 Task: Create a slide presentation on finance. 
Action: Mouse moved to (258, 130)
Screenshot: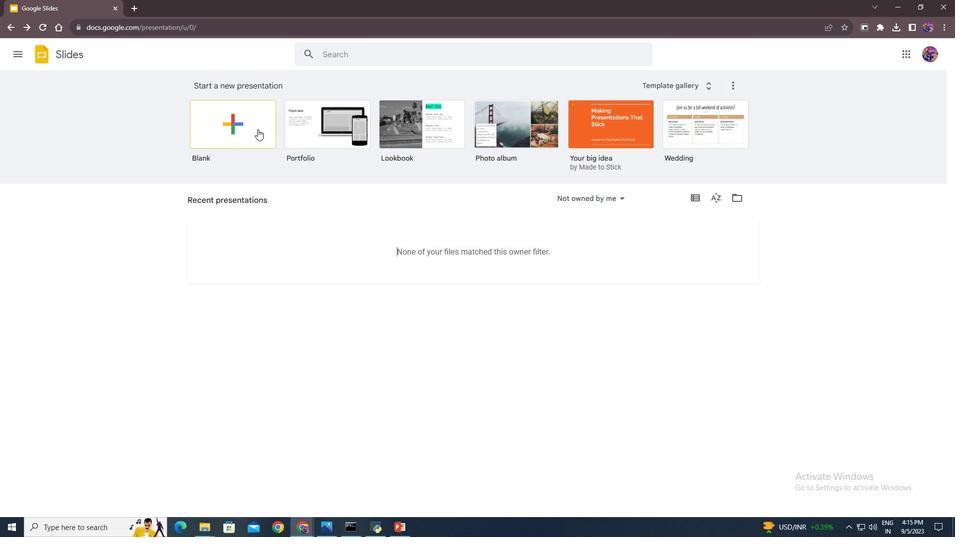 
Action: Mouse pressed left at (258, 130)
Screenshot: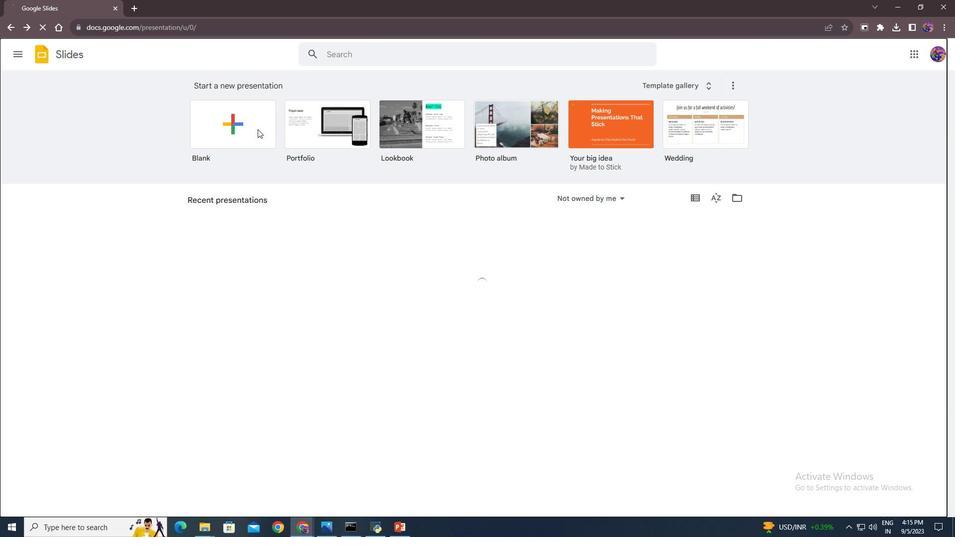 
Action: Mouse moved to (333, 219)
Screenshot: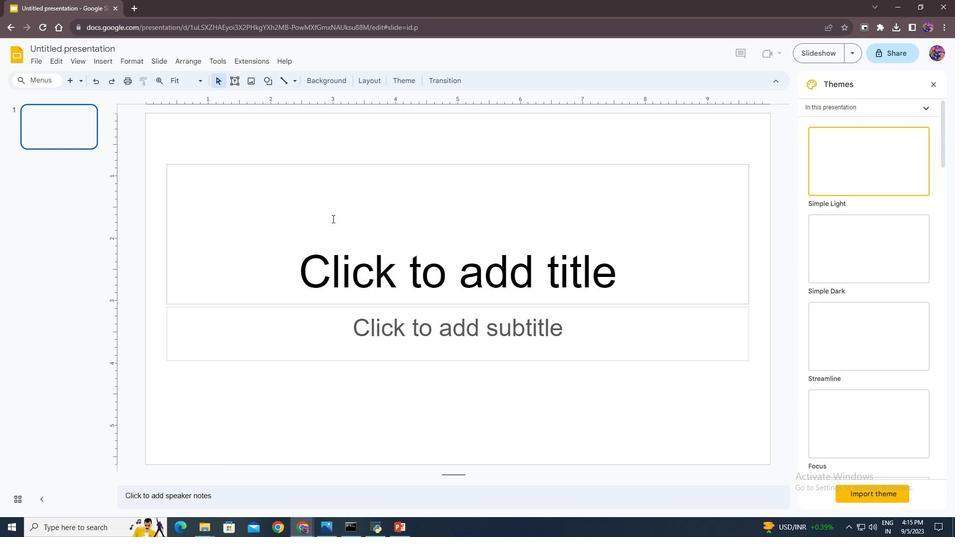 
Action: Mouse pressed left at (333, 219)
Screenshot: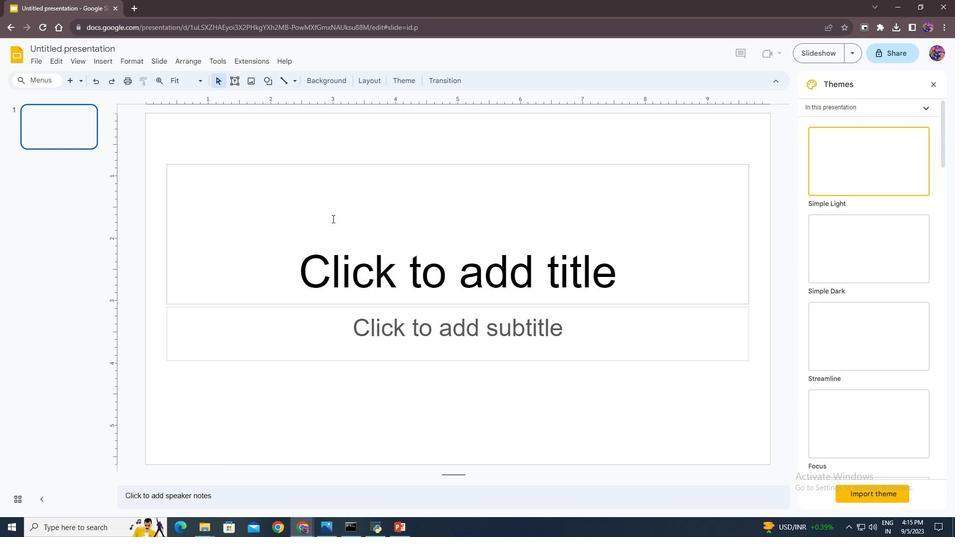 
Action: Key pressed <Key.shift><Key.shift><Key.shift><Key.shift><Key.shift><Key.shift><Key.shift>Business<Key.space><Key.shift>Puzzle<Key.space><Key.shift>List<Key.space><Key.shift>Diagramctrl+A
Screenshot: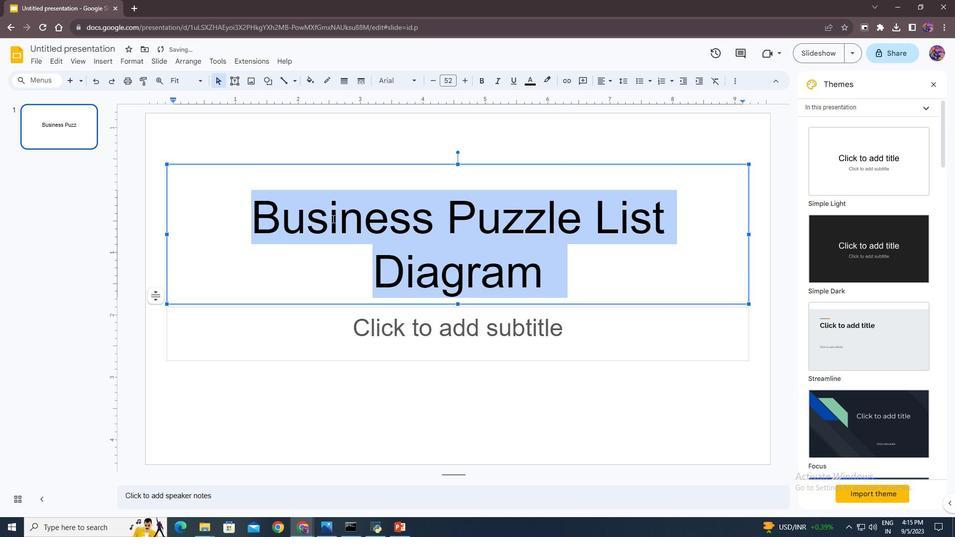 
Action: Mouse moved to (433, 82)
Screenshot: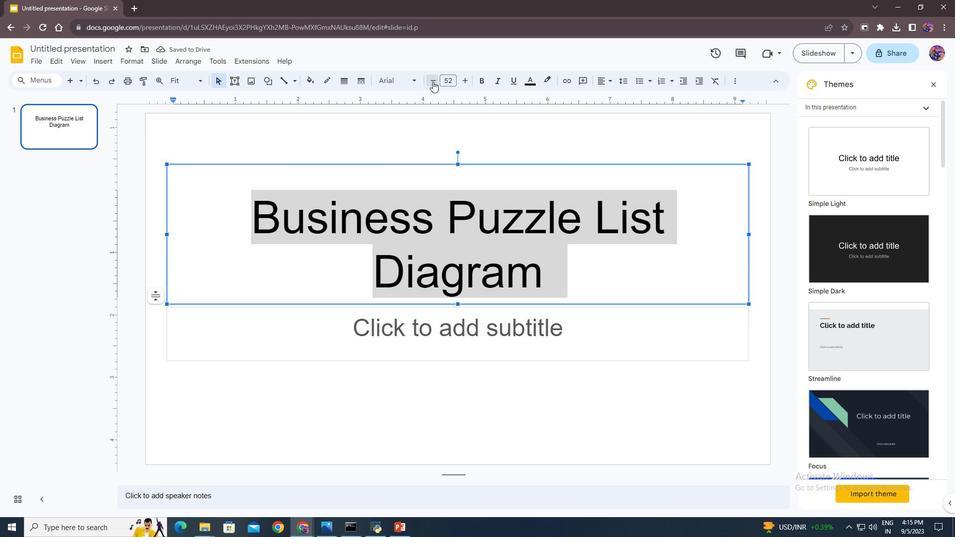 
Action: Mouse pressed left at (433, 82)
Screenshot: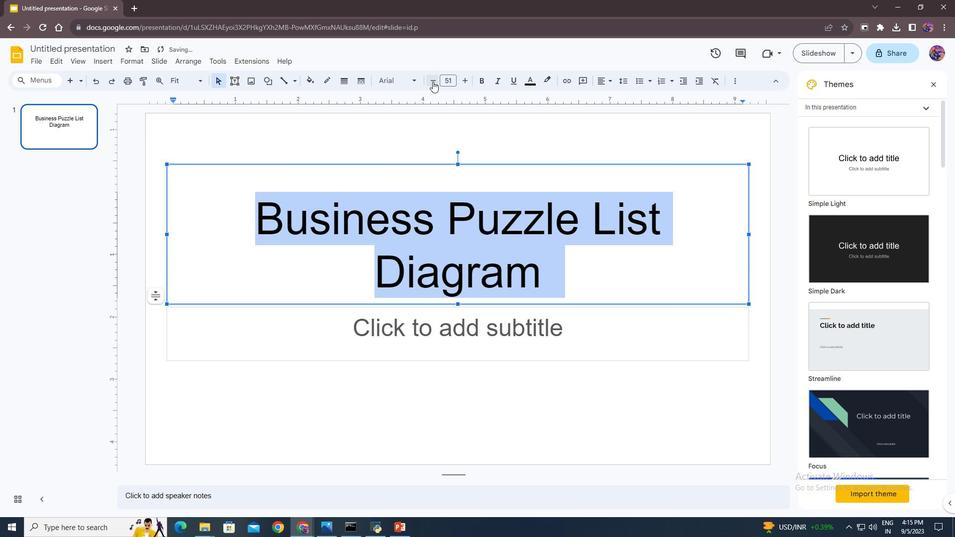 
Action: Mouse pressed left at (433, 82)
Screenshot: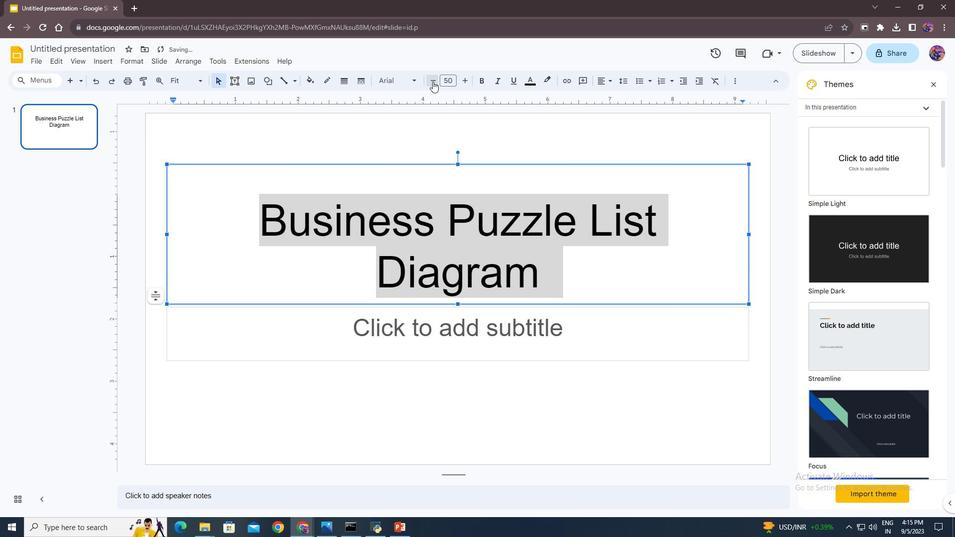 
Action: Mouse pressed left at (433, 82)
Screenshot: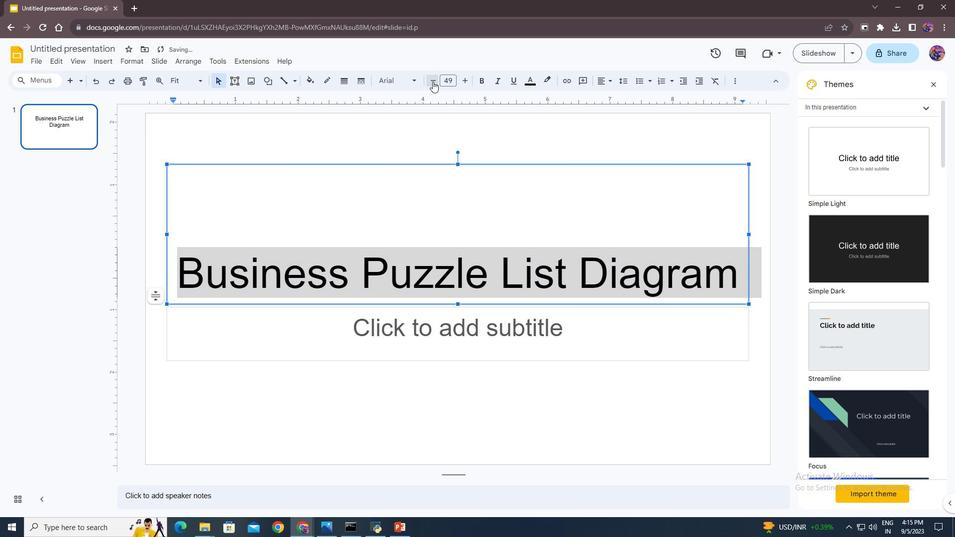 
Action: Mouse pressed left at (433, 82)
Screenshot: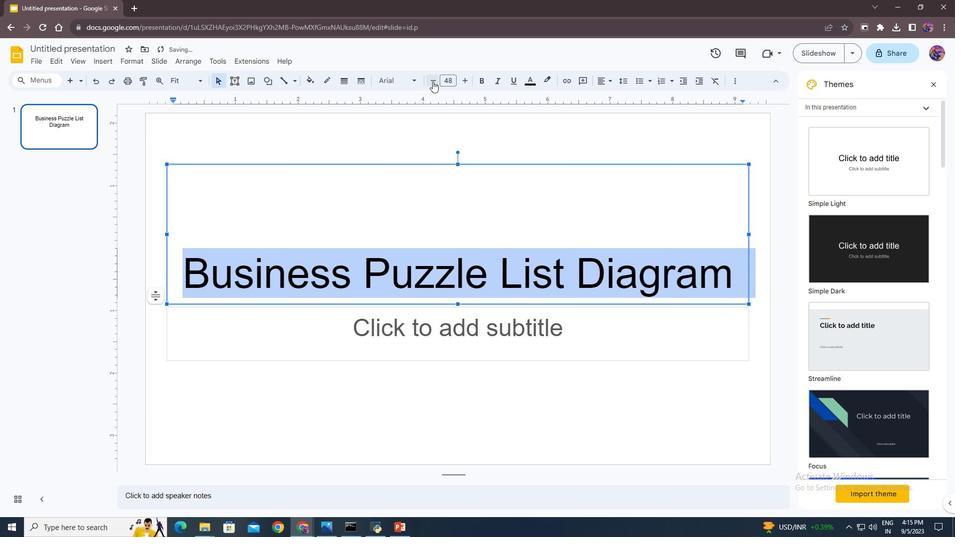 
Action: Mouse pressed left at (433, 82)
Screenshot: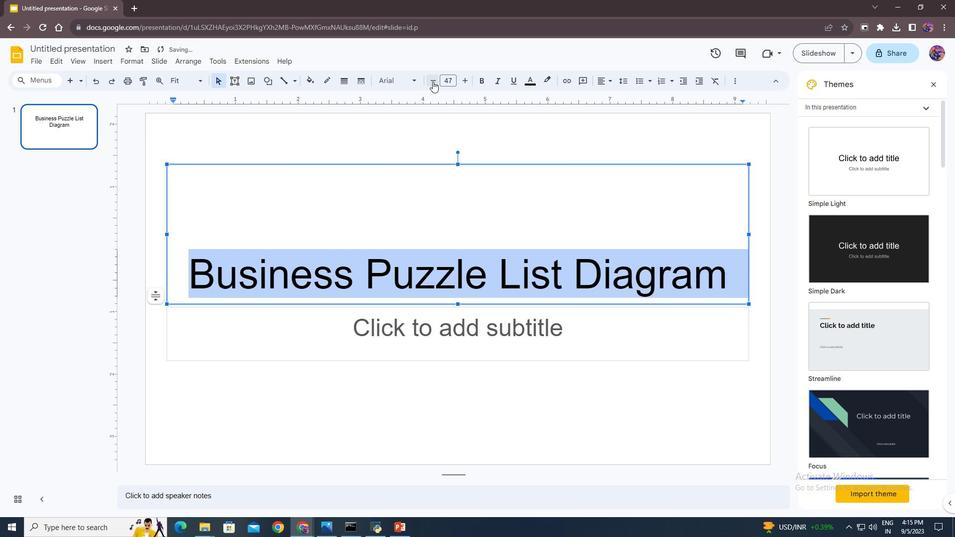 
Action: Mouse pressed left at (433, 82)
Screenshot: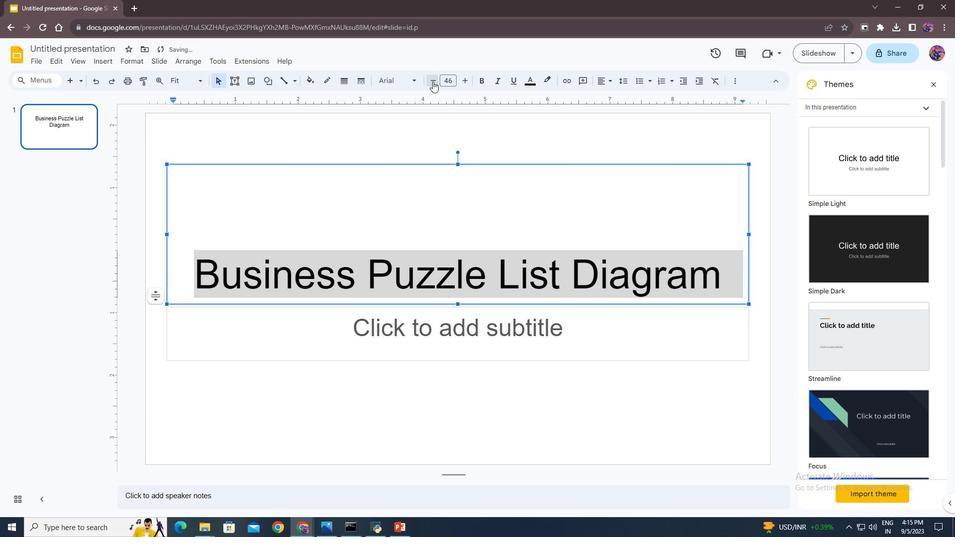 
Action: Mouse pressed left at (433, 82)
Screenshot: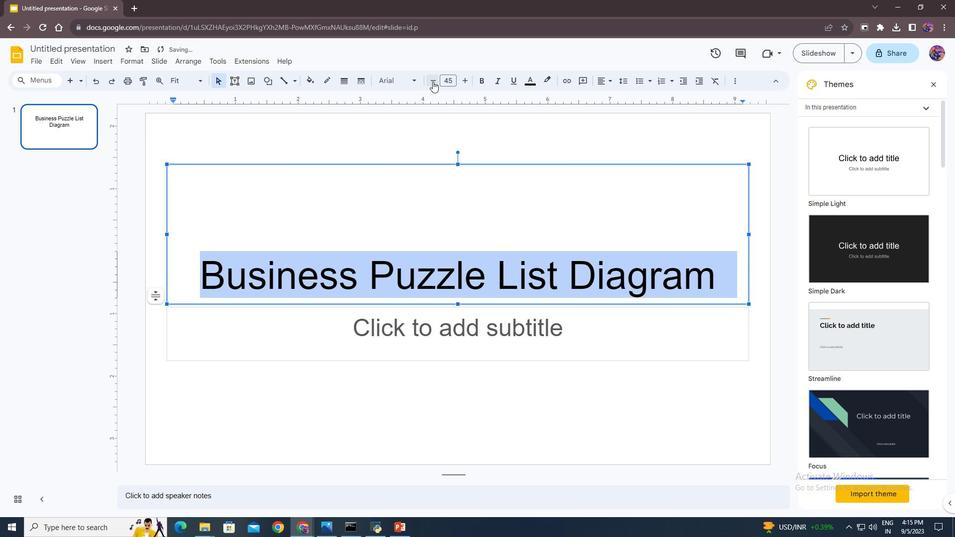 
Action: Mouse pressed left at (433, 82)
Screenshot: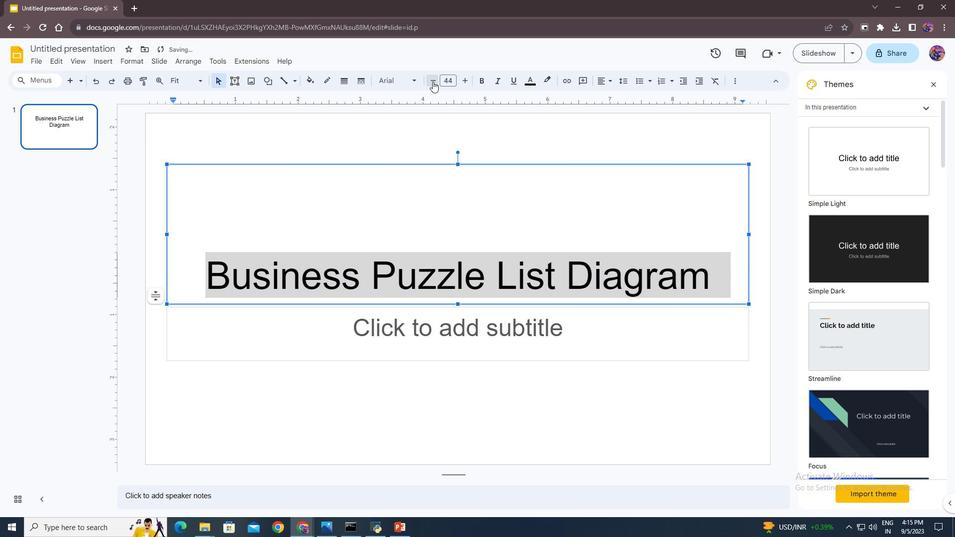 
Action: Mouse pressed left at (433, 82)
Screenshot: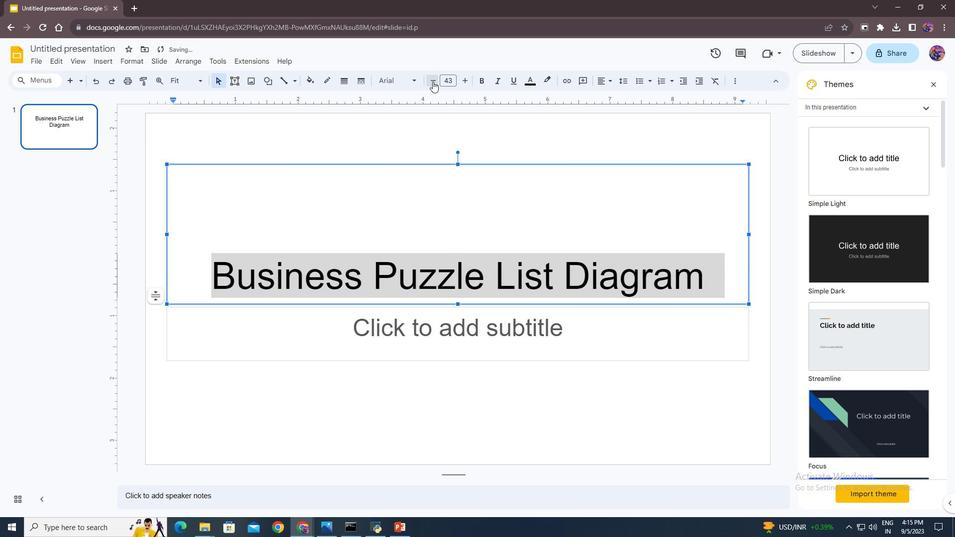 
Action: Mouse pressed left at (433, 82)
Screenshot: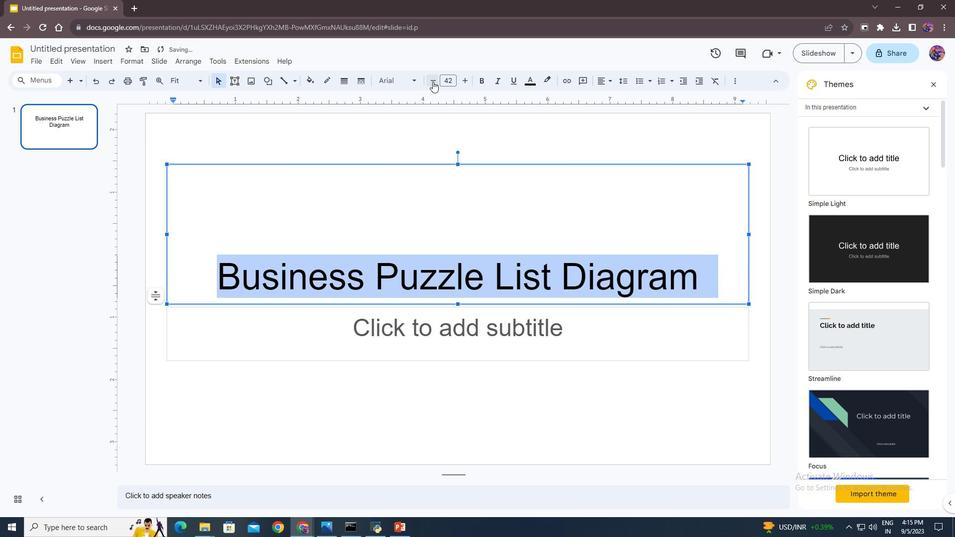 
Action: Mouse pressed left at (433, 82)
Screenshot: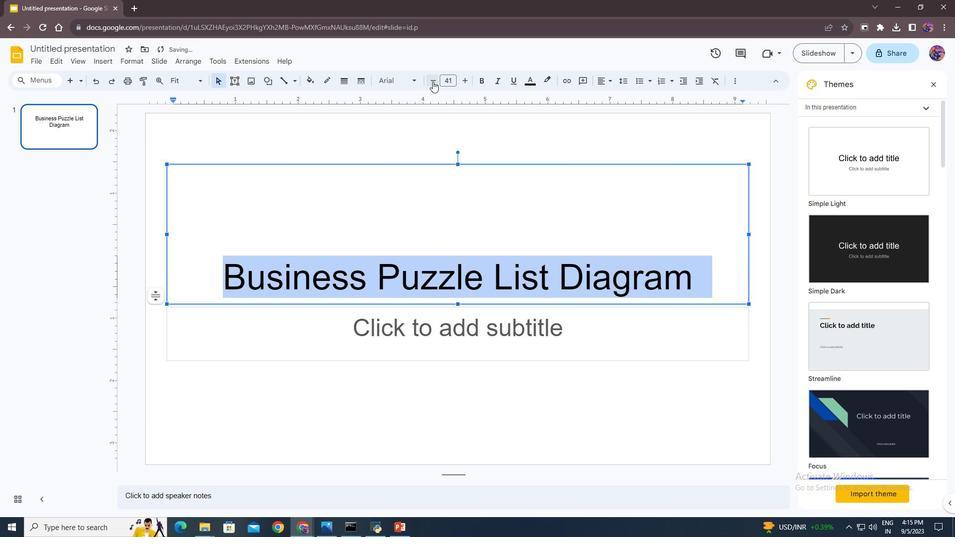 
Action: Mouse pressed left at (433, 82)
Screenshot: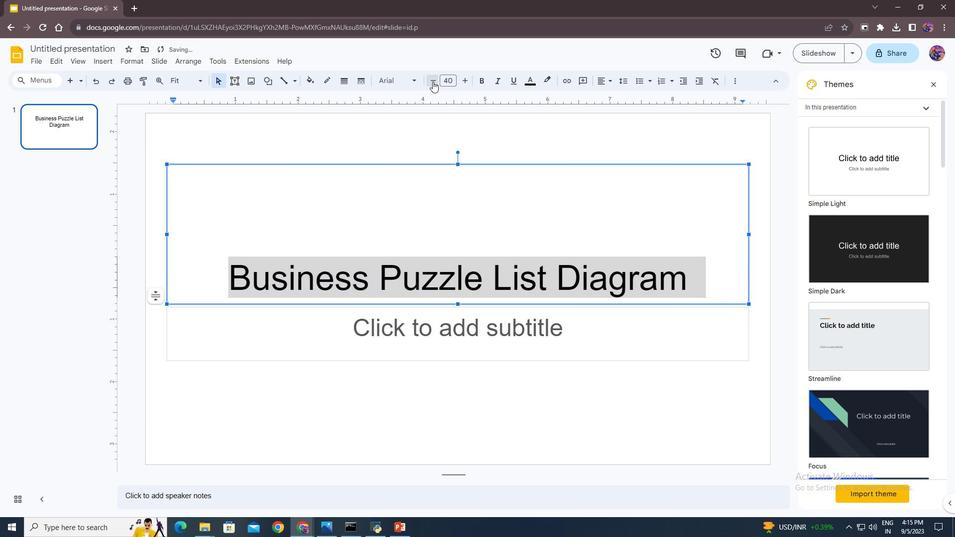 
Action: Mouse pressed left at (433, 82)
Screenshot: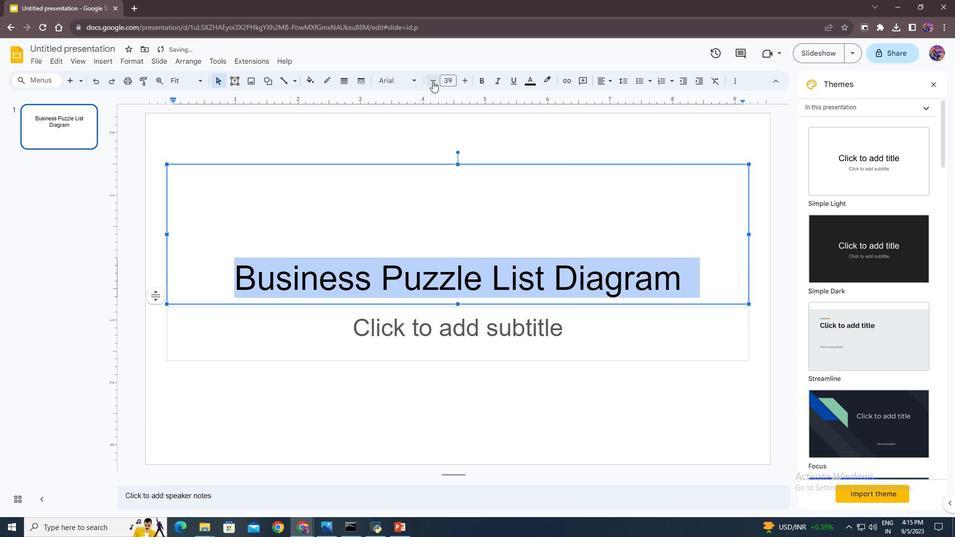 
Action: Mouse pressed left at (433, 82)
Screenshot: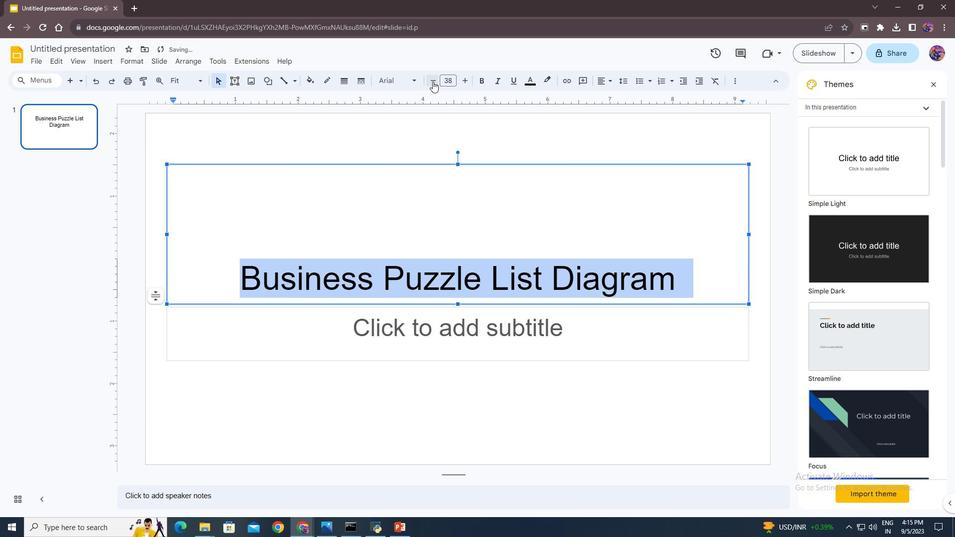 
Action: Mouse pressed left at (433, 82)
Screenshot: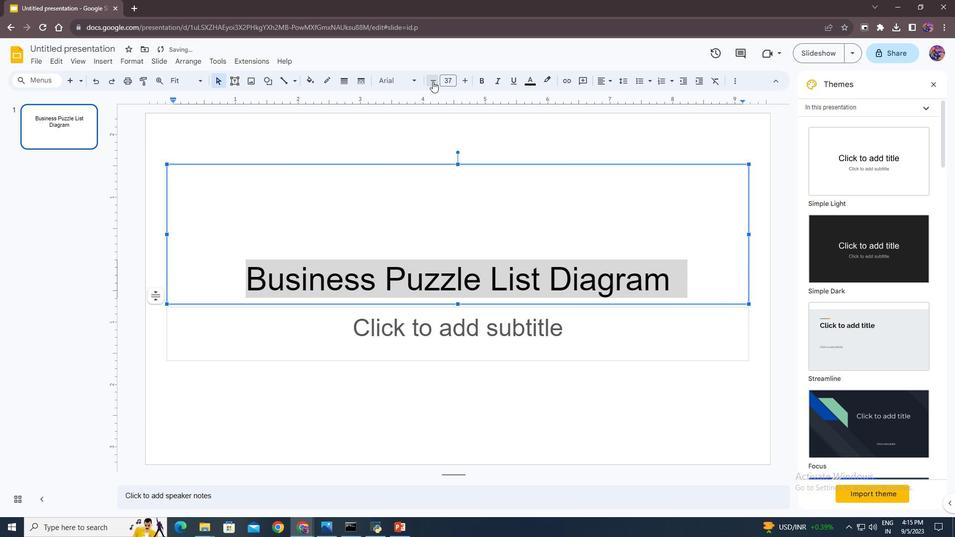 
Action: Mouse pressed left at (433, 82)
Screenshot: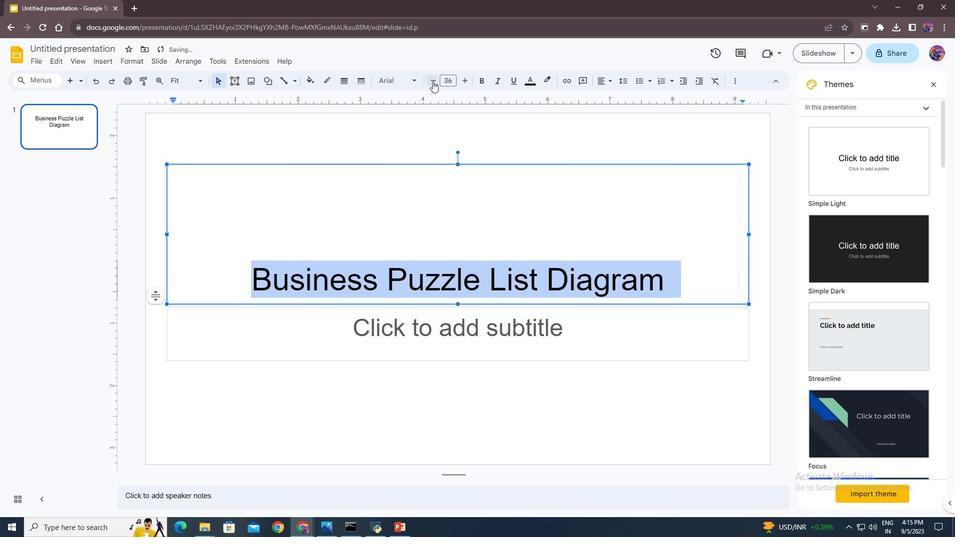 
Action: Mouse pressed left at (433, 82)
Screenshot: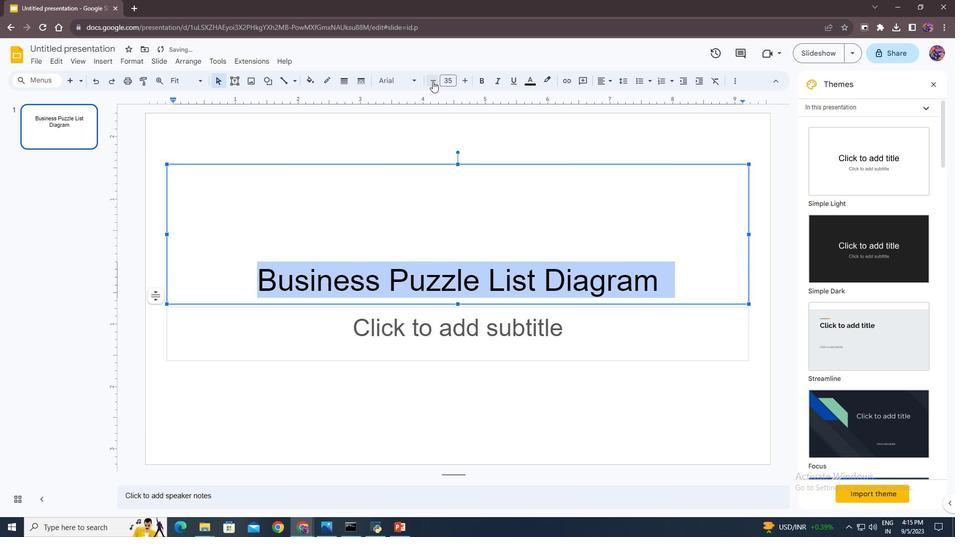 
Action: Mouse pressed left at (433, 82)
Screenshot: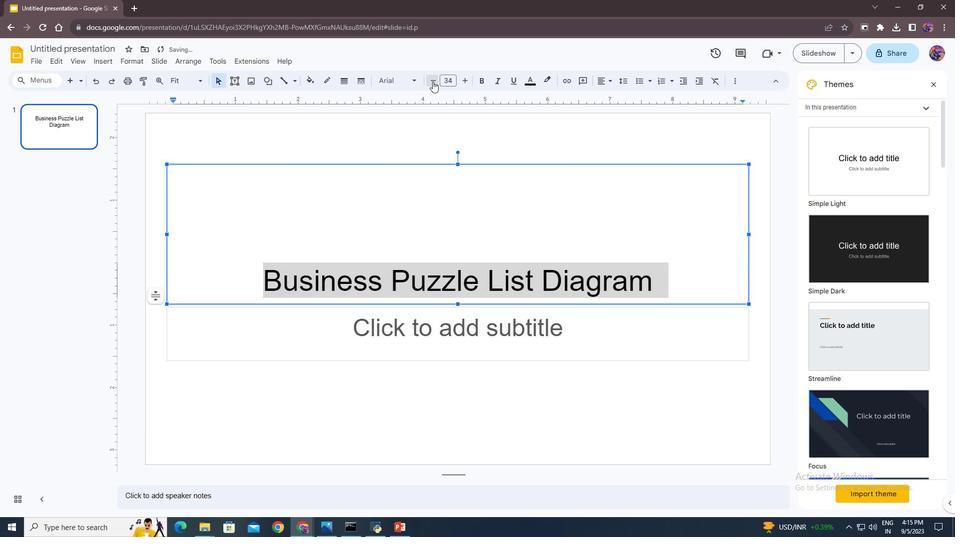 
Action: Mouse pressed left at (433, 82)
Screenshot: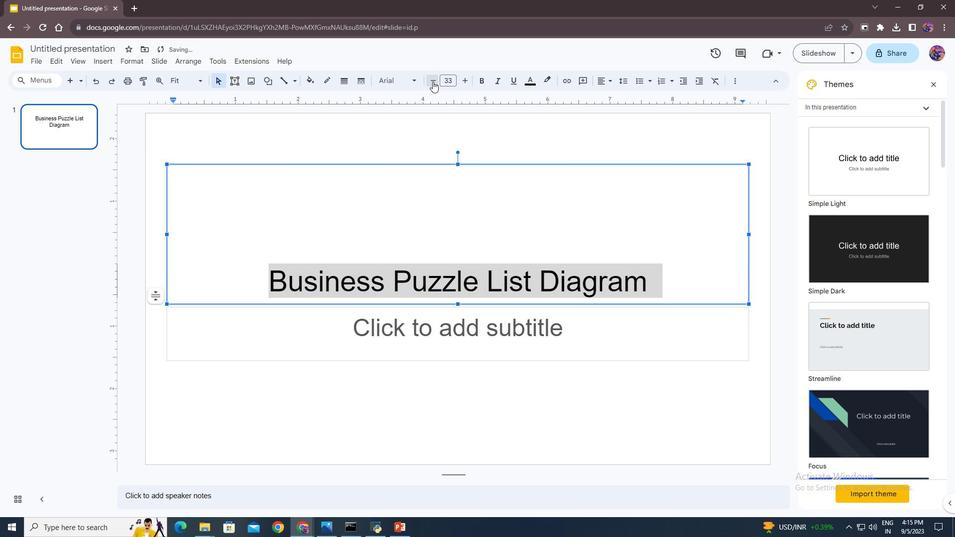 
Action: Mouse pressed left at (433, 82)
Screenshot: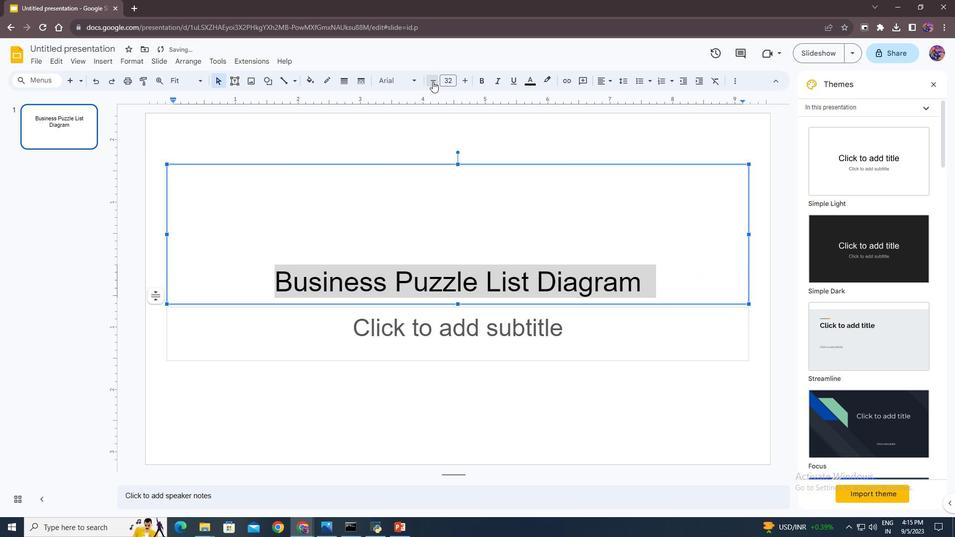 
Action: Mouse pressed left at (433, 82)
Screenshot: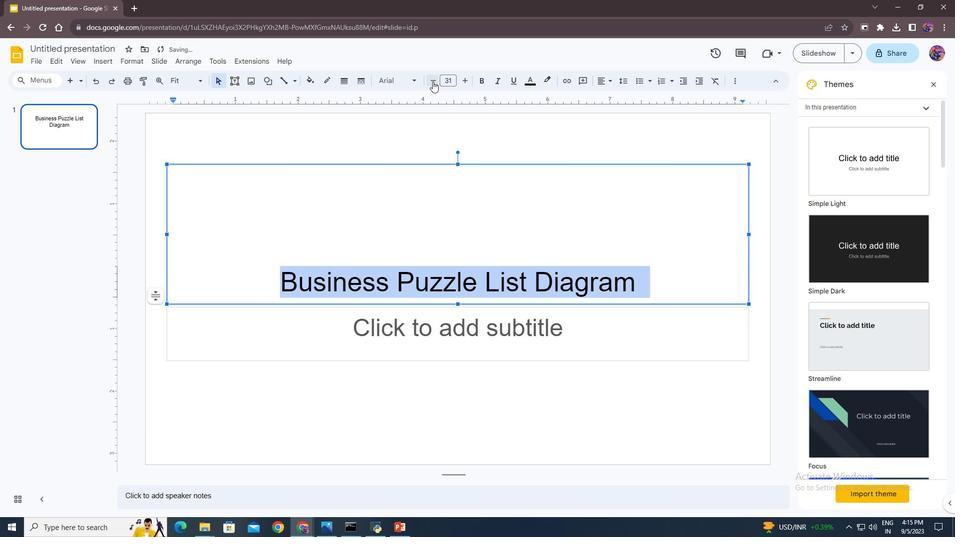 
Action: Mouse moved to (748, 235)
Screenshot: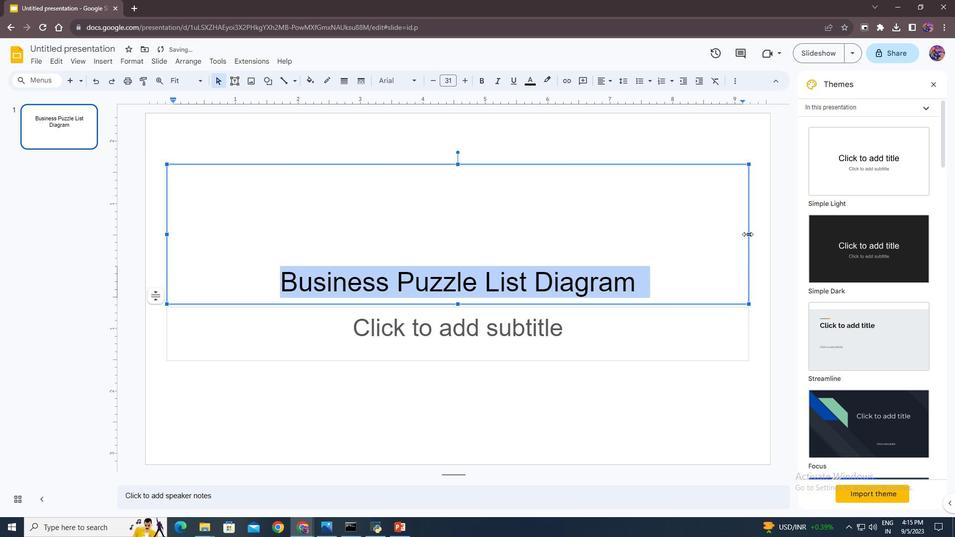 
Action: Mouse pressed left at (748, 235)
Screenshot: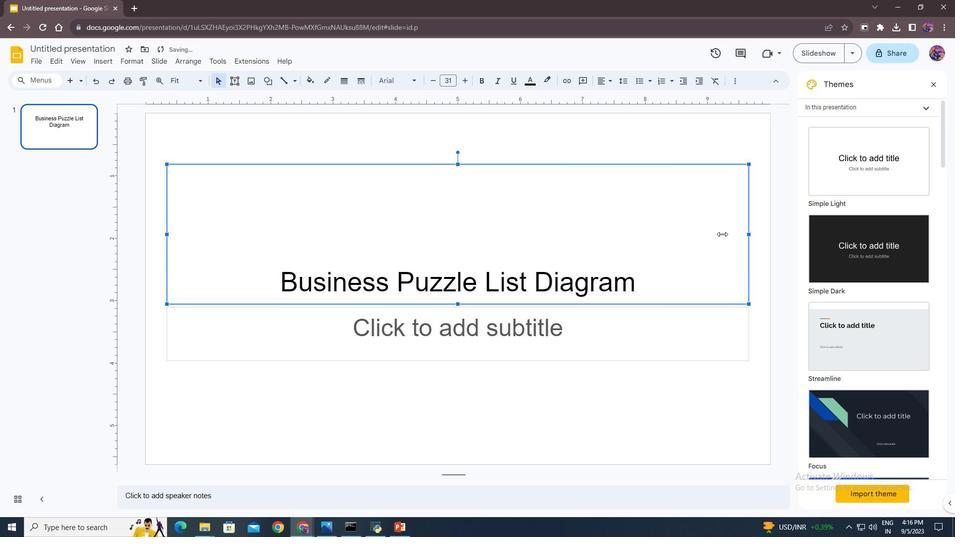 
Action: Mouse moved to (404, 305)
Screenshot: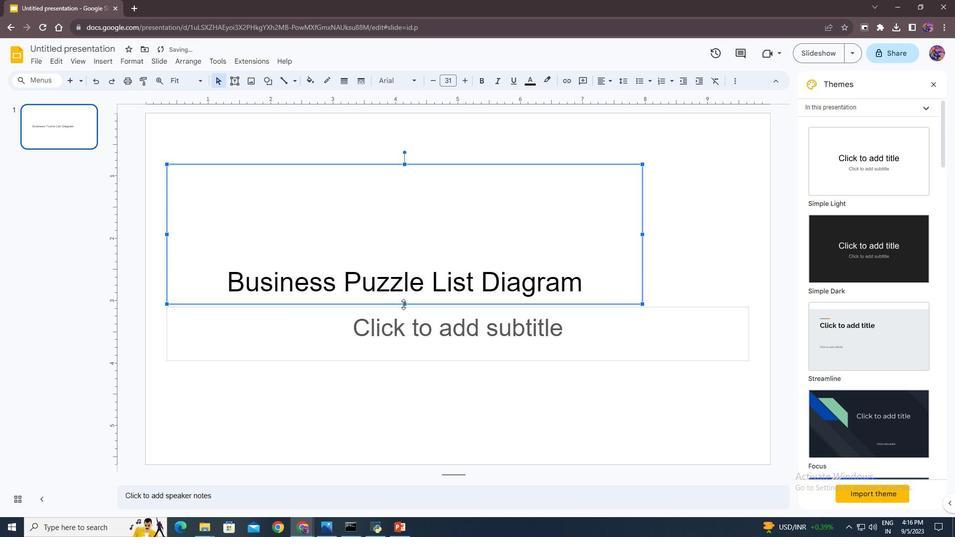 
Action: Mouse pressed left at (404, 305)
Screenshot: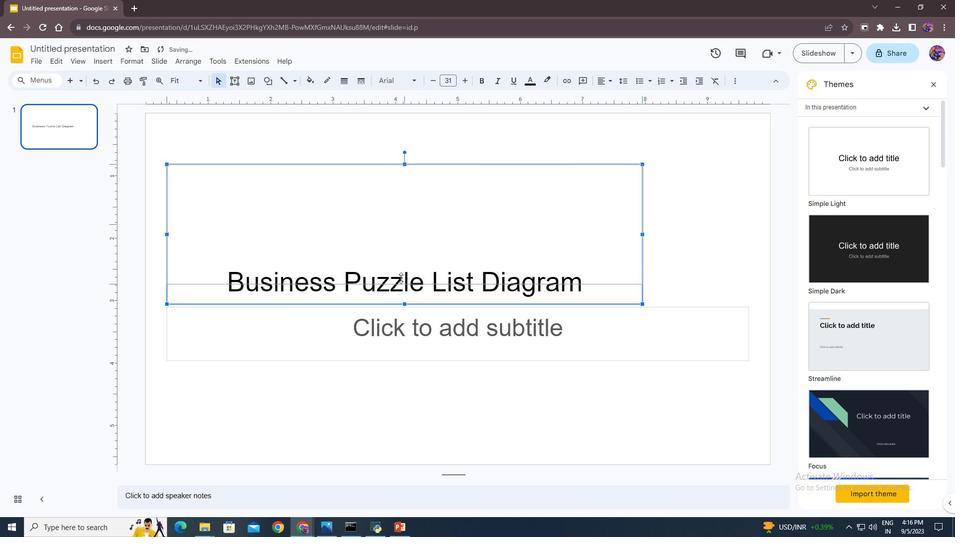 
Action: Mouse moved to (407, 229)
Screenshot: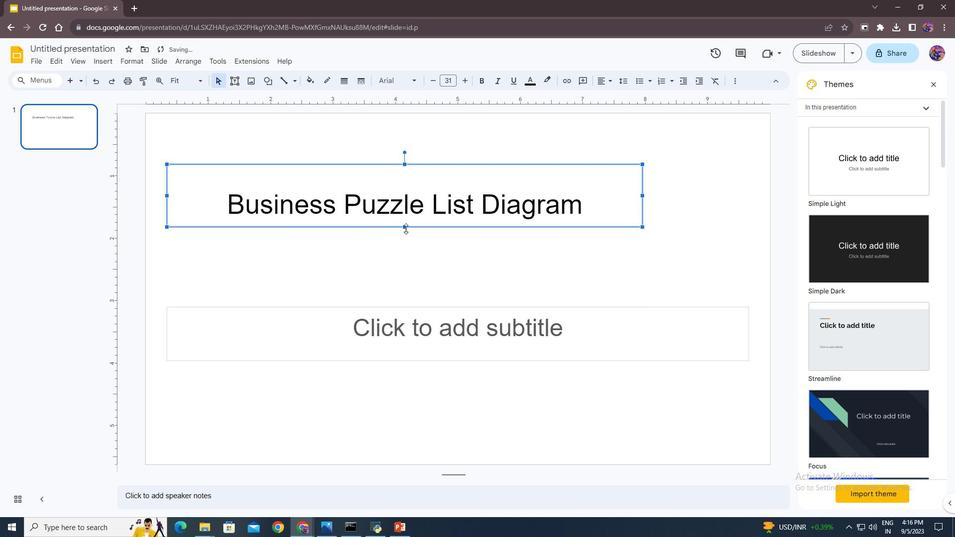 
Action: Mouse pressed left at (407, 229)
Screenshot: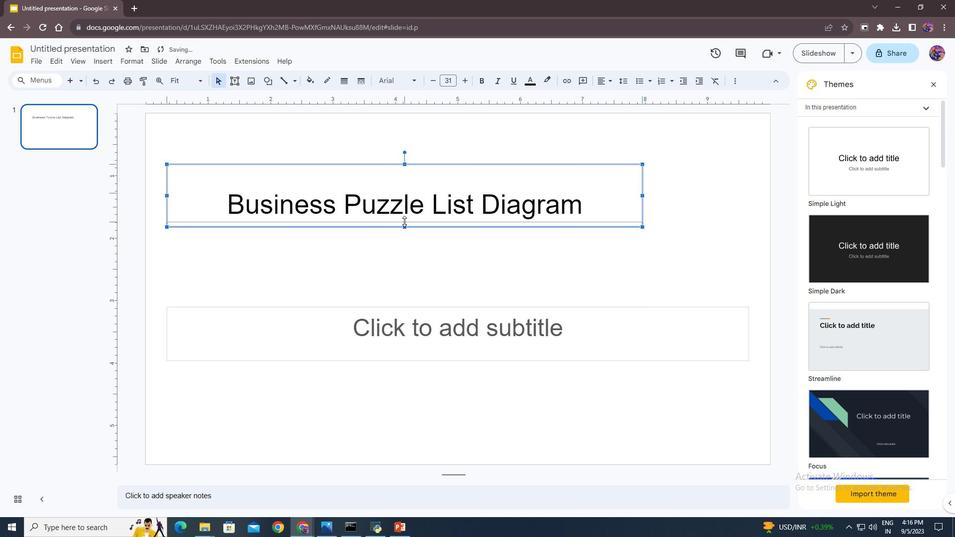 
Action: Mouse moved to (399, 170)
Screenshot: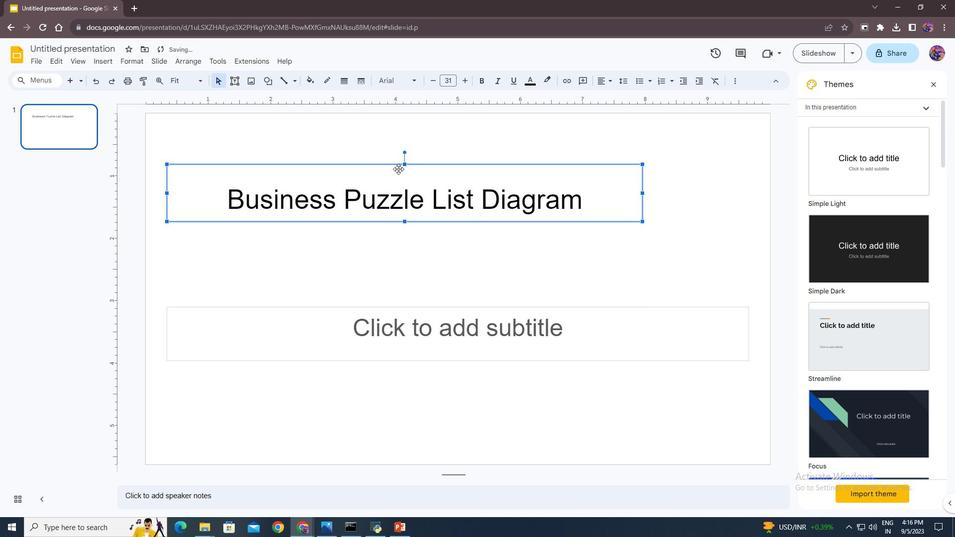 
Action: Mouse pressed left at (399, 170)
Screenshot: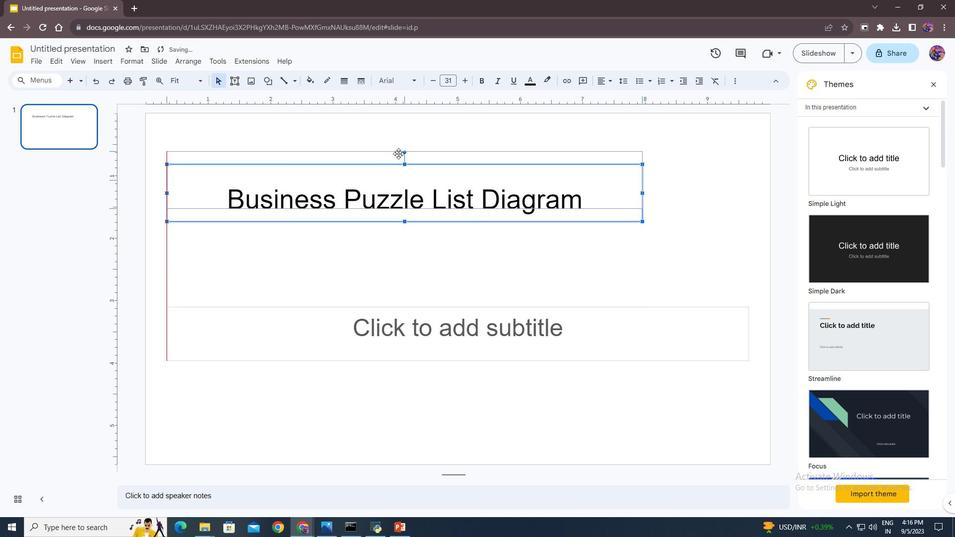 
Action: Mouse moved to (392, 221)
Screenshot: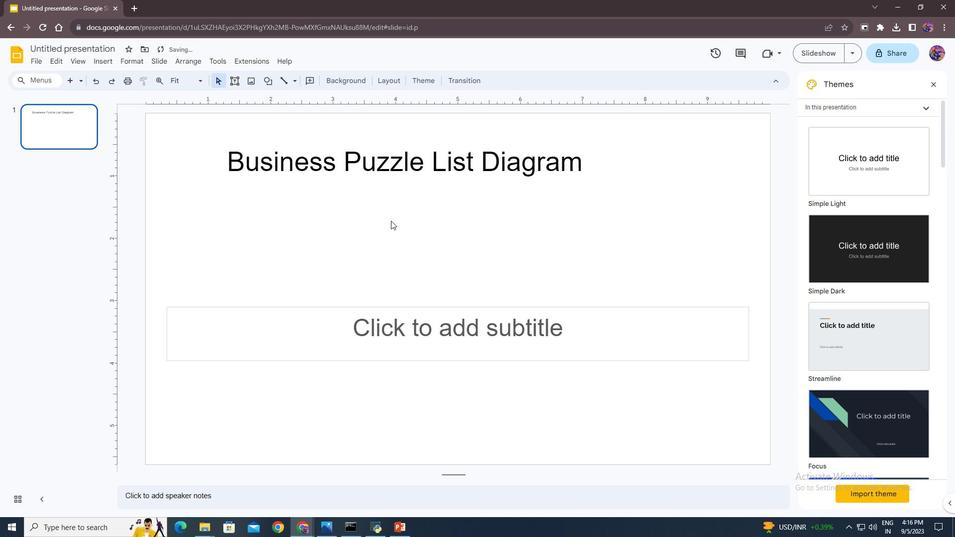 
Action: Mouse pressed left at (392, 221)
Screenshot: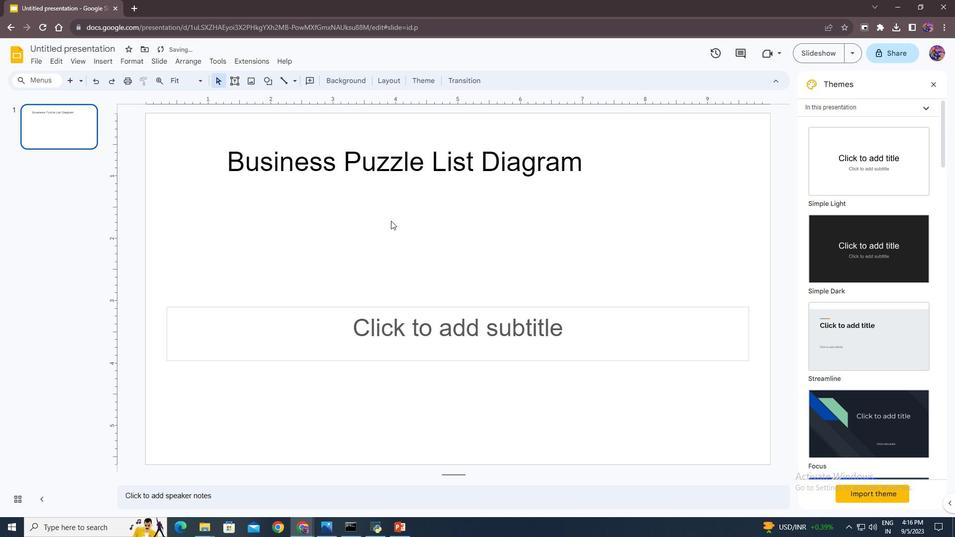 
Action: Mouse moved to (399, 339)
Screenshot: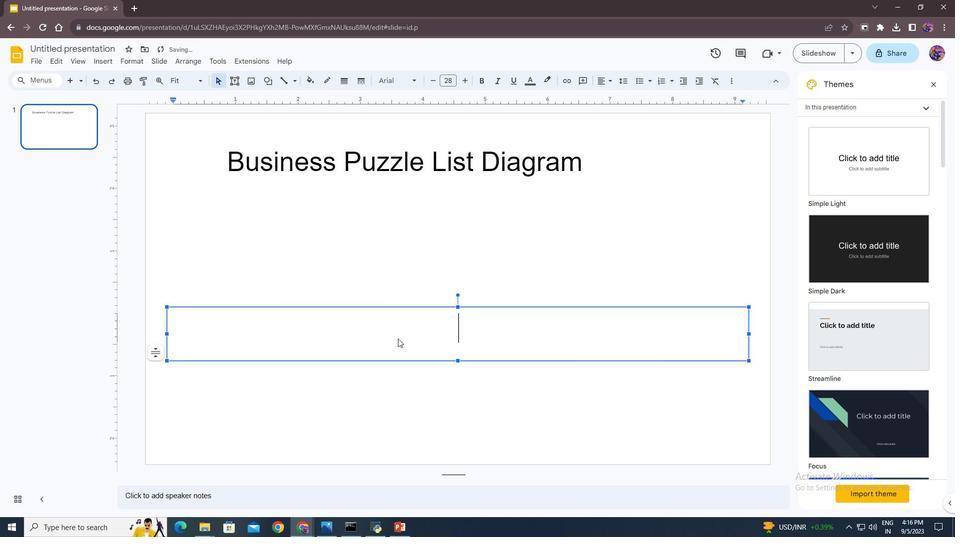 
Action: Mouse pressed left at (399, 339)
Screenshot: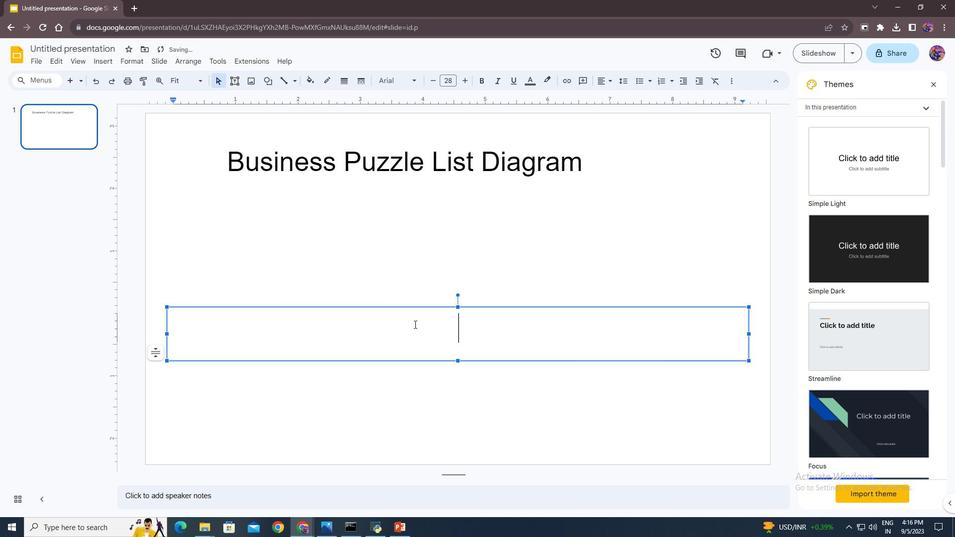 
Action: Mouse moved to (458, 310)
Screenshot: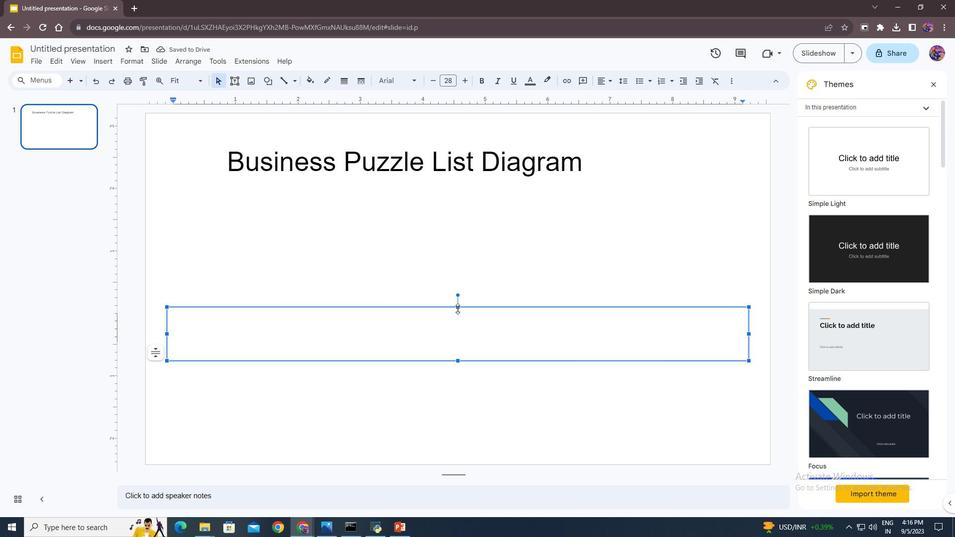 
Action: Mouse pressed left at (458, 310)
Screenshot: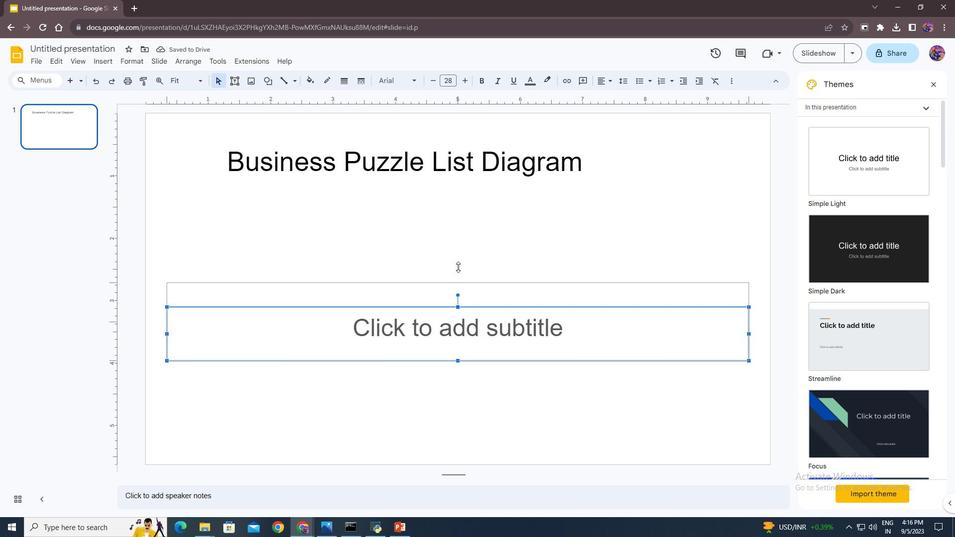 
Action: Mouse moved to (751, 281)
Screenshot: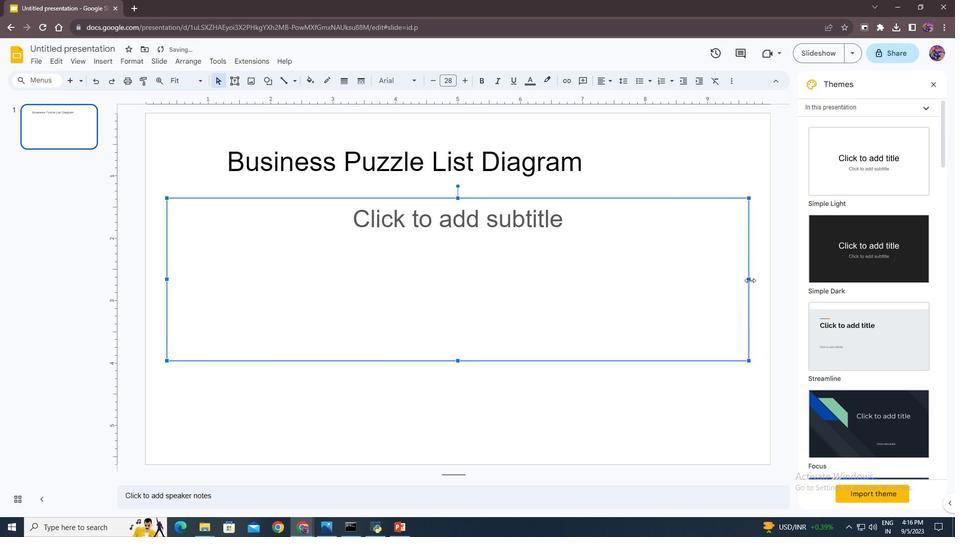
Action: Mouse pressed left at (751, 281)
Screenshot: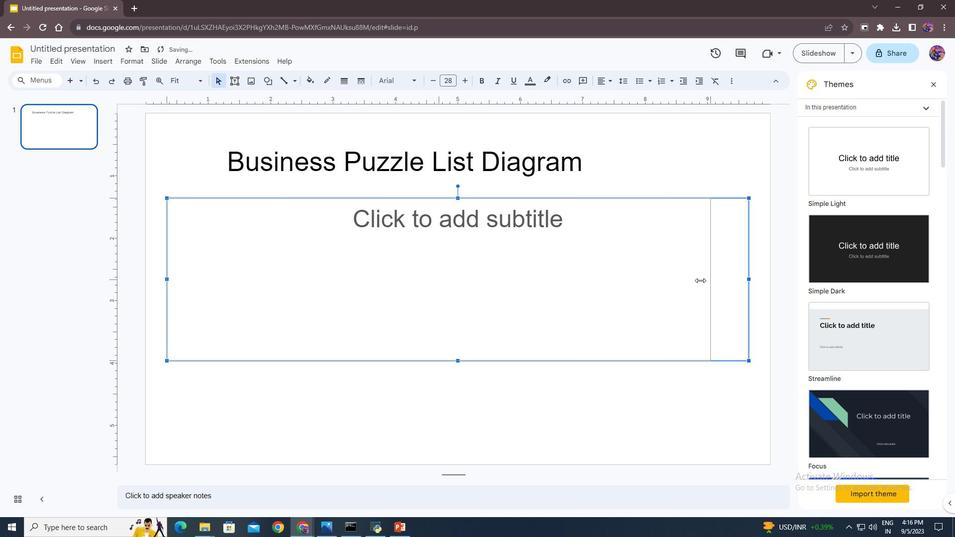 
Action: Mouse moved to (655, 297)
Screenshot: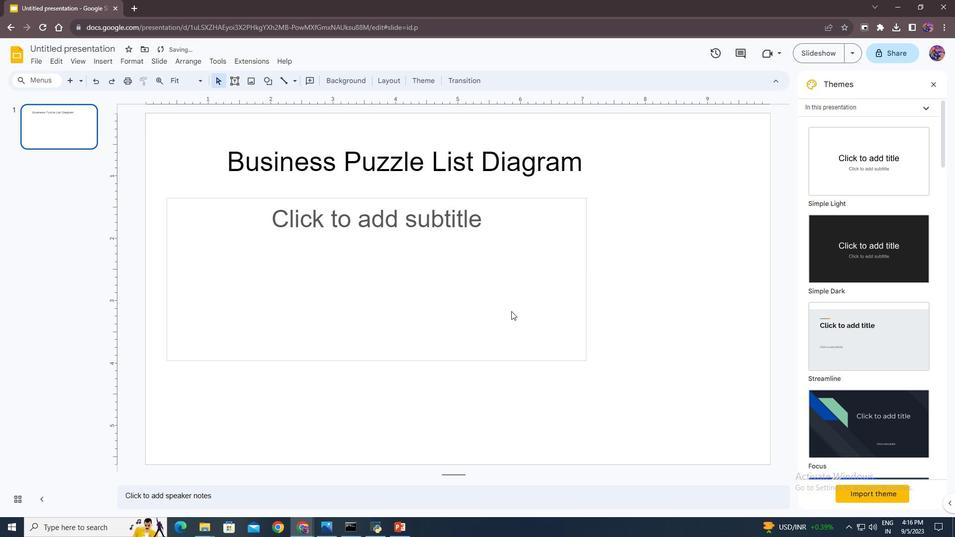 
Action: Mouse pressed left at (655, 297)
Screenshot: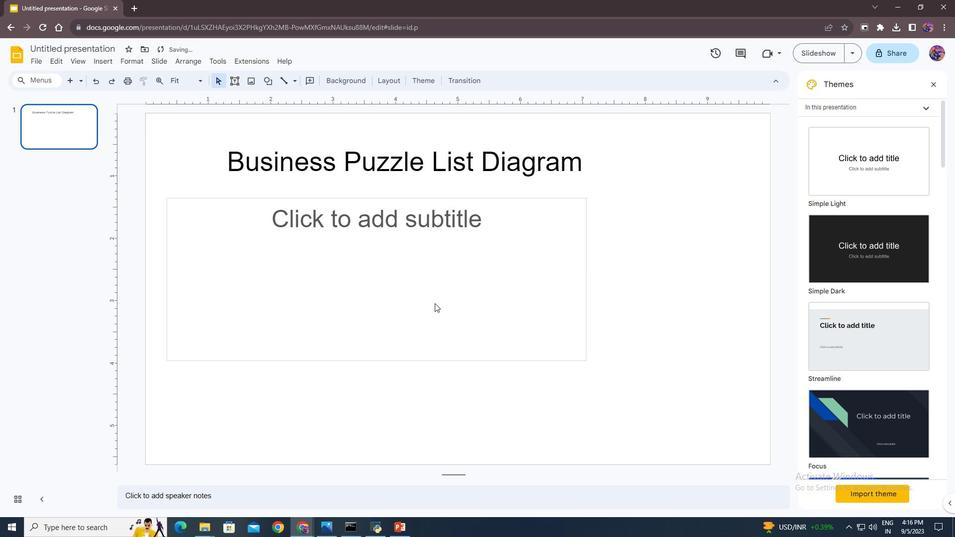 
Action: Mouse moved to (309, 284)
Screenshot: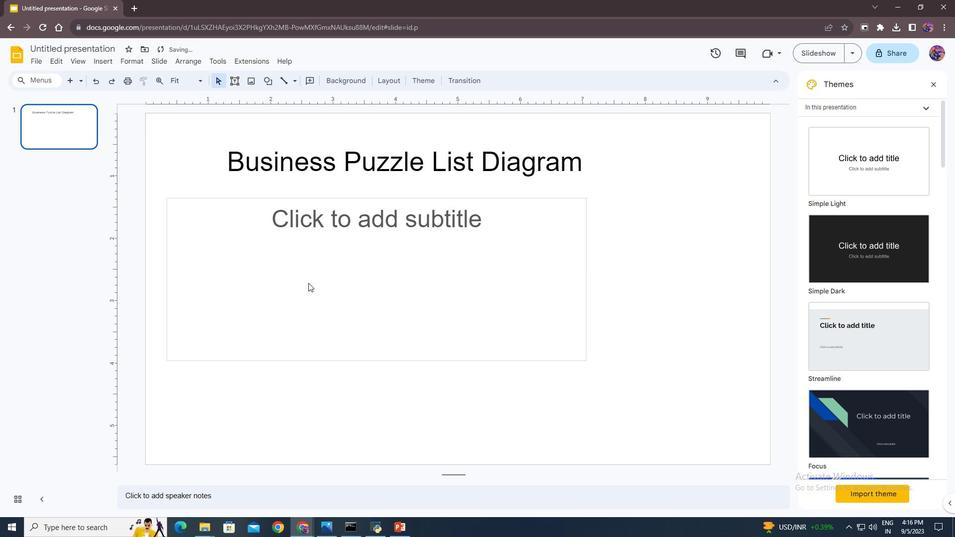 
Action: Mouse pressed left at (309, 284)
Screenshot: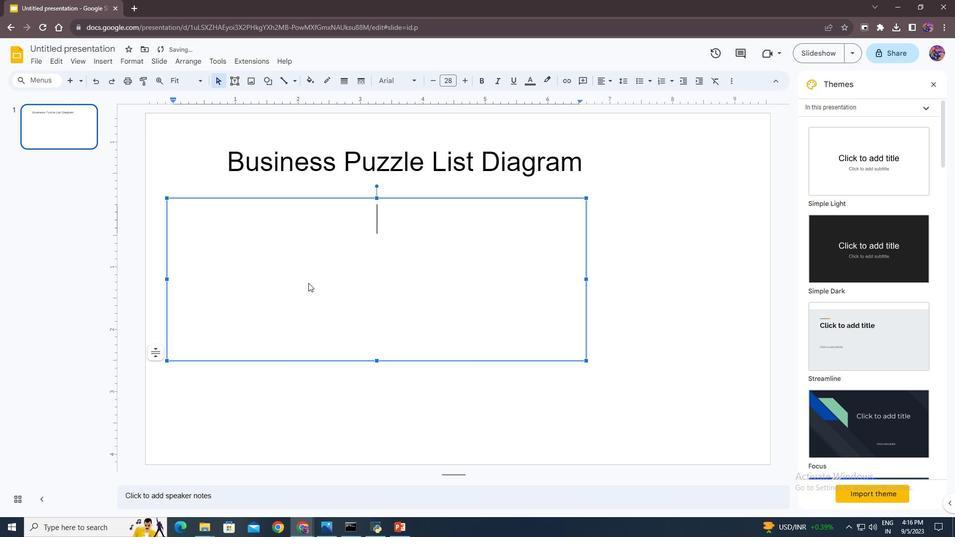 
Action: Mouse moved to (491, 198)
Screenshot: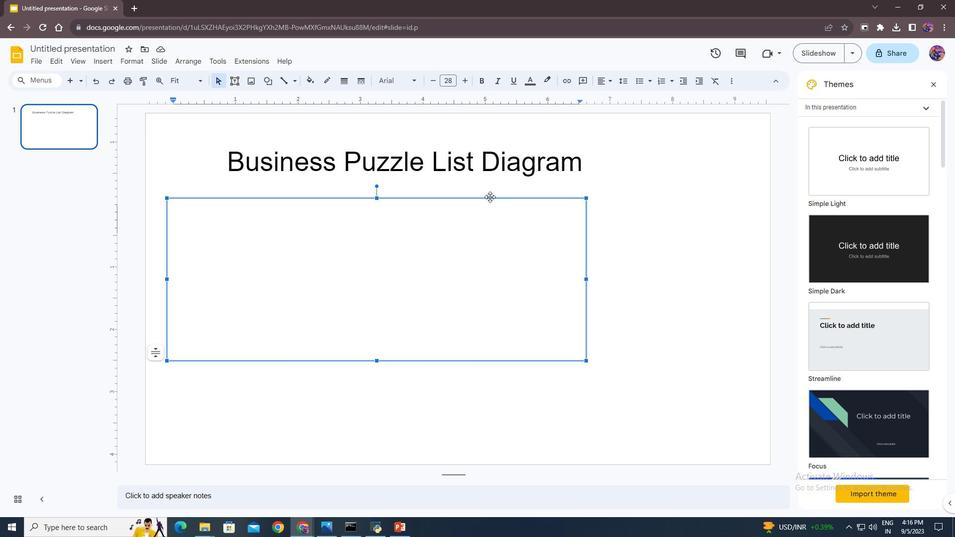 
Action: Mouse pressed left at (491, 198)
Screenshot: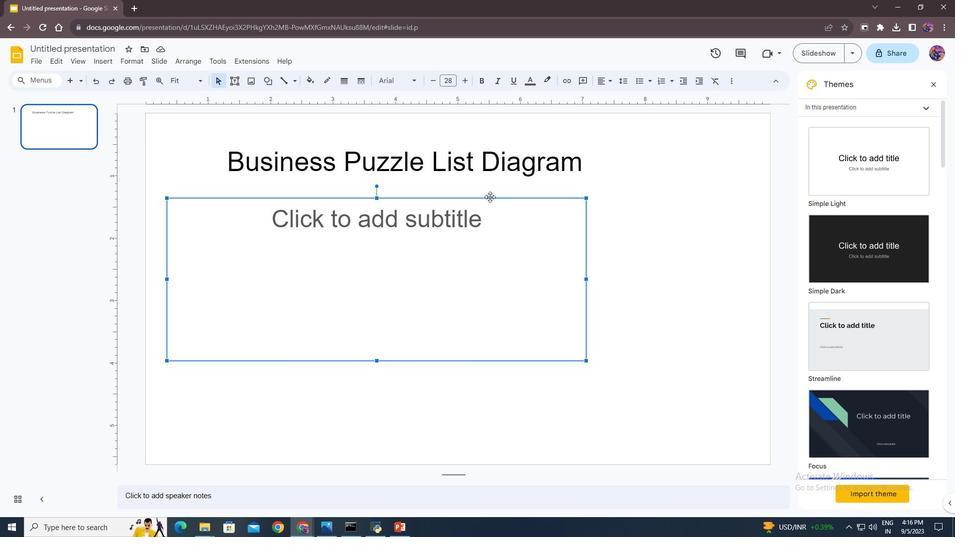 
Action: Key pressed <Key.delete>
Screenshot: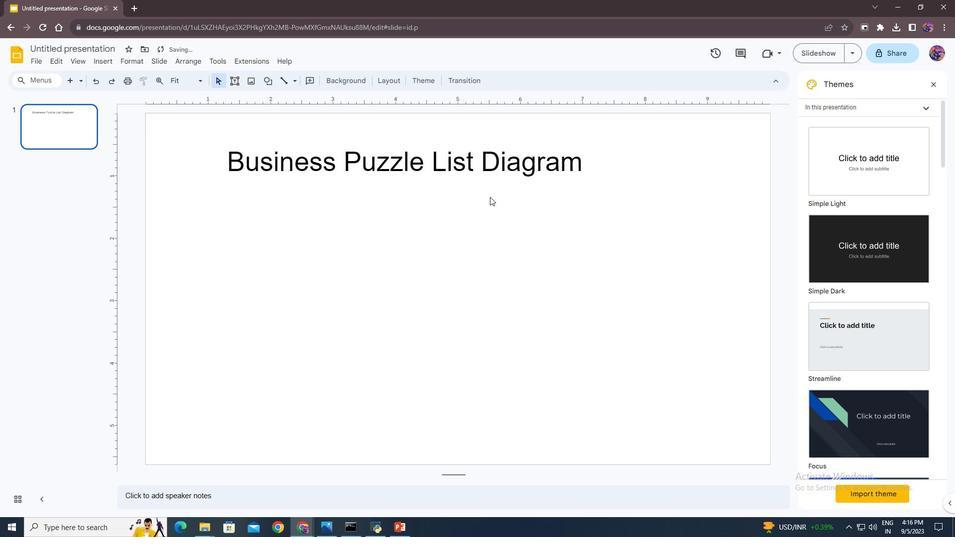 
Action: Mouse moved to (549, 271)
Screenshot: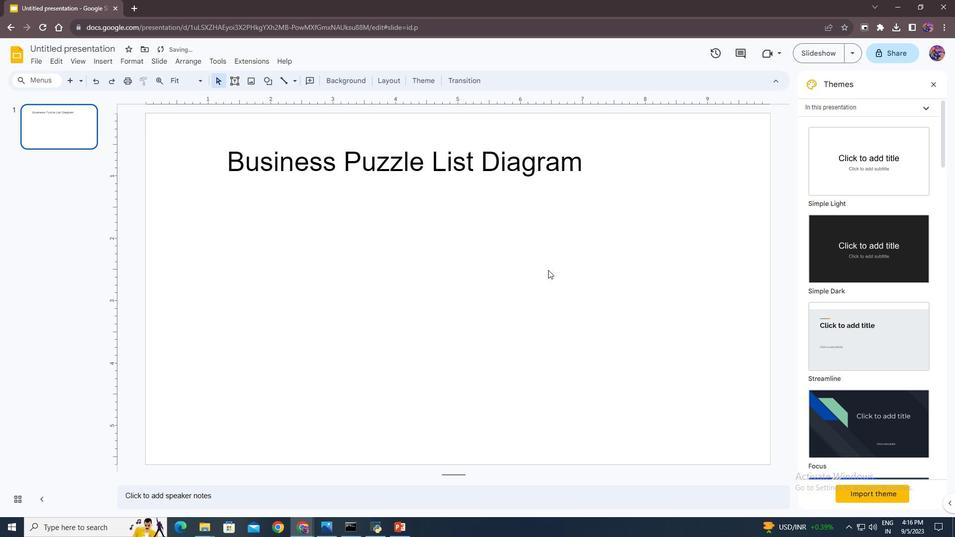 
Action: Mouse pressed left at (549, 271)
Screenshot: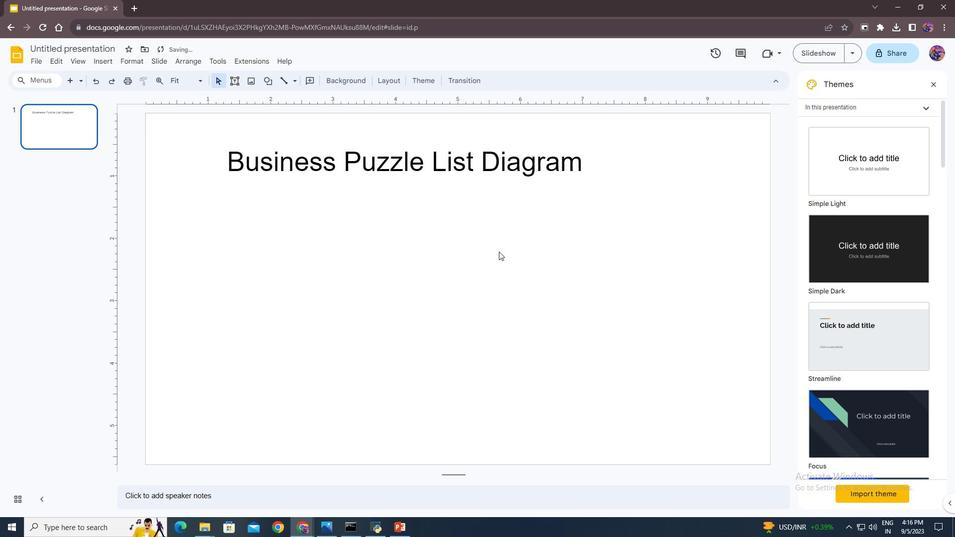 
Action: Mouse moved to (250, 83)
Screenshot: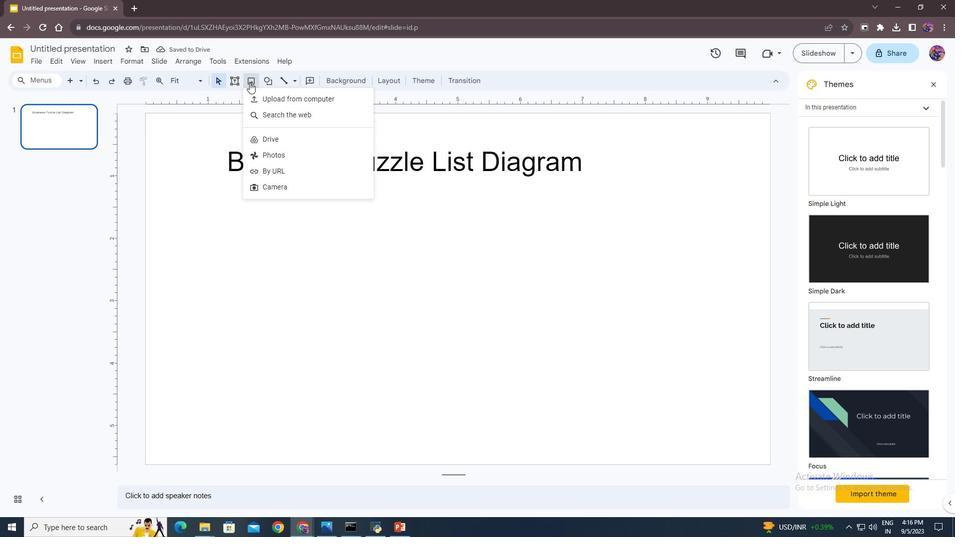 
Action: Mouse pressed left at (250, 83)
Screenshot: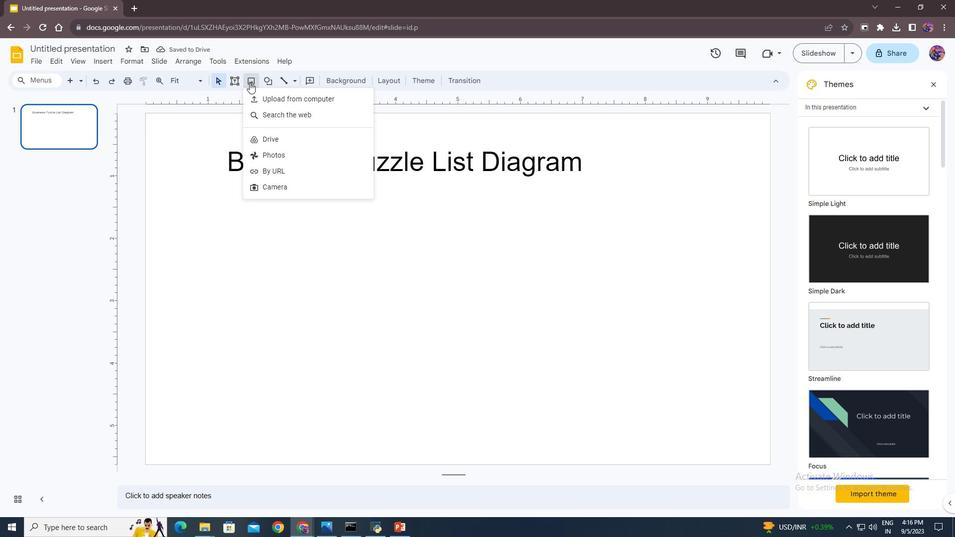 
Action: Mouse moved to (294, 98)
Screenshot: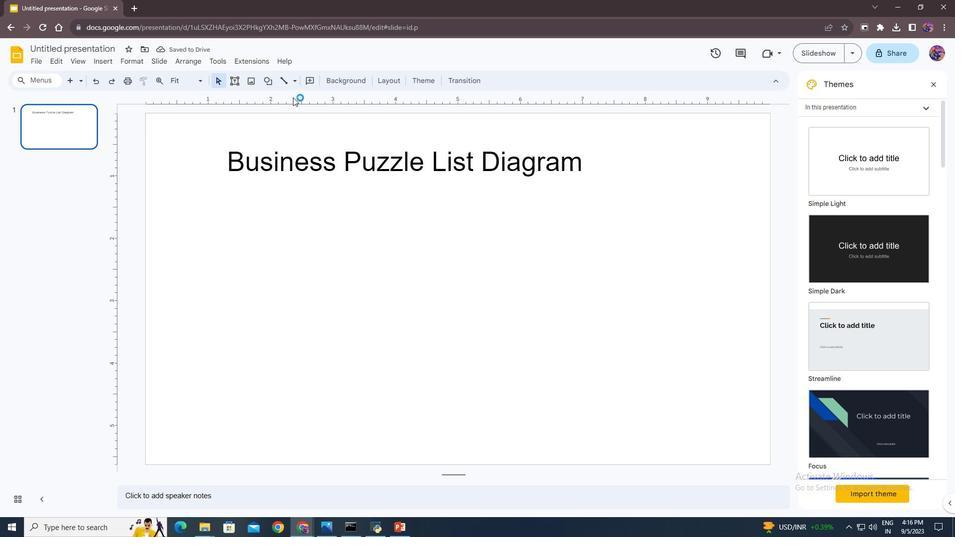 
Action: Mouse pressed left at (294, 98)
Screenshot: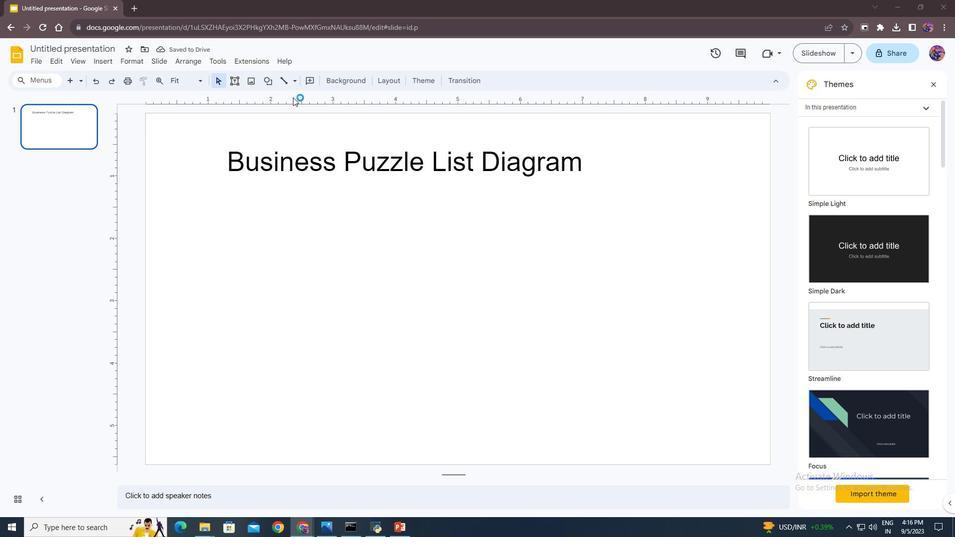 
Action: Mouse moved to (468, 69)
Screenshot: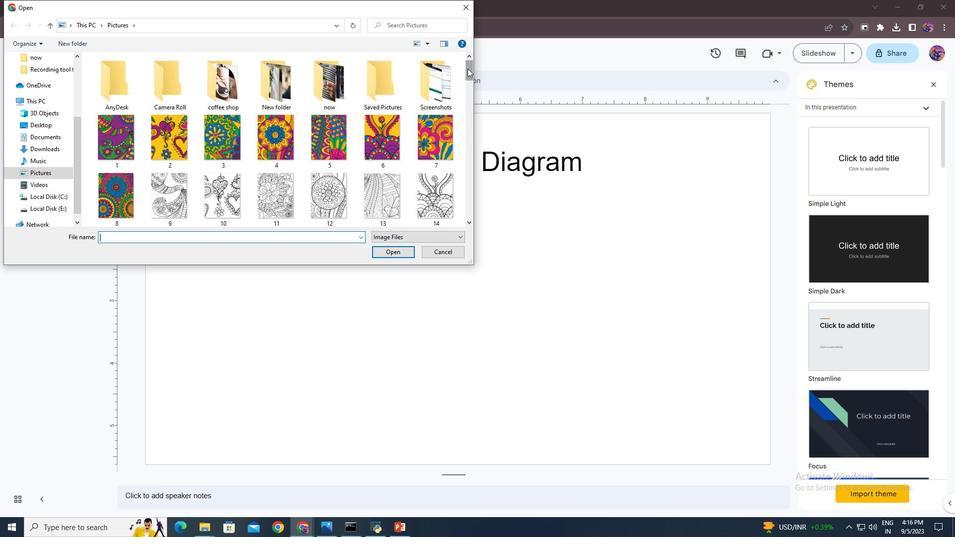 
Action: Mouse pressed left at (468, 69)
Screenshot: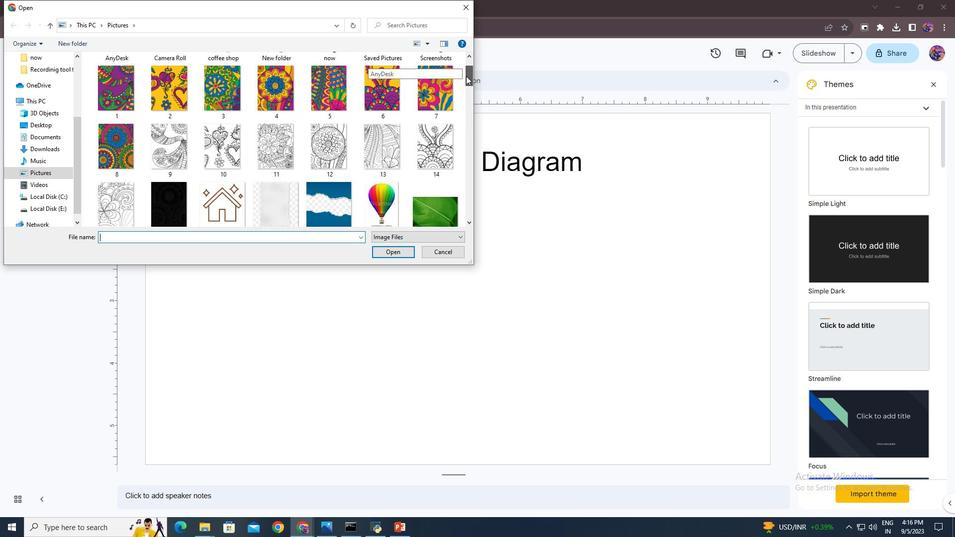
Action: Mouse moved to (331, 120)
Screenshot: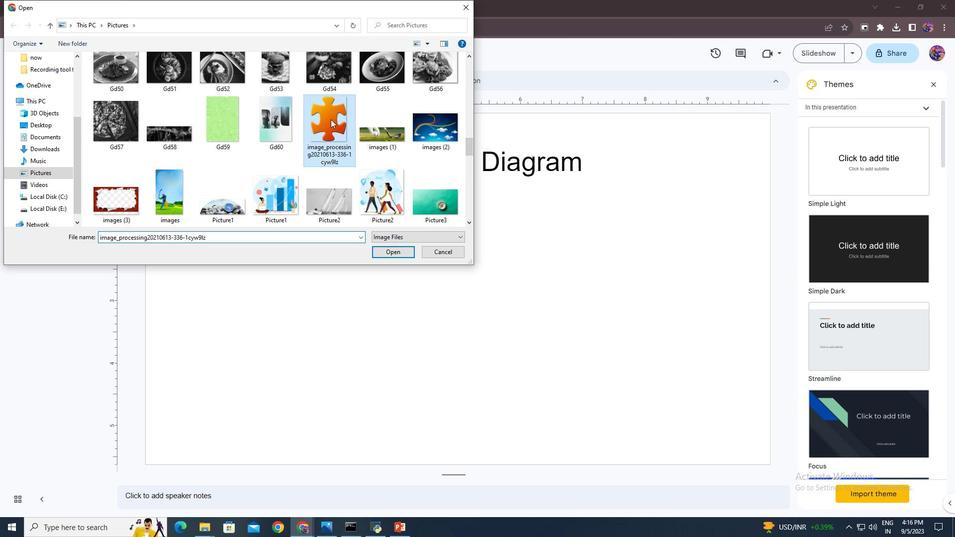 
Action: Mouse pressed left at (331, 120)
Screenshot: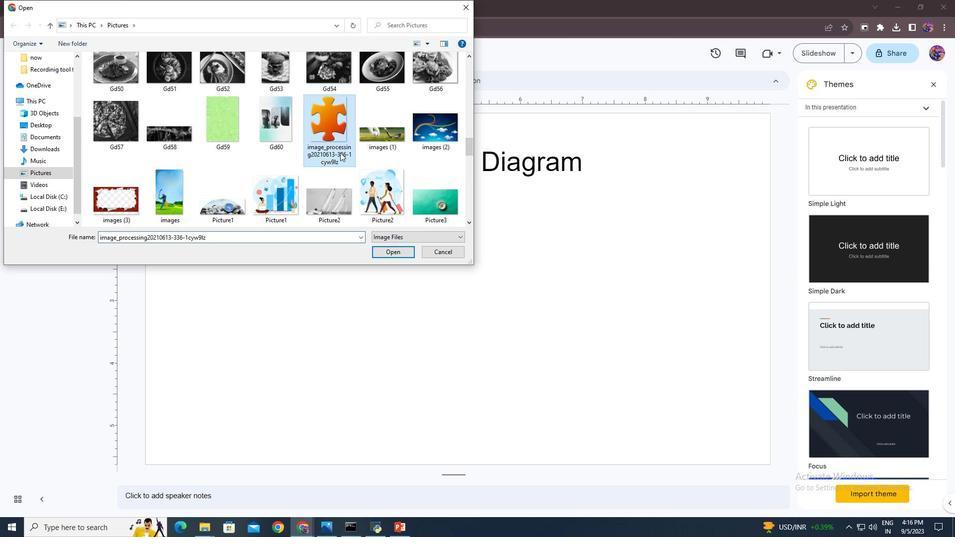 
Action: Mouse moved to (394, 256)
Screenshot: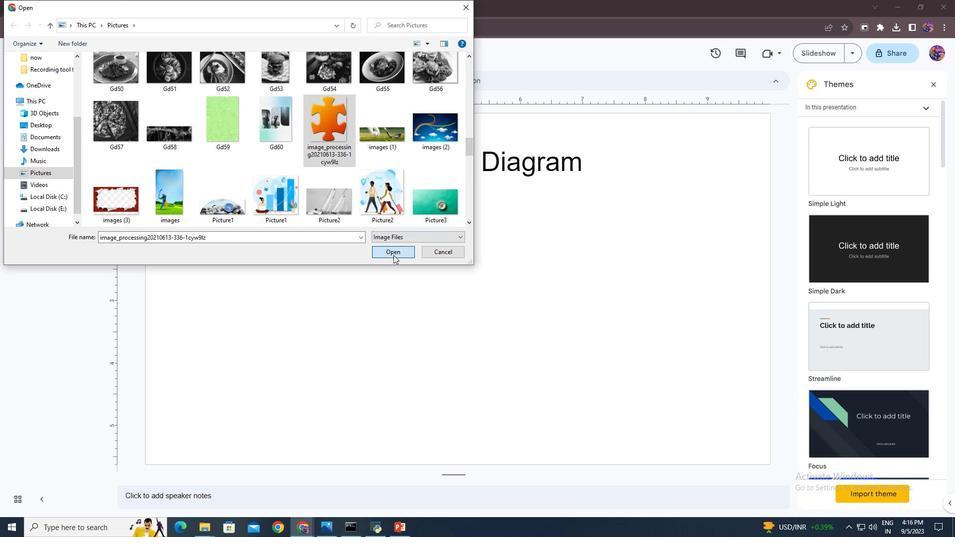 
Action: Mouse pressed left at (394, 256)
Screenshot: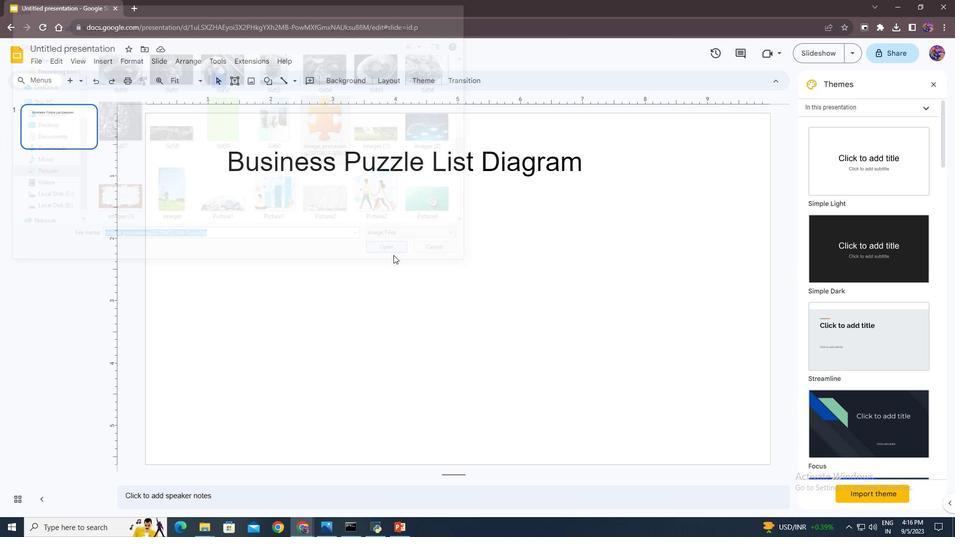 
Action: Mouse moved to (362, 455)
Screenshot: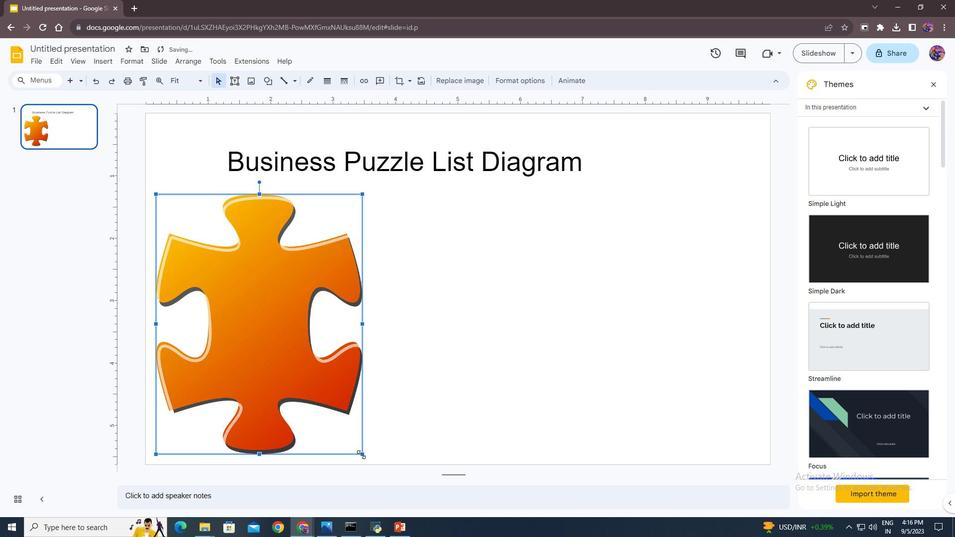 
Action: Mouse pressed left at (362, 455)
Screenshot: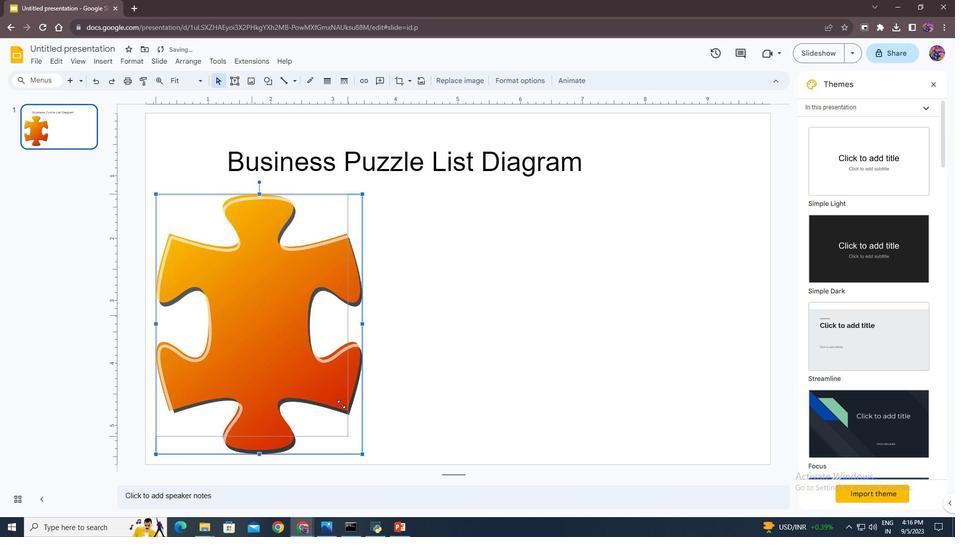 
Action: Mouse moved to (190, 236)
Screenshot: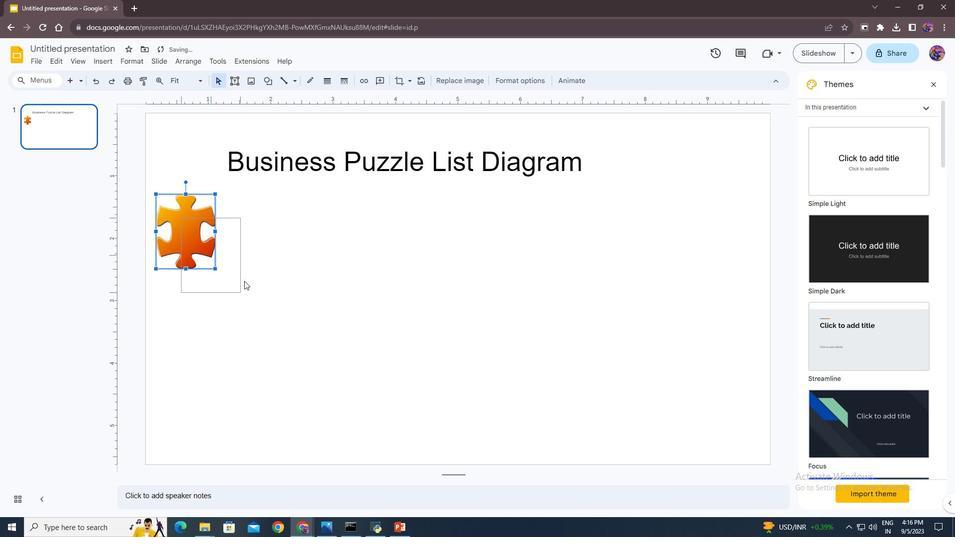 
Action: Mouse pressed left at (190, 236)
Screenshot: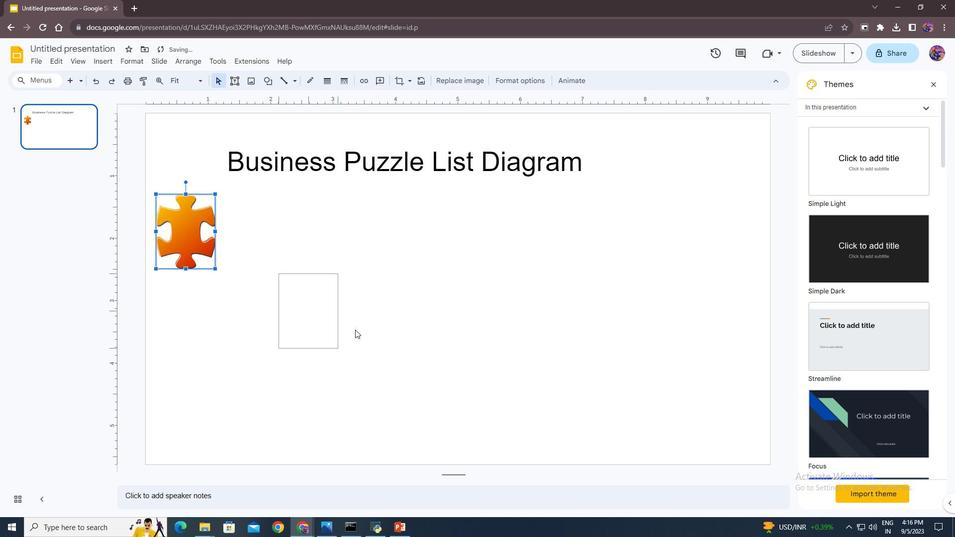 
Action: Mouse moved to (601, 406)
Screenshot: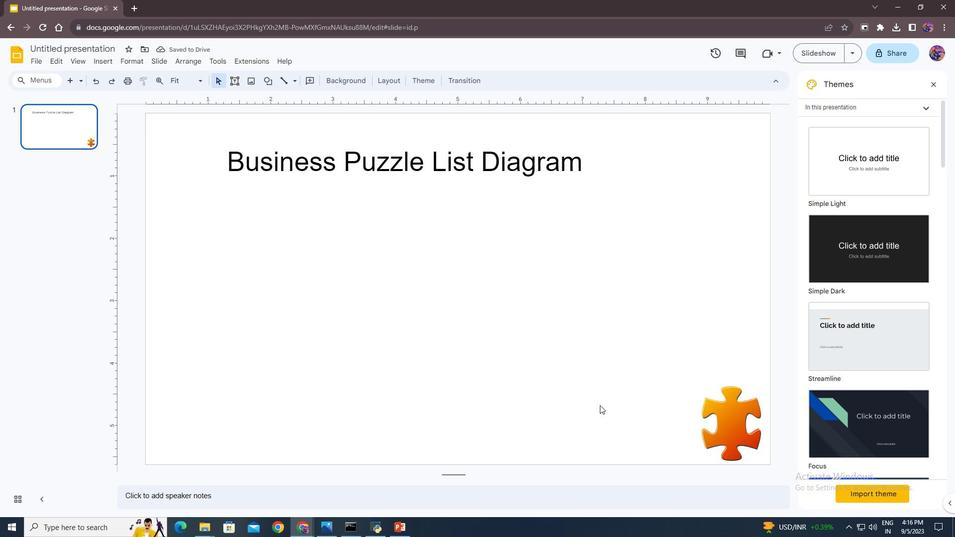 
Action: Mouse pressed left at (601, 406)
Screenshot: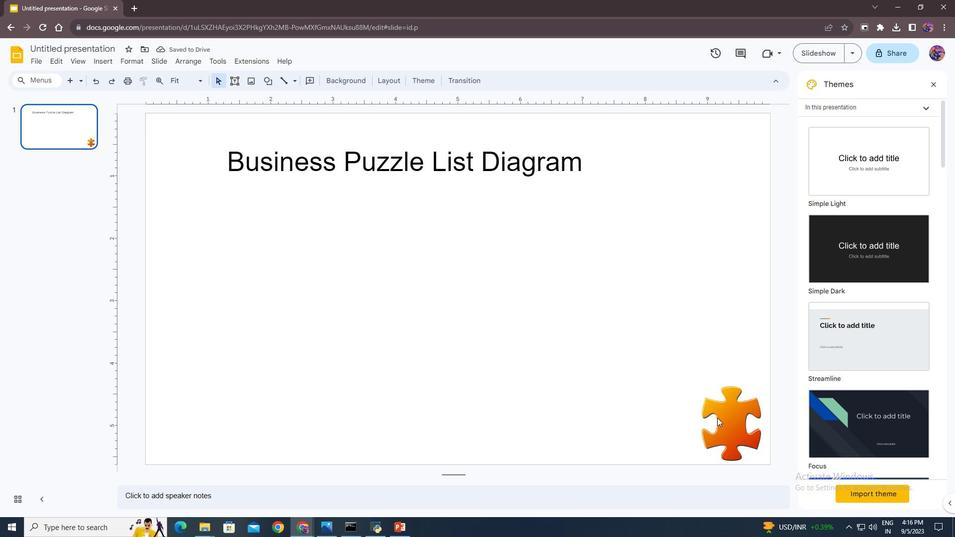 
Action: Mouse moved to (729, 415)
Screenshot: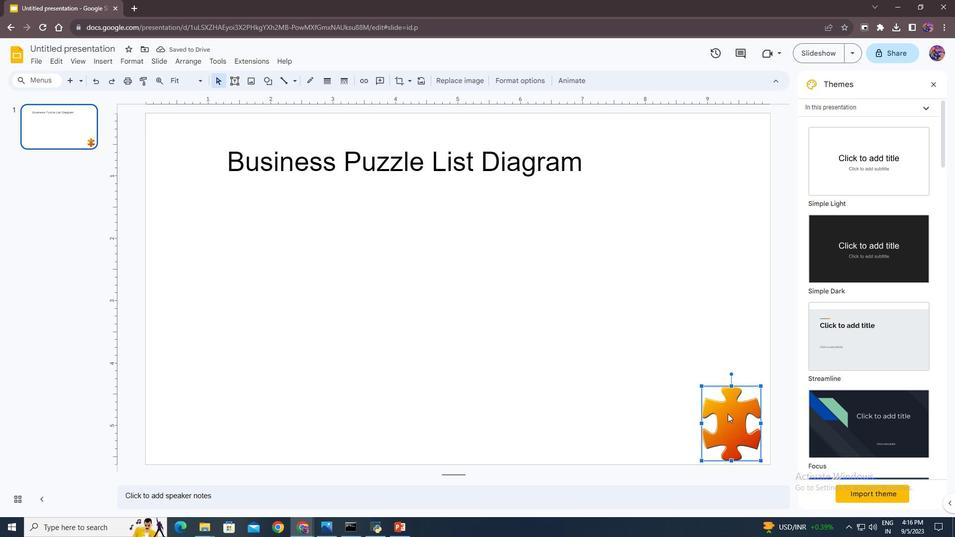 
Action: Mouse pressed left at (729, 415)
Screenshot: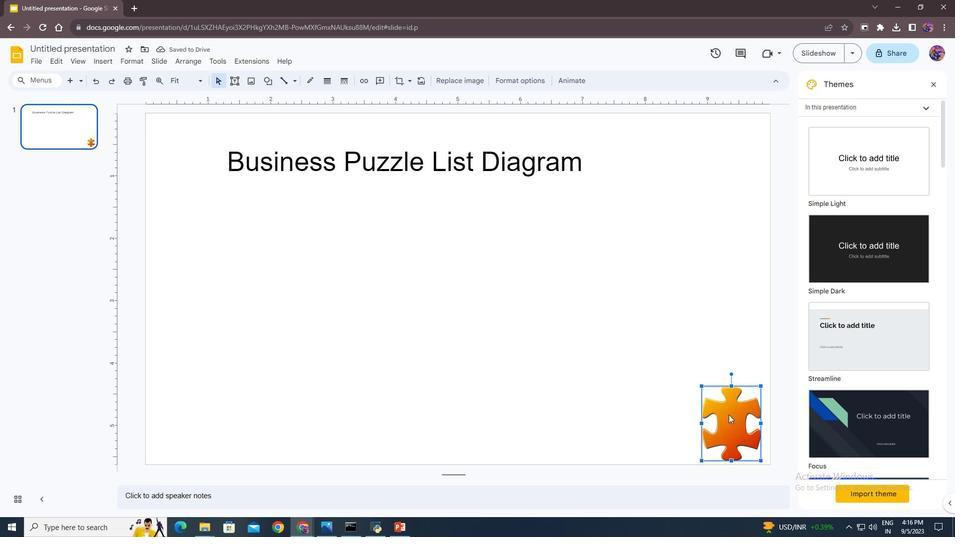 
Action: Mouse moved to (734, 416)
Screenshot: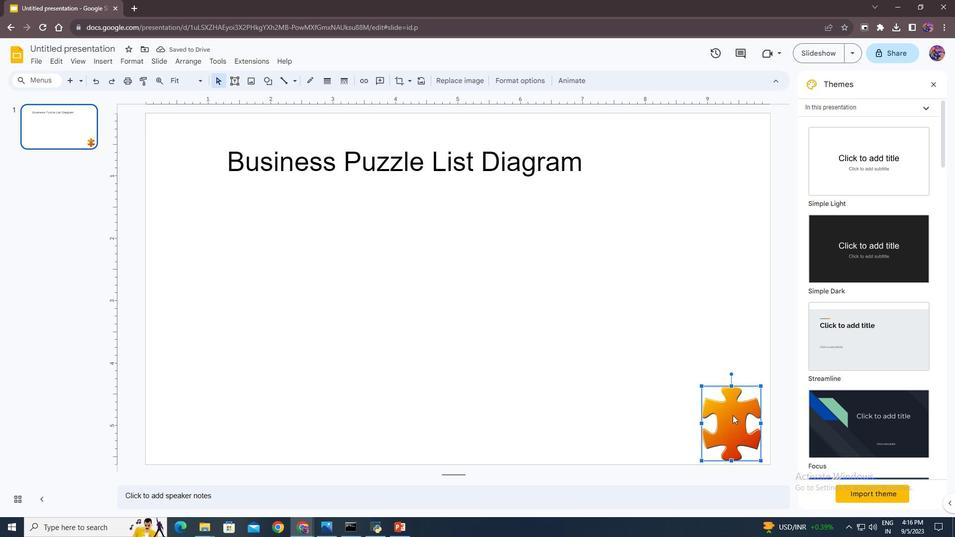 
Action: Mouse pressed left at (734, 416)
Screenshot: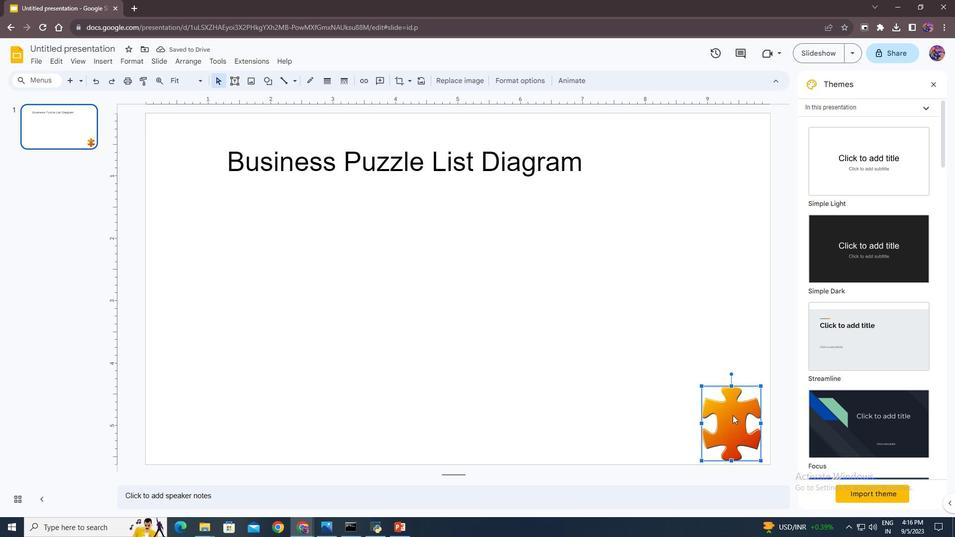
Action: Mouse moved to (675, 422)
Screenshot: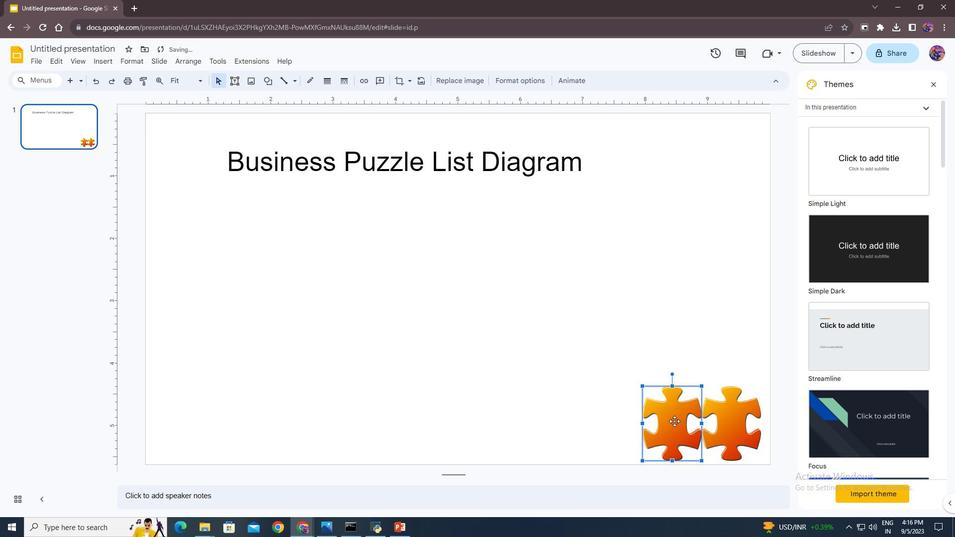 
Action: Mouse pressed left at (675, 422)
Screenshot: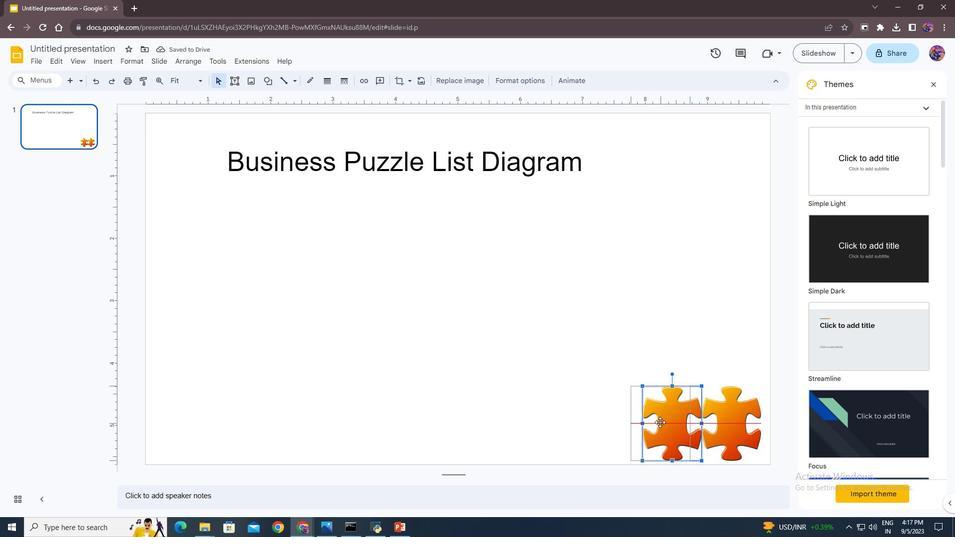 
Action: Mouse moved to (621, 426)
Screenshot: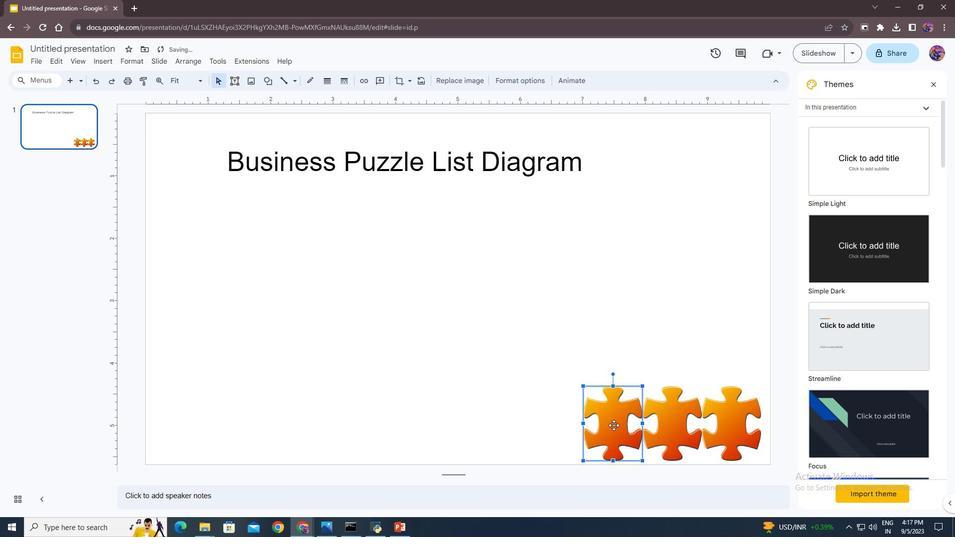
Action: Mouse pressed left at (621, 426)
Screenshot: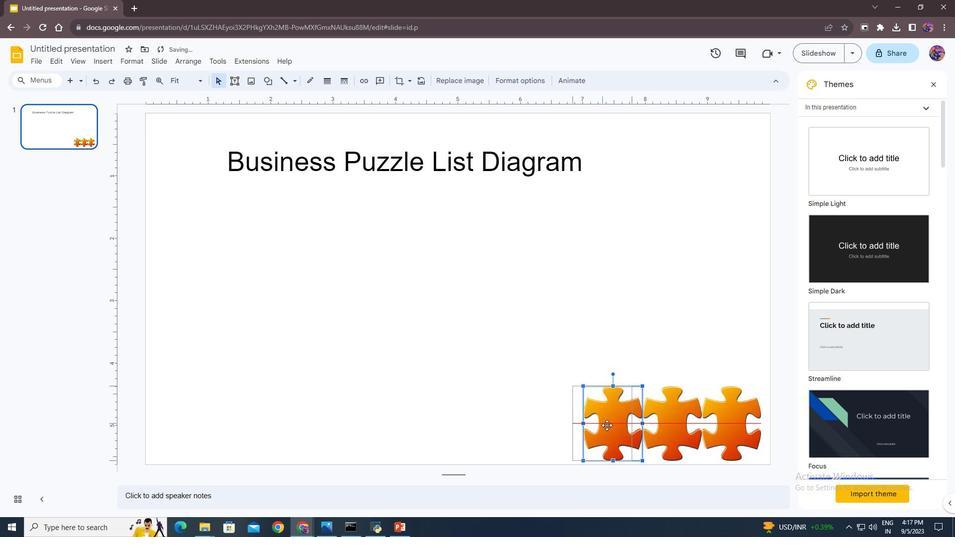 
Action: Mouse moved to (555, 418)
Screenshot: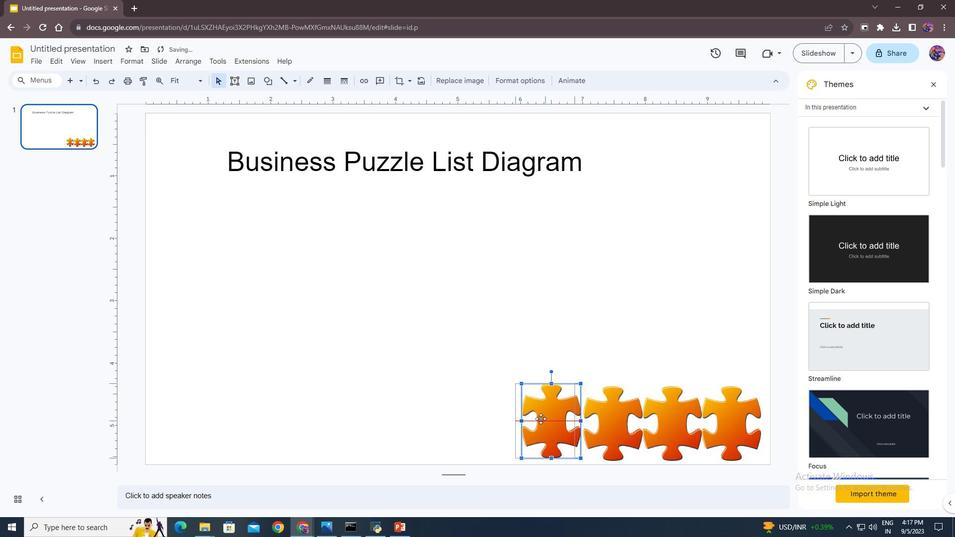 
Action: Mouse pressed left at (555, 418)
Screenshot: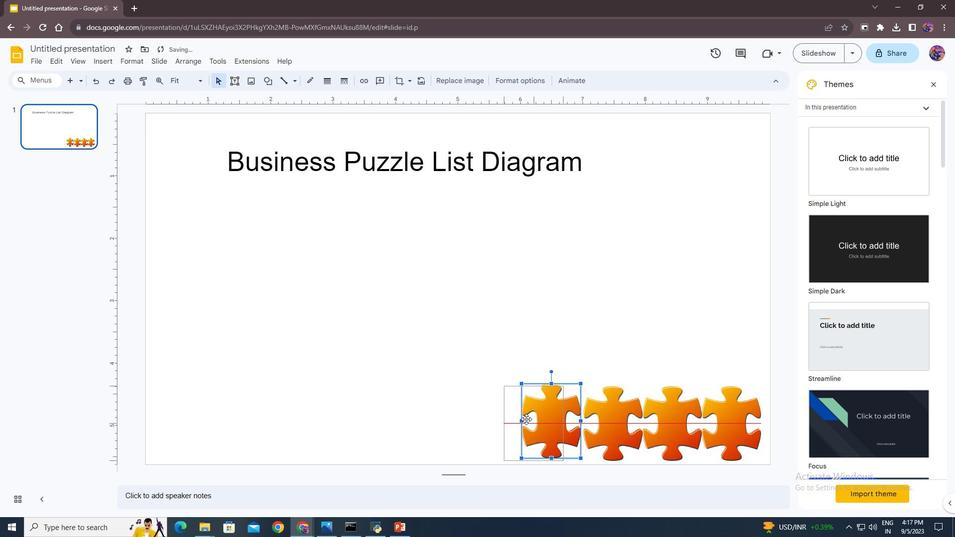 
Action: Mouse moved to (496, 424)
Screenshot: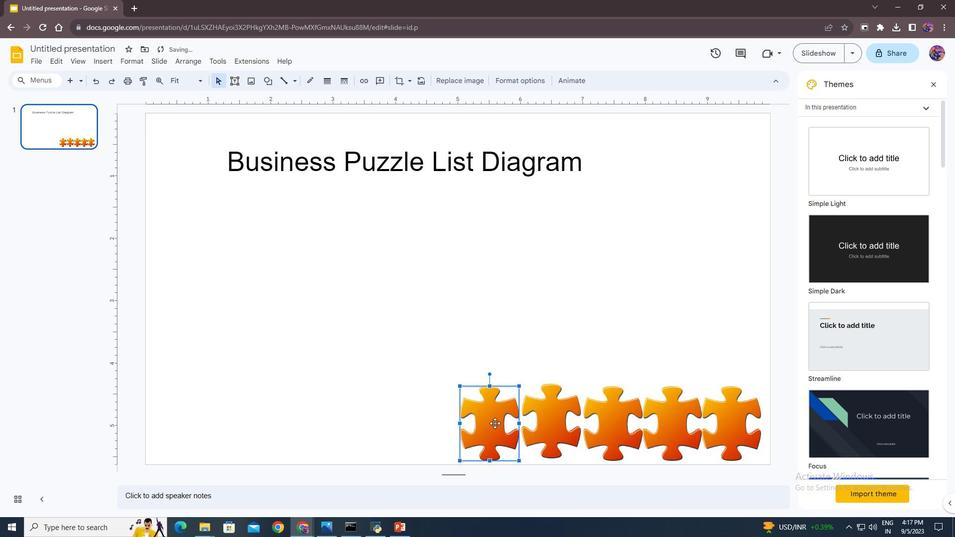 
Action: Mouse pressed left at (496, 424)
Screenshot: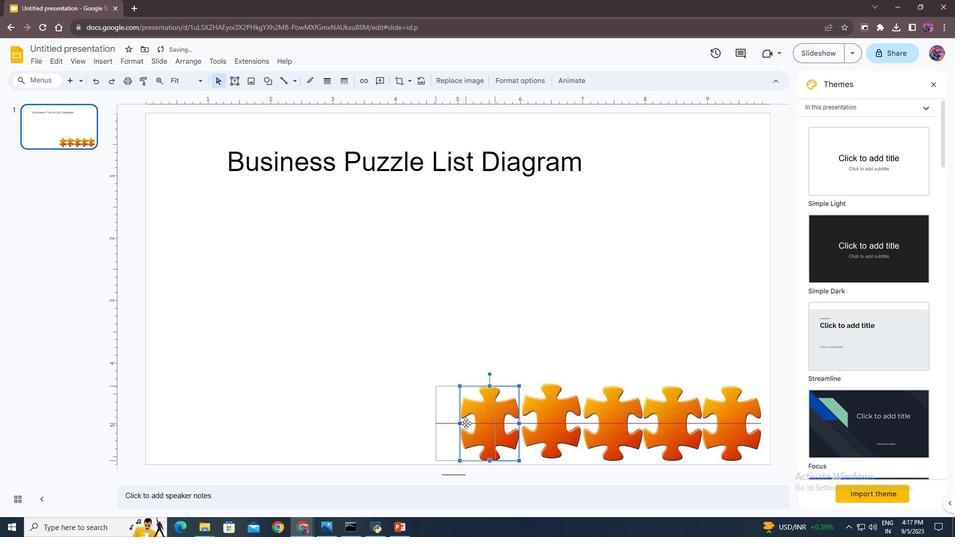 
Action: Mouse moved to (675, 429)
Screenshot: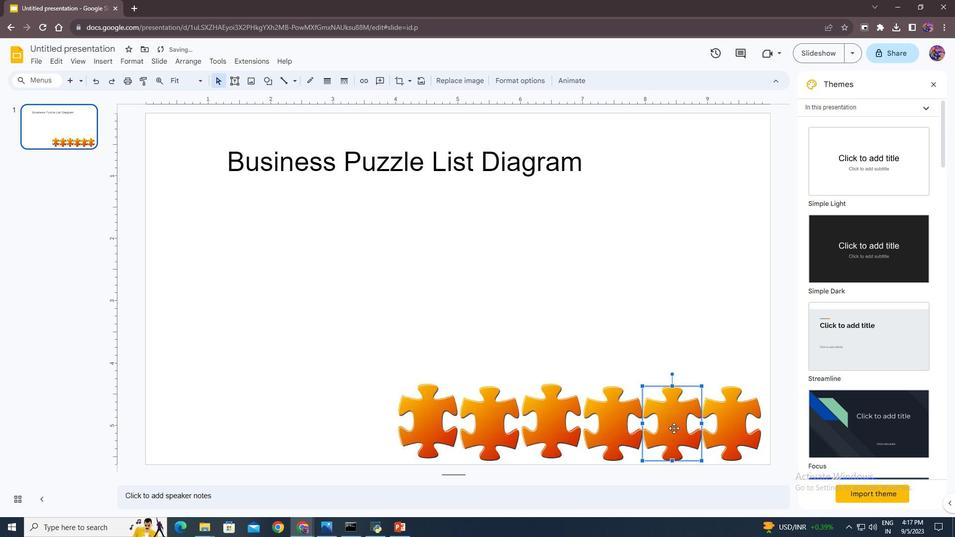 
Action: Mouse pressed left at (675, 429)
Screenshot: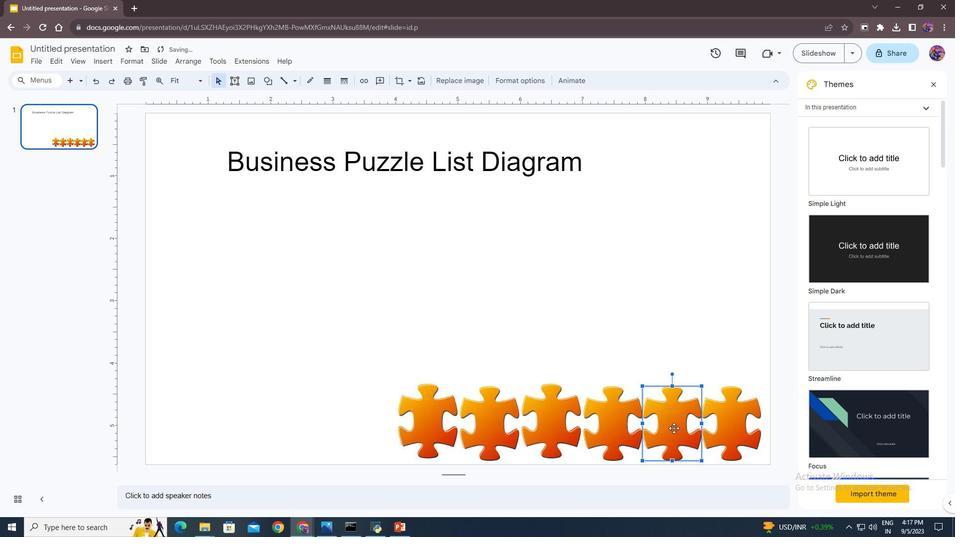 
Action: Mouse moved to (932, 85)
Screenshot: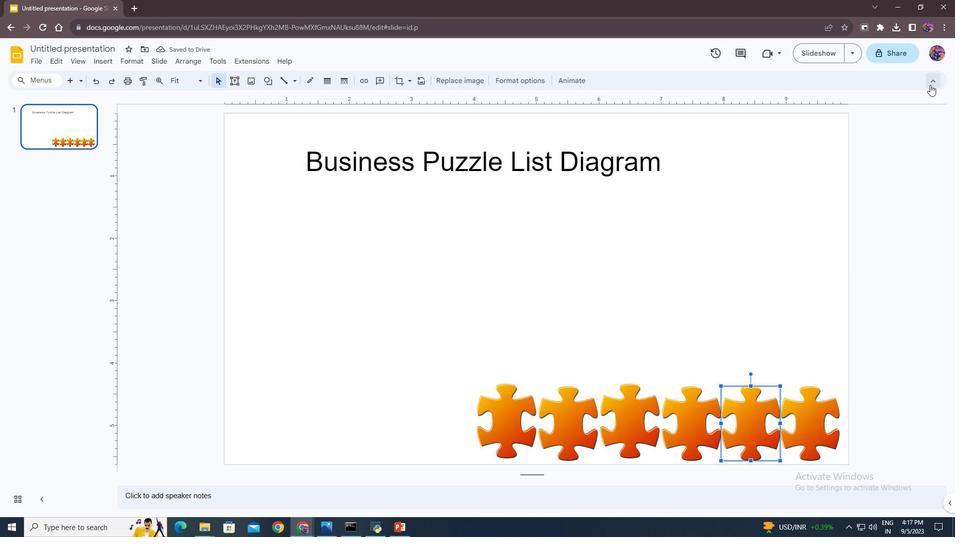 
Action: Mouse pressed left at (932, 85)
Screenshot: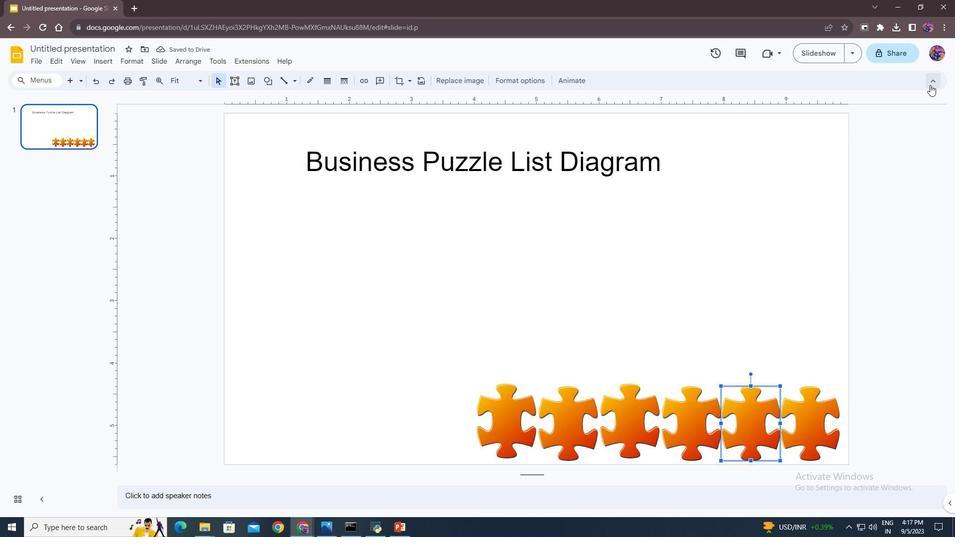 
Action: Mouse moved to (748, 415)
Screenshot: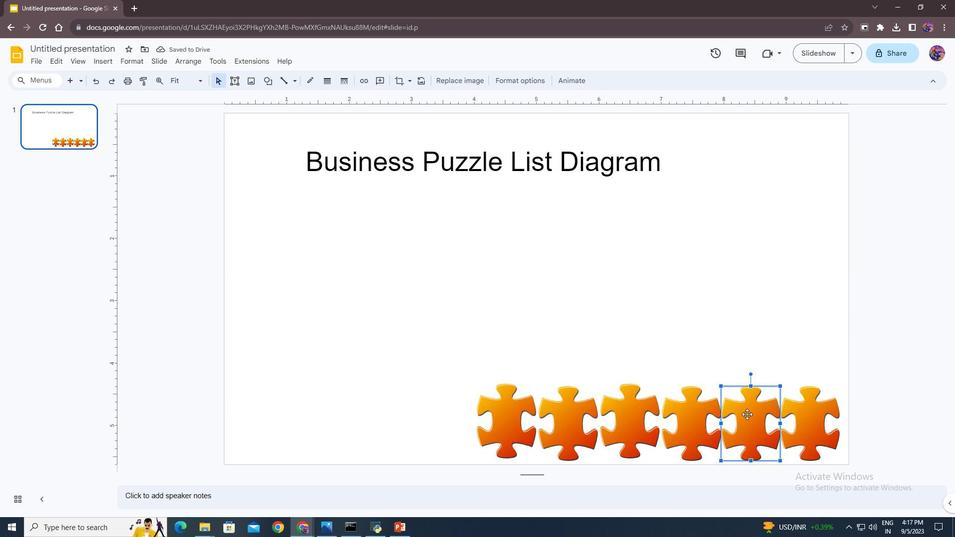 
Action: Mouse pressed left at (748, 415)
Screenshot: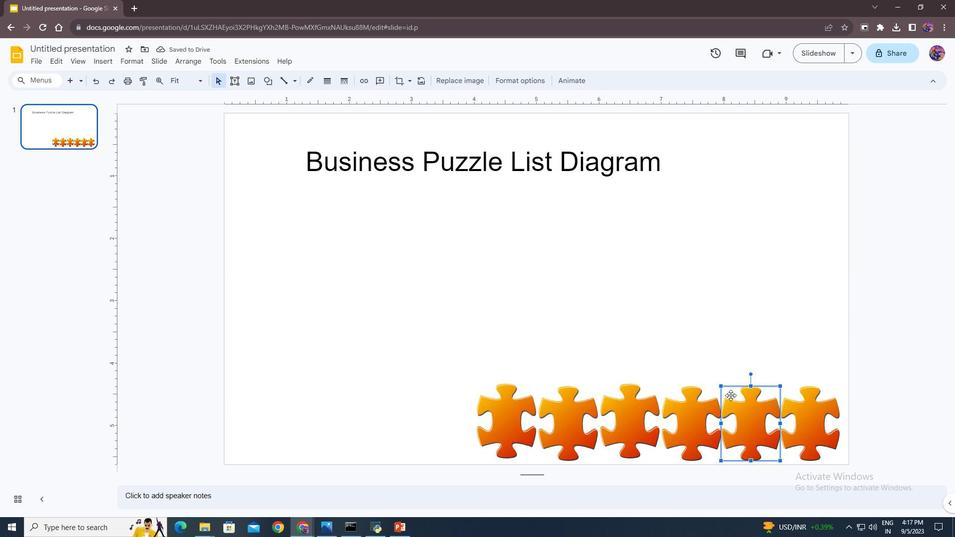 
Action: Mouse moved to (523, 81)
Screenshot: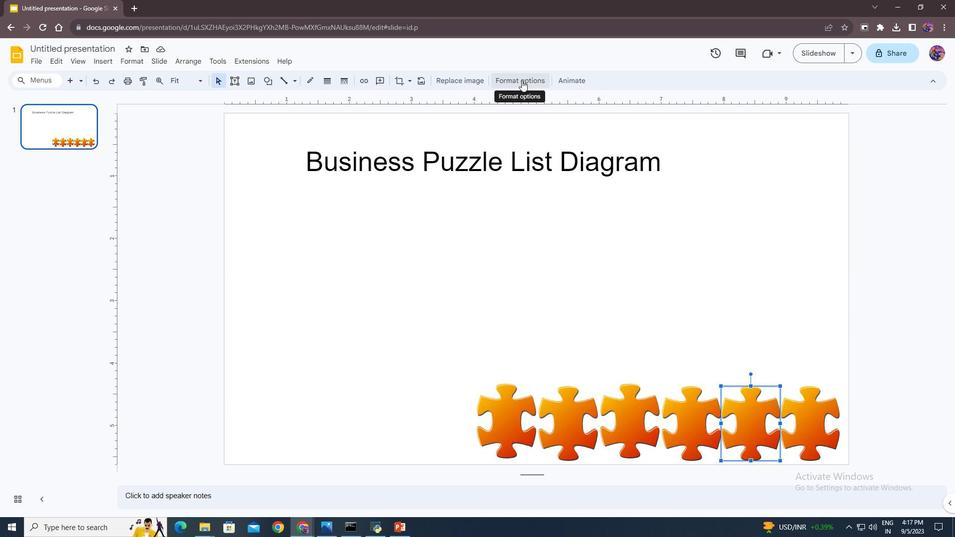 
Action: Mouse pressed left at (523, 81)
Screenshot: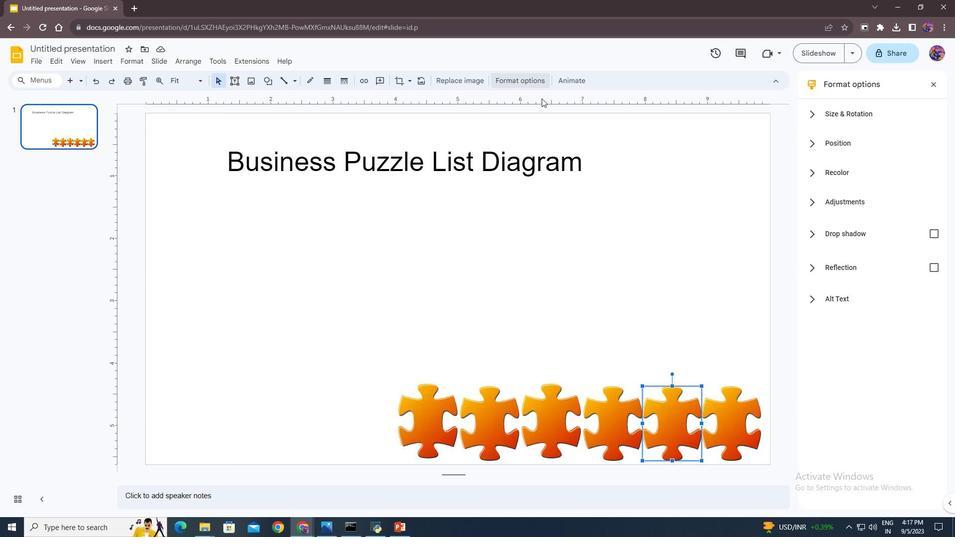 
Action: Mouse moved to (860, 172)
Screenshot: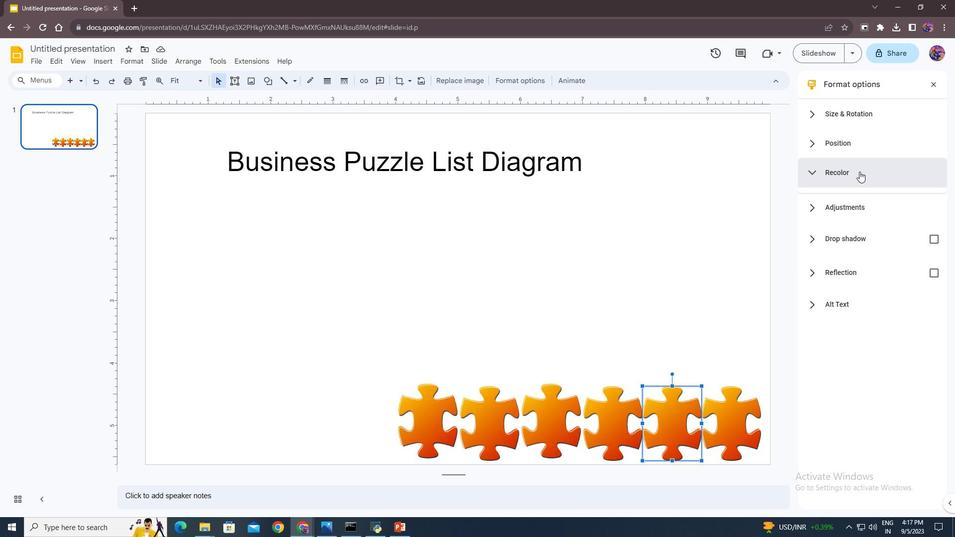 
Action: Mouse pressed left at (860, 172)
Screenshot: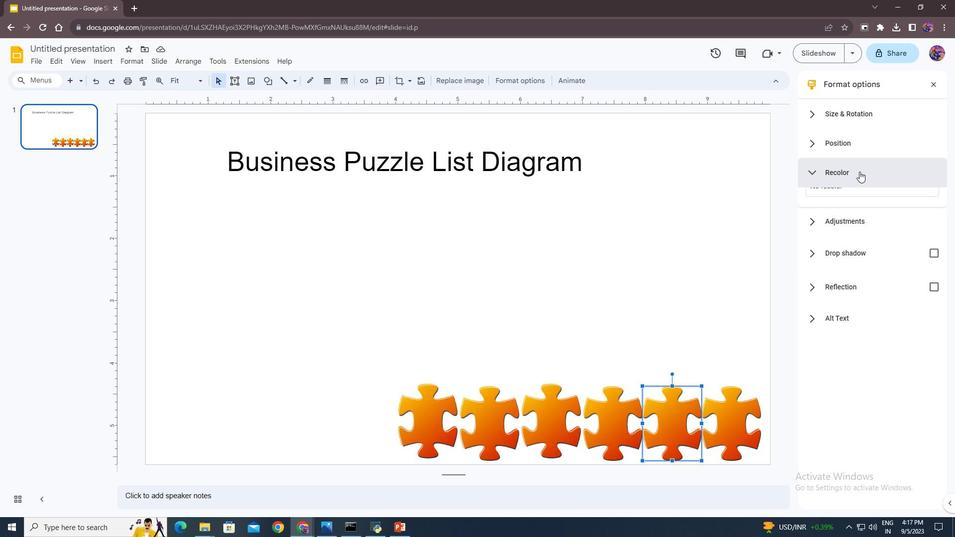 
Action: Mouse moved to (843, 194)
Screenshot: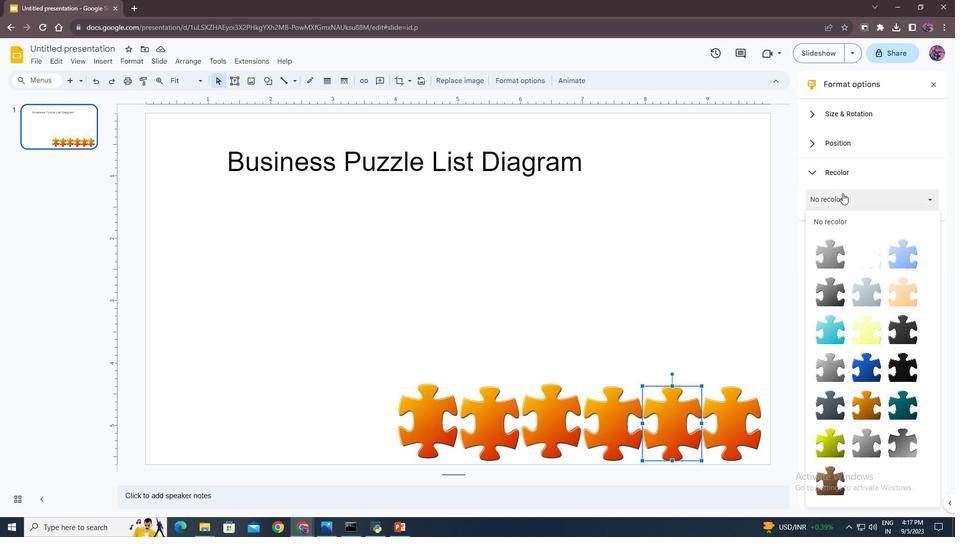 
Action: Mouse pressed left at (843, 194)
Screenshot: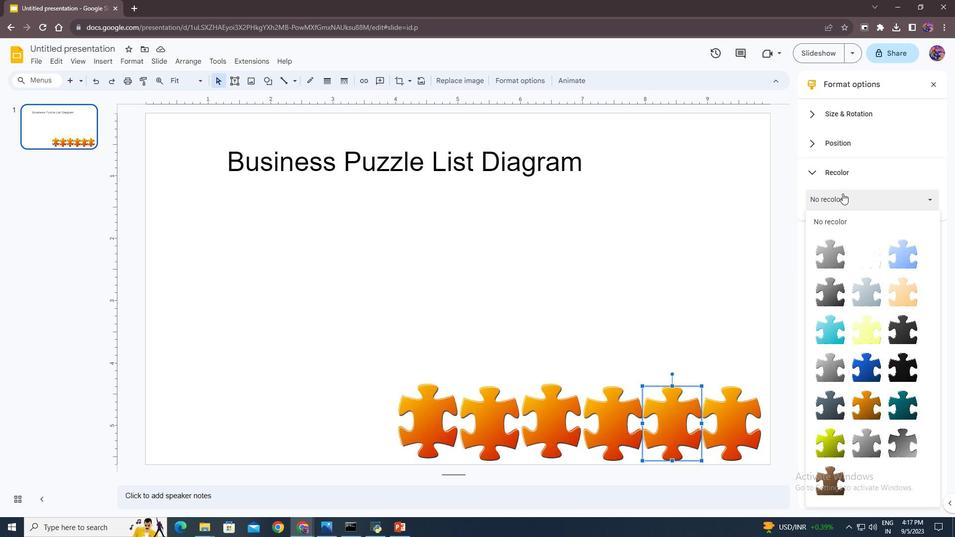 
Action: Mouse moved to (833, 440)
Screenshot: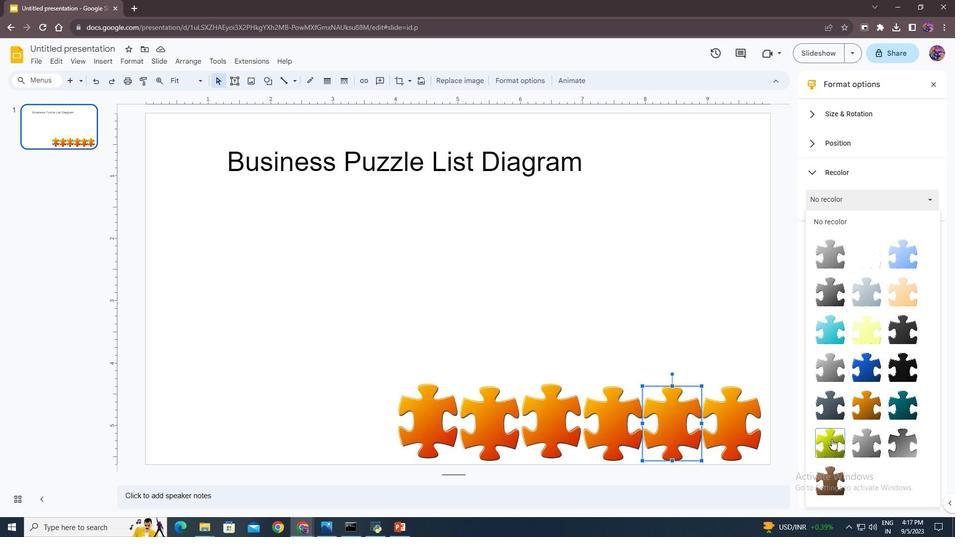 
Action: Mouse pressed left at (833, 440)
Screenshot: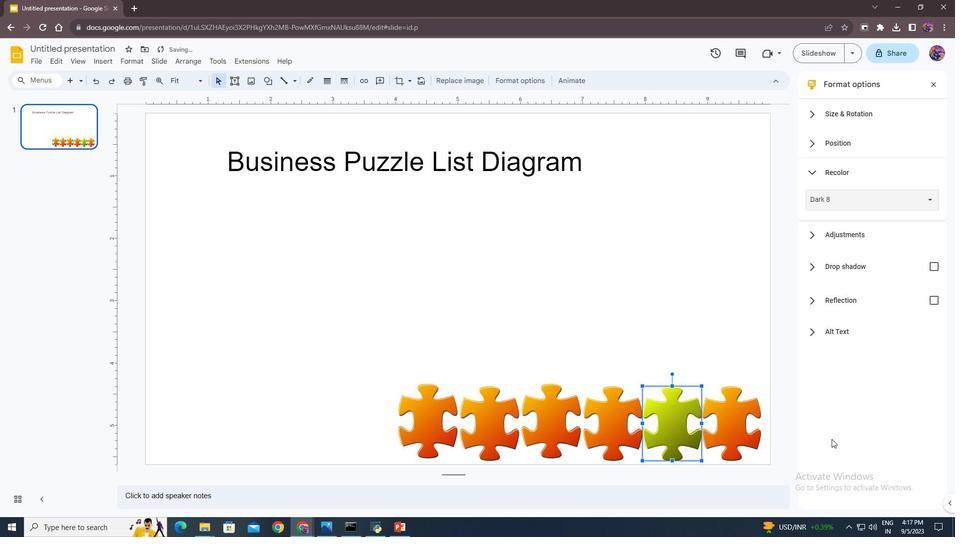 
Action: Mouse moved to (613, 408)
Screenshot: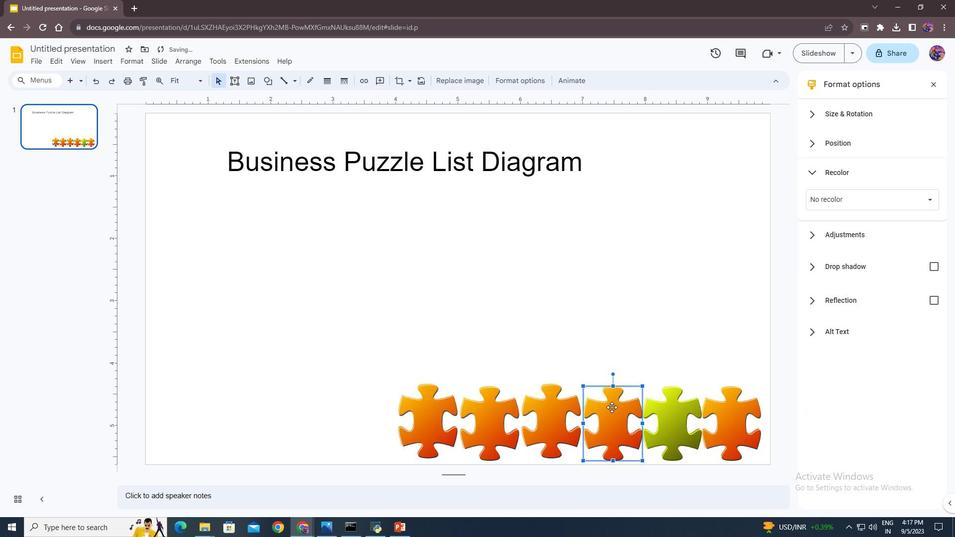 
Action: Mouse pressed left at (613, 408)
Screenshot: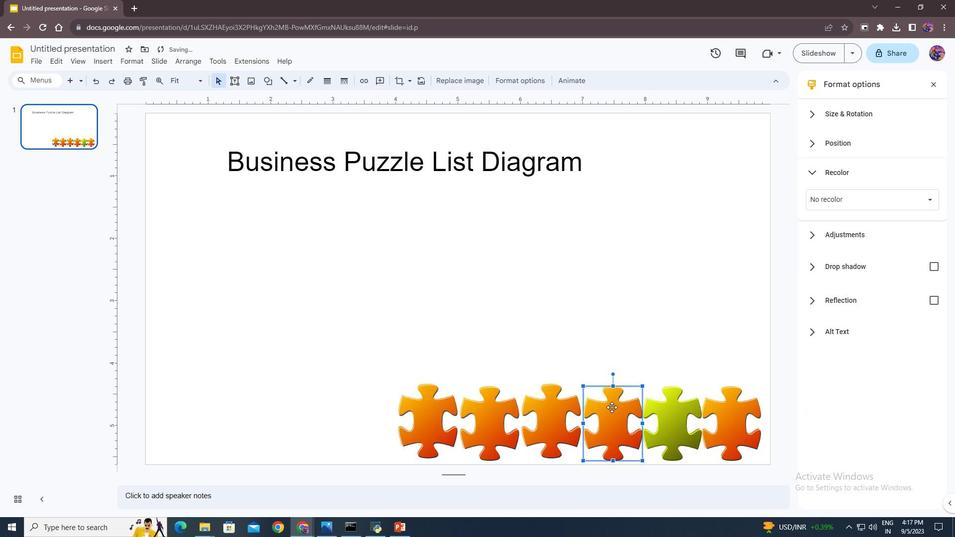 
Action: Mouse moved to (878, 197)
Screenshot: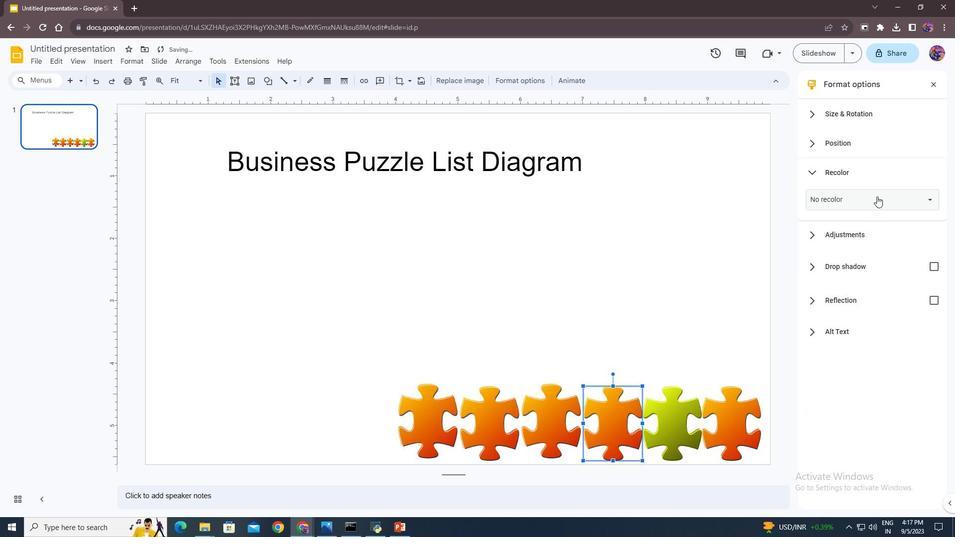 
Action: Mouse pressed left at (878, 197)
Screenshot: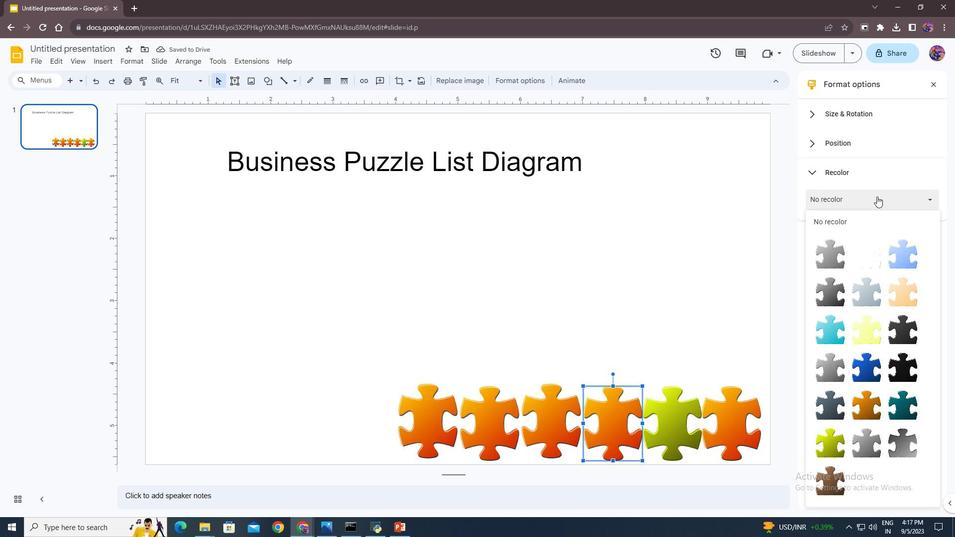 
Action: Mouse moved to (905, 409)
Screenshot: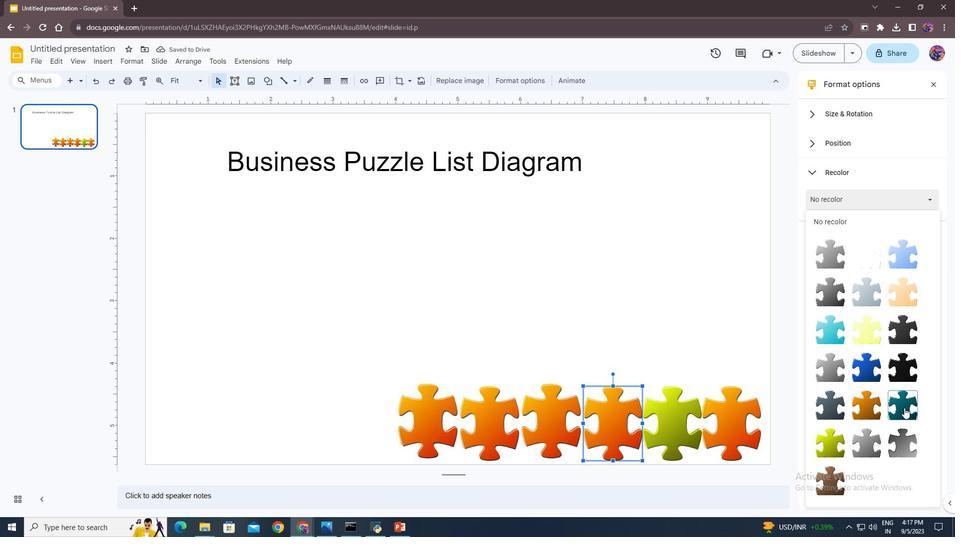 
Action: Mouse pressed left at (905, 409)
Screenshot: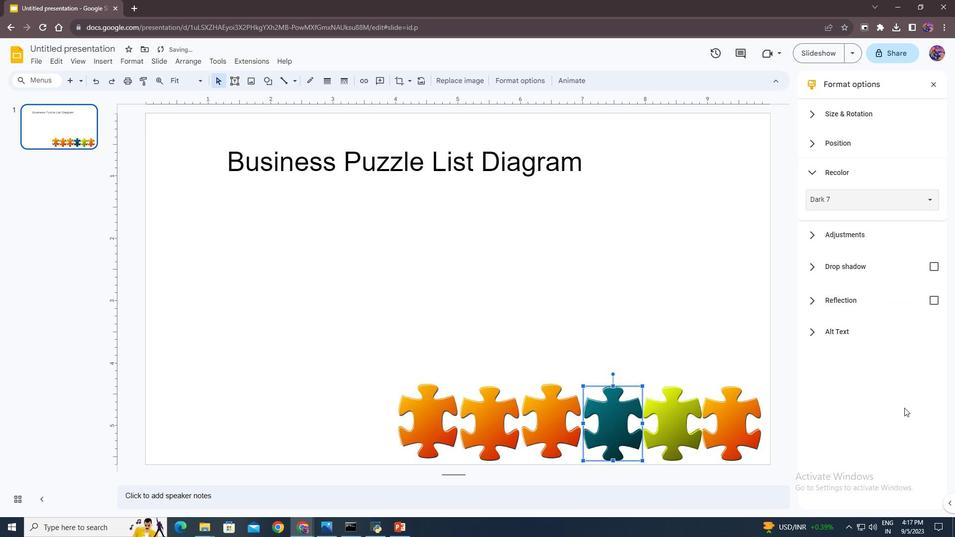 
Action: Mouse moved to (548, 416)
Screenshot: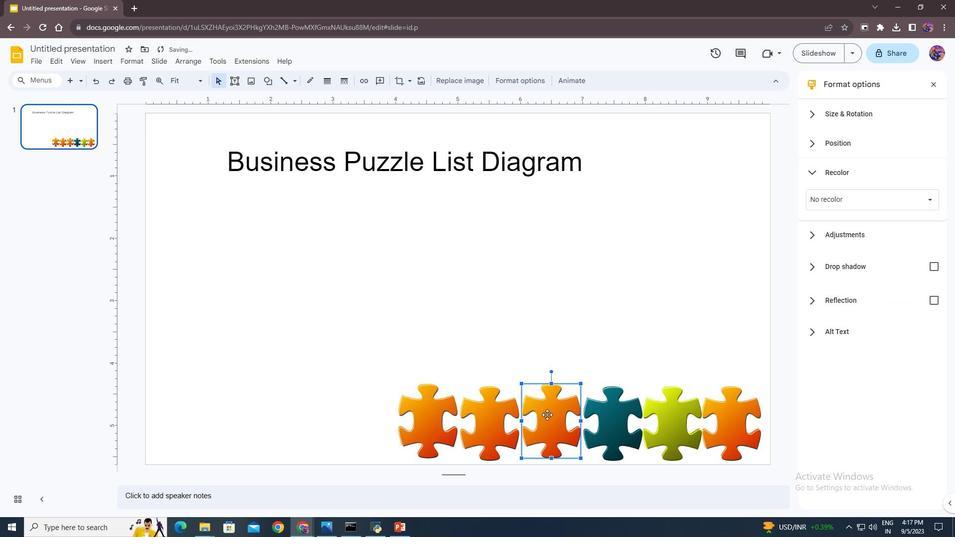 
Action: Mouse pressed left at (548, 416)
Screenshot: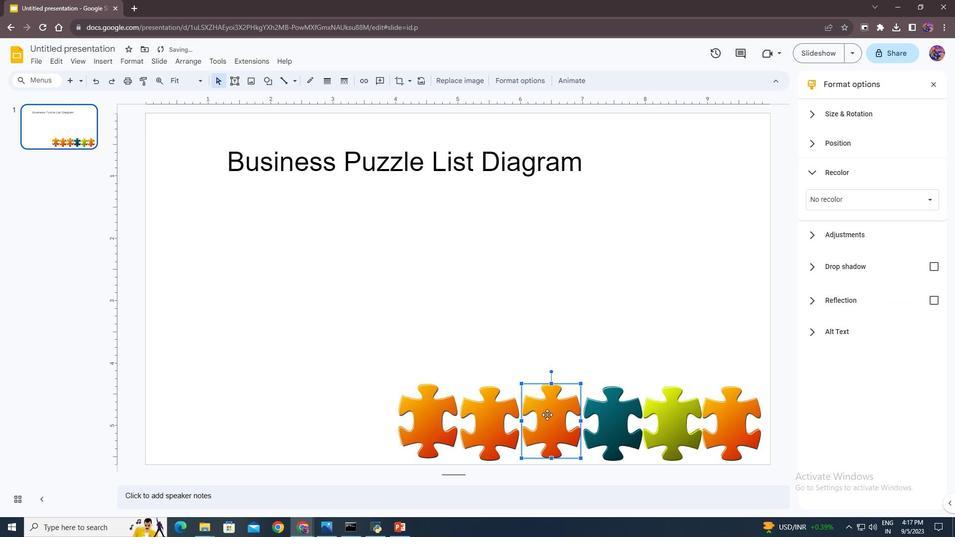 
Action: Mouse moved to (871, 199)
Screenshot: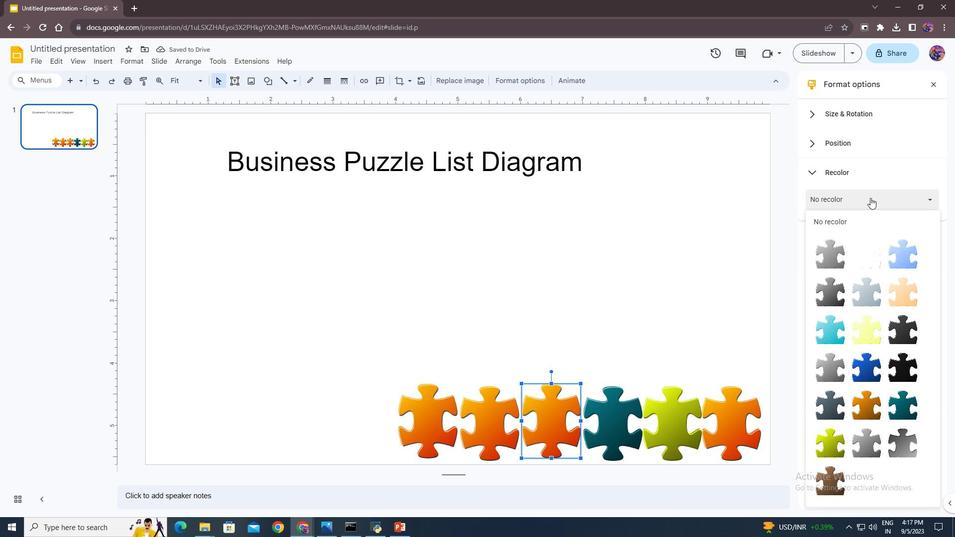 
Action: Mouse pressed left at (871, 199)
Screenshot: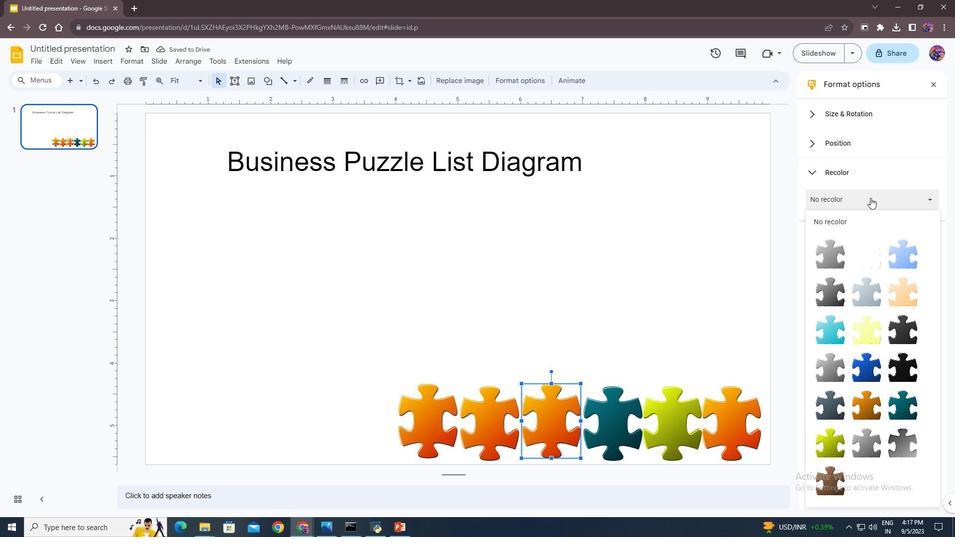 
Action: Mouse moved to (872, 335)
Screenshot: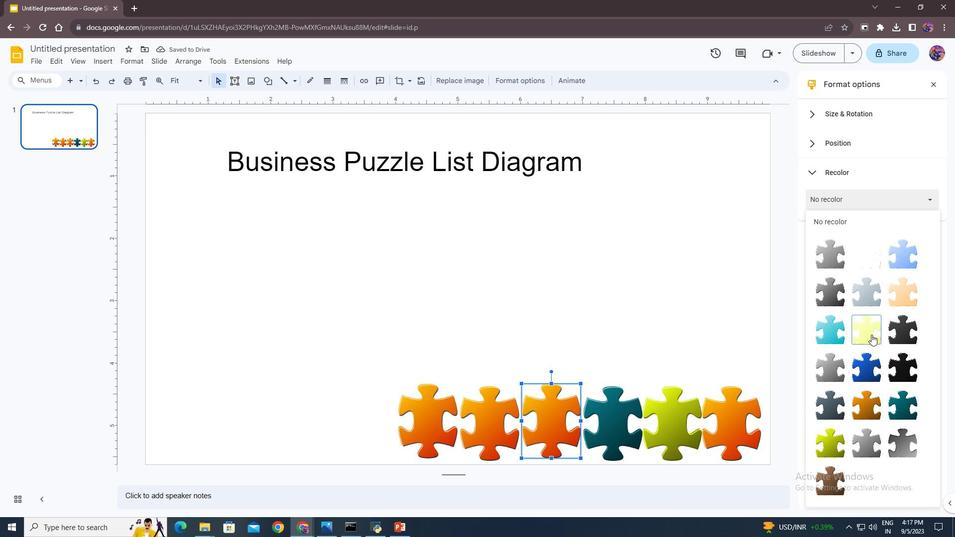 
Action: Mouse pressed left at (872, 335)
Screenshot: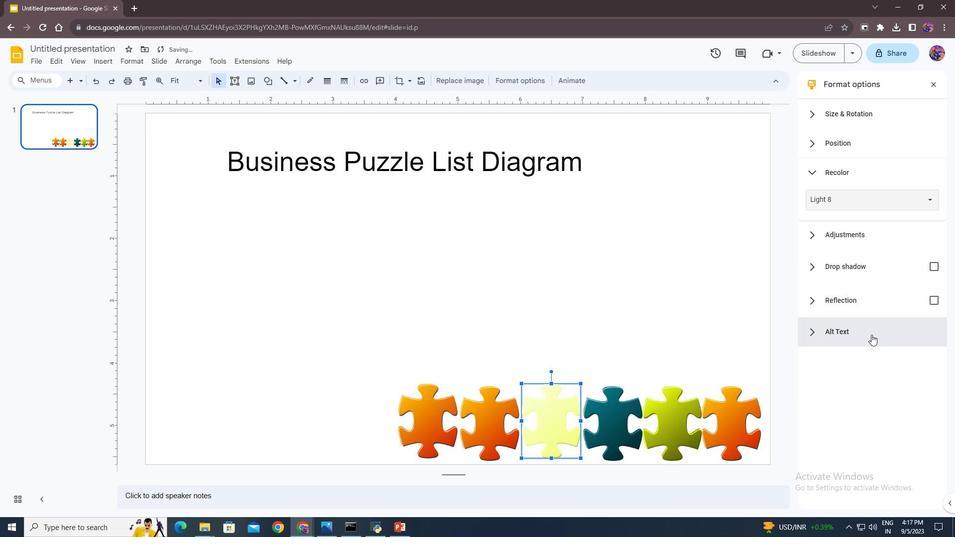 
Action: Mouse moved to (850, 193)
Screenshot: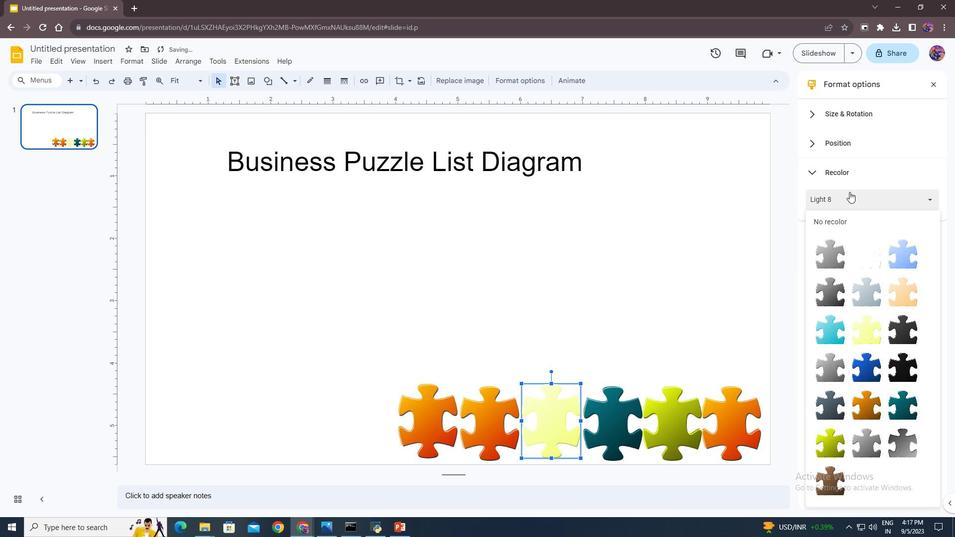 
Action: Mouse pressed left at (850, 193)
Screenshot: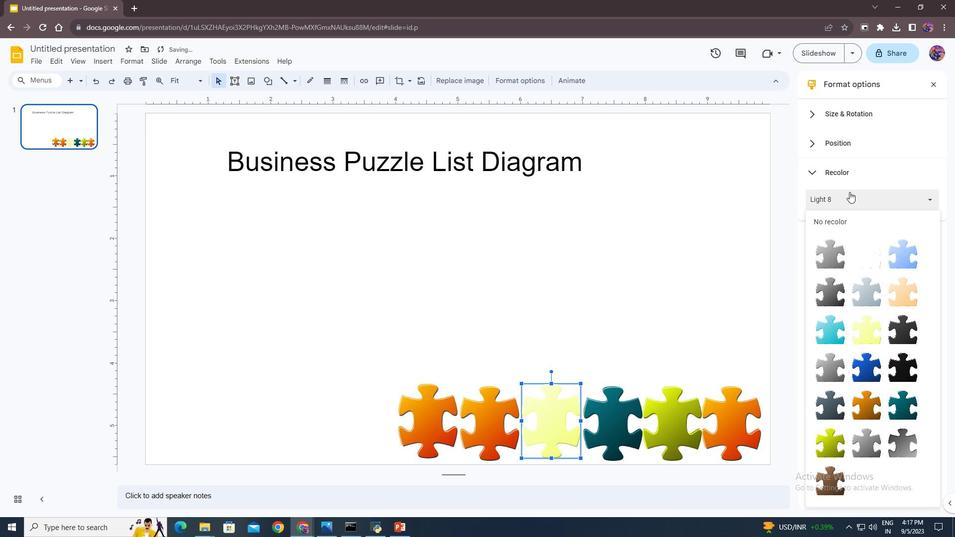 
Action: Mouse moved to (870, 367)
Screenshot: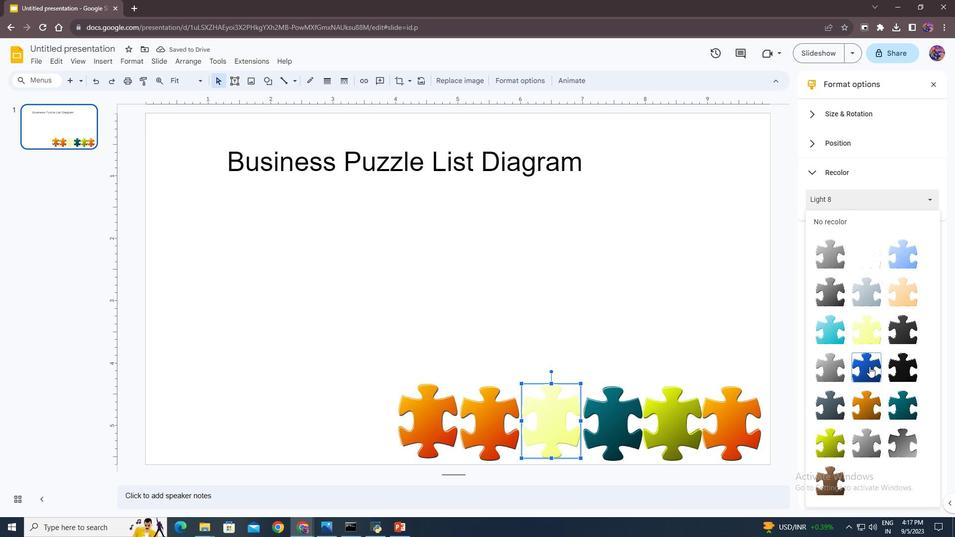 
Action: Mouse pressed left at (870, 367)
Screenshot: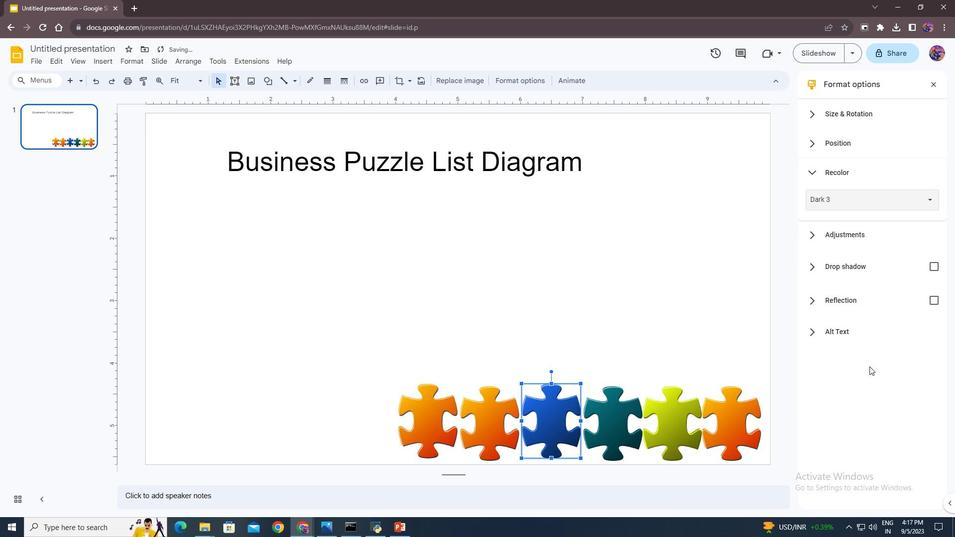 
Action: Mouse moved to (496, 422)
Screenshot: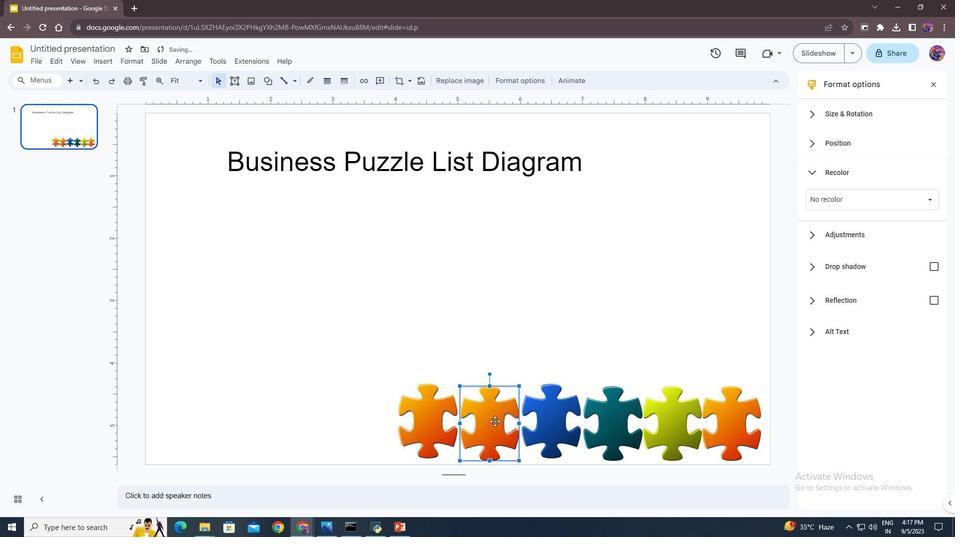 
Action: Mouse pressed left at (496, 422)
Screenshot: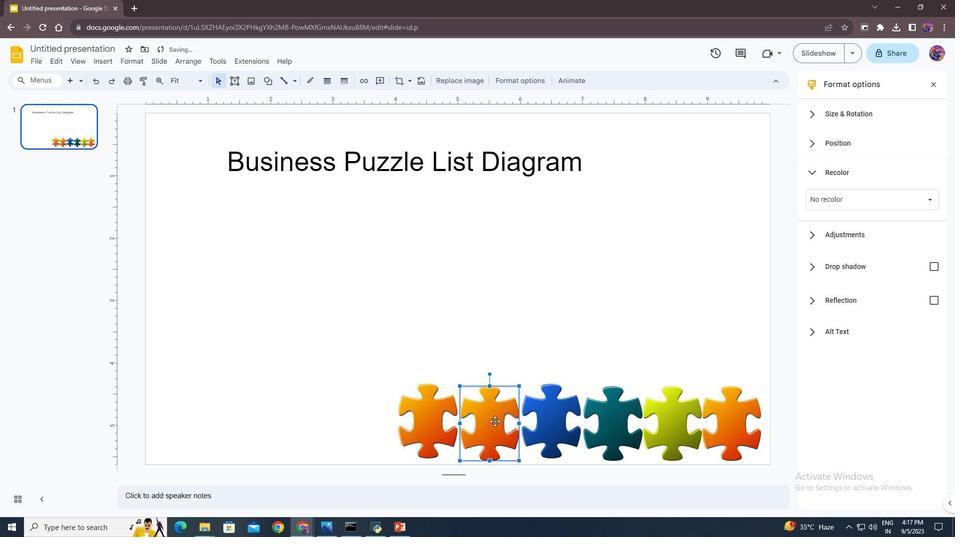 
Action: Mouse moved to (881, 200)
Screenshot: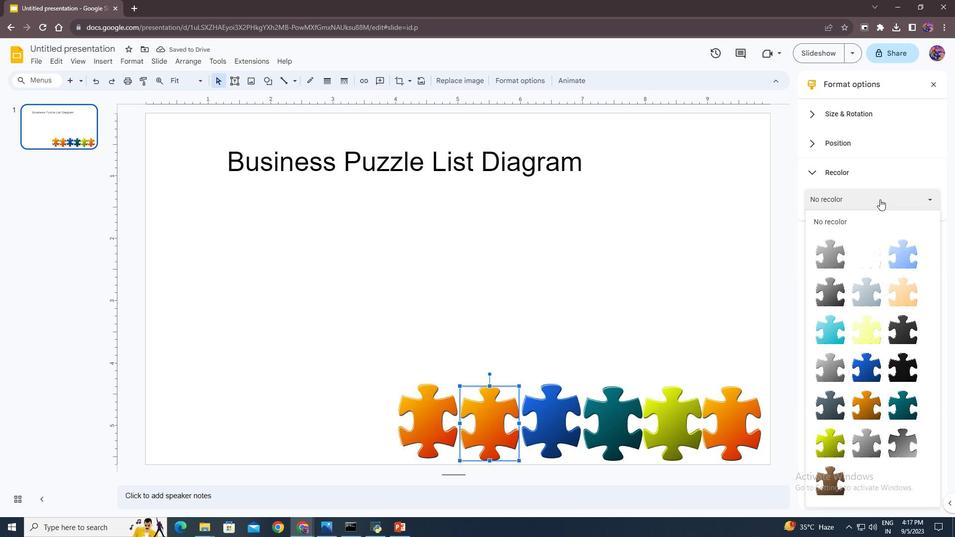 
Action: Mouse pressed left at (881, 200)
Screenshot: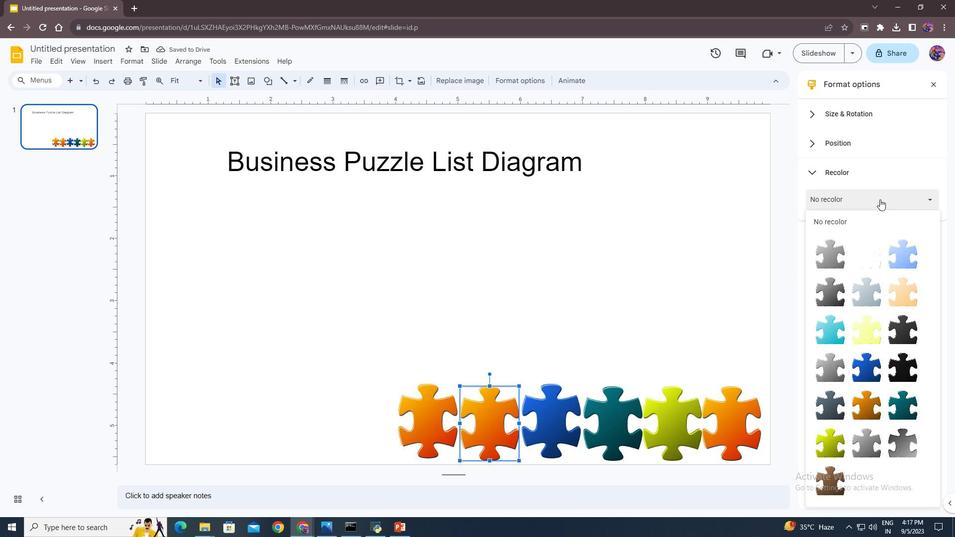 
Action: Mouse moved to (899, 332)
Screenshot: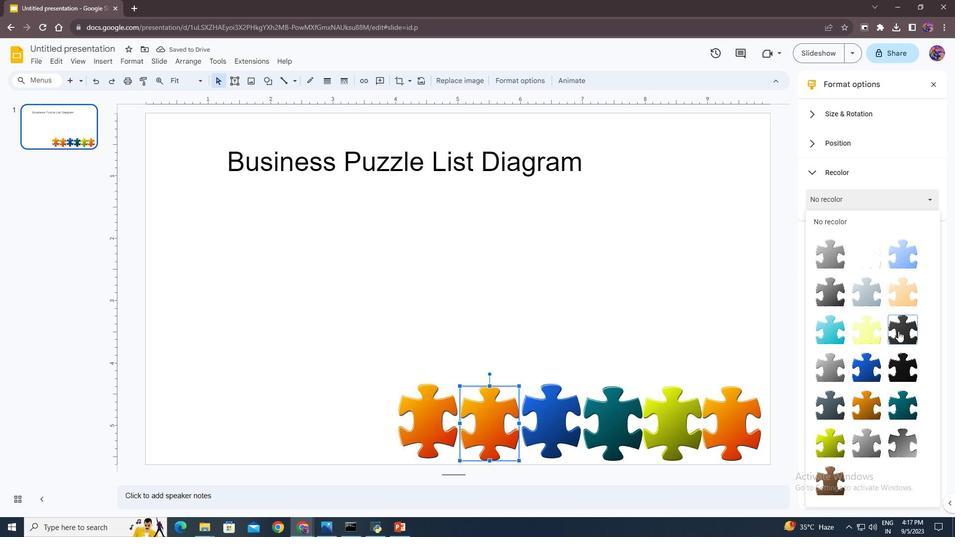 
Action: Mouse pressed left at (899, 332)
Screenshot: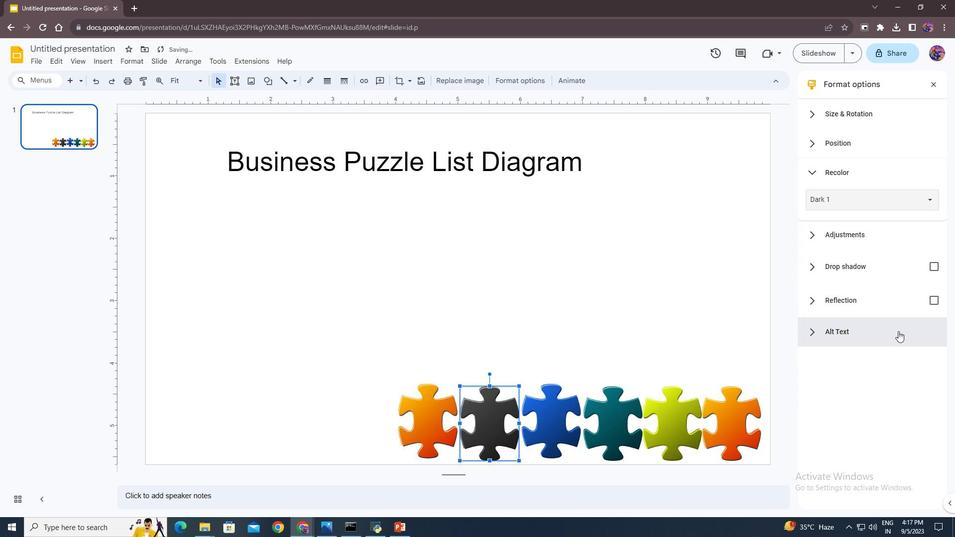 
Action: Mouse moved to (424, 409)
Screenshot: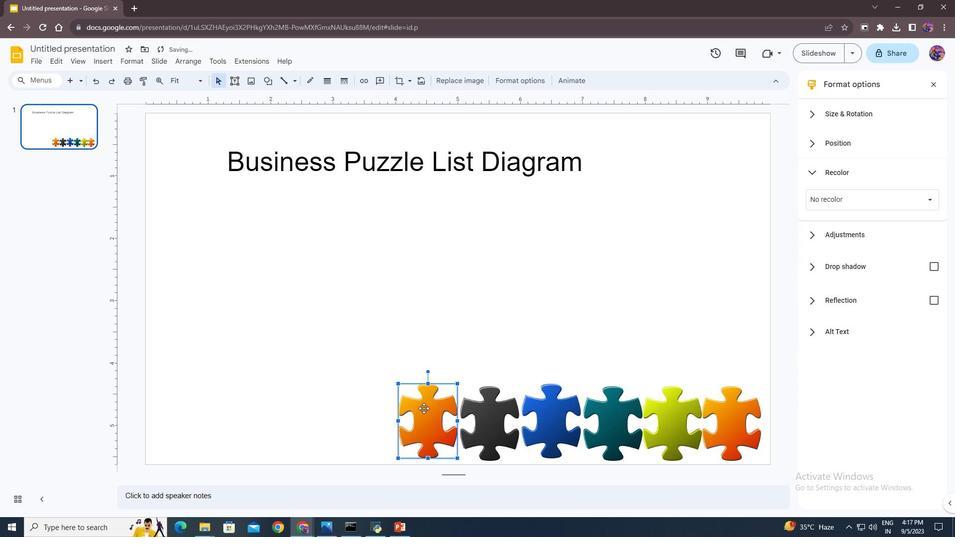 
Action: Mouse pressed left at (424, 409)
Screenshot: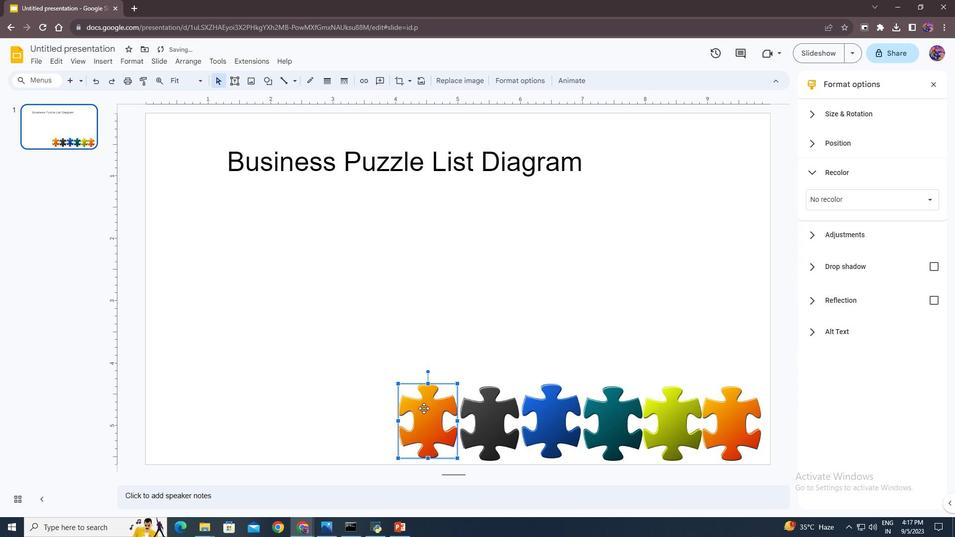
Action: Mouse moved to (853, 193)
Screenshot: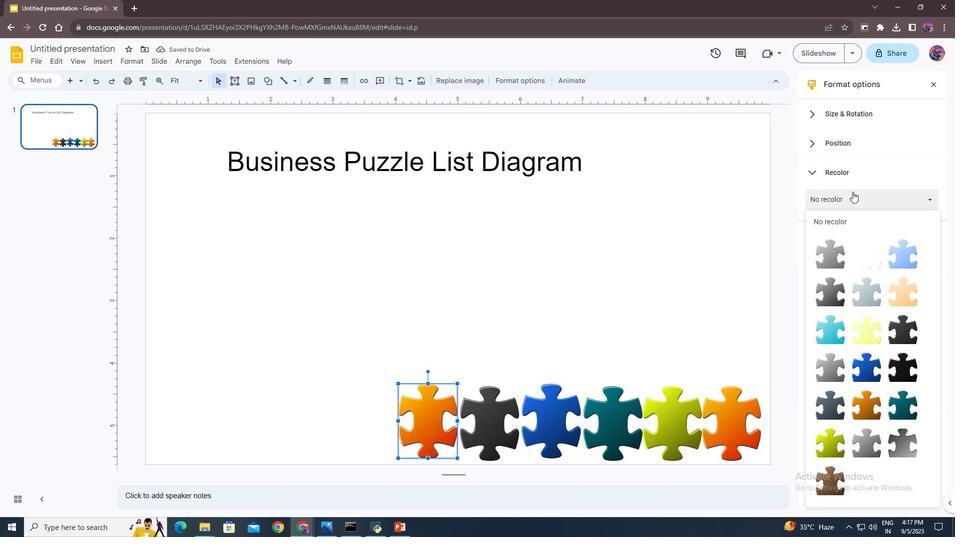 
Action: Mouse pressed left at (853, 193)
Screenshot: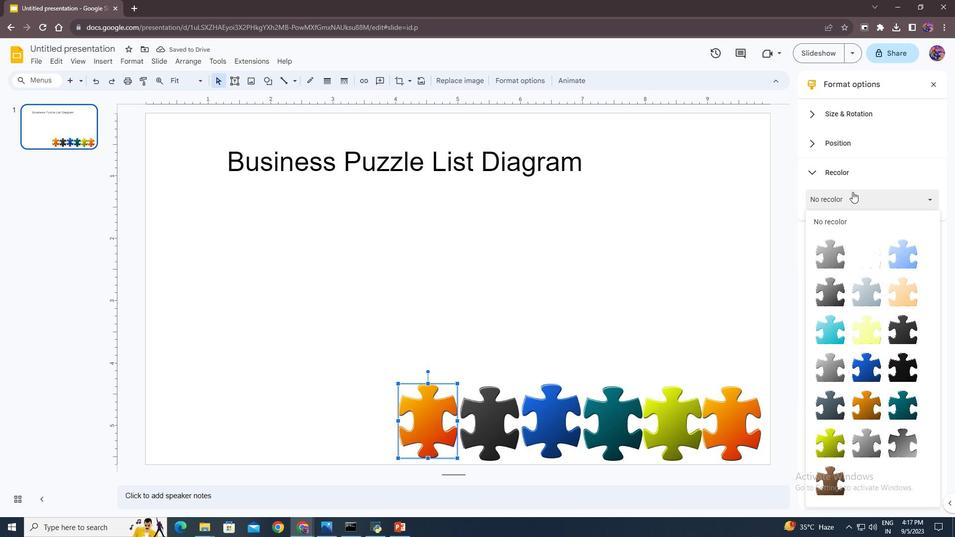 
Action: Mouse moved to (830, 479)
Screenshot: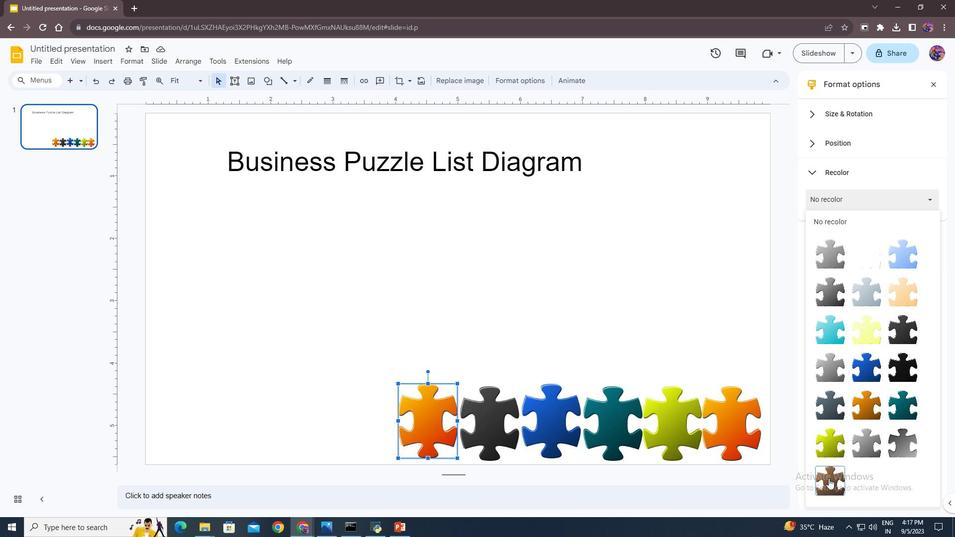 
Action: Mouse pressed left at (830, 479)
Screenshot: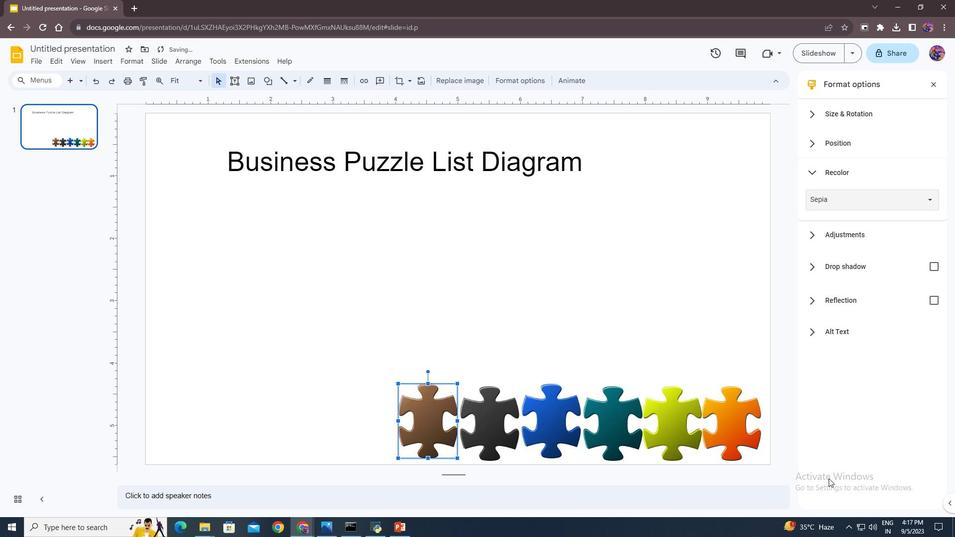 
Action: Mouse moved to (680, 419)
Screenshot: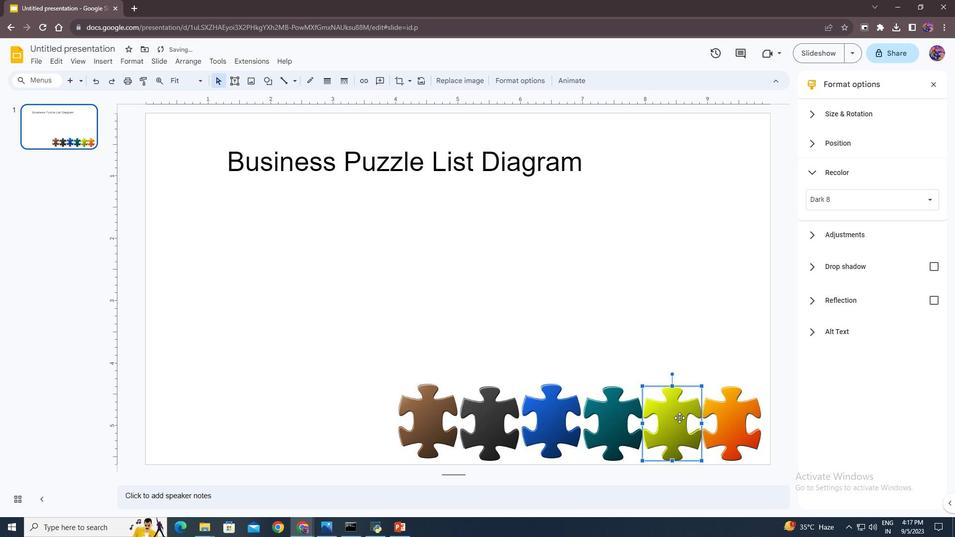 
Action: Mouse pressed left at (680, 419)
Screenshot: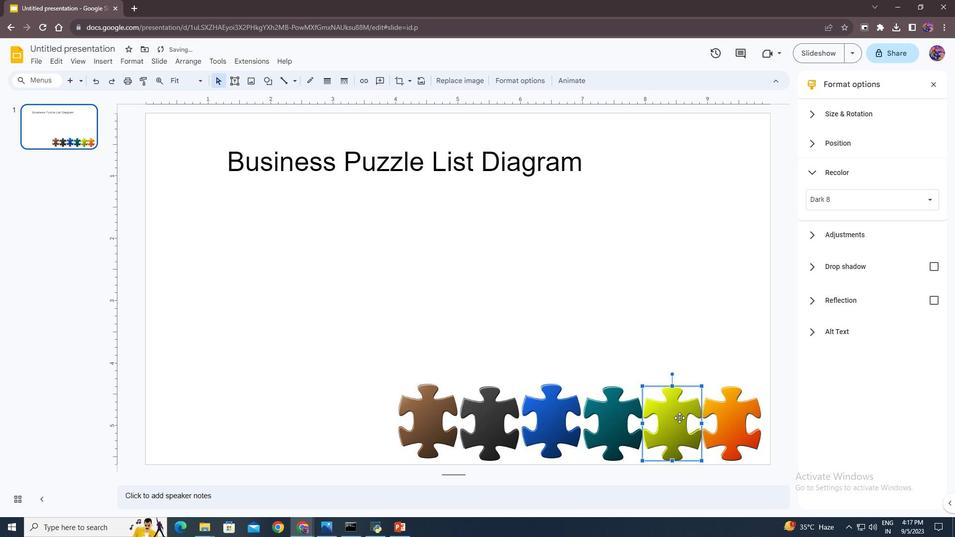 
Action: Mouse moved to (841, 117)
Screenshot: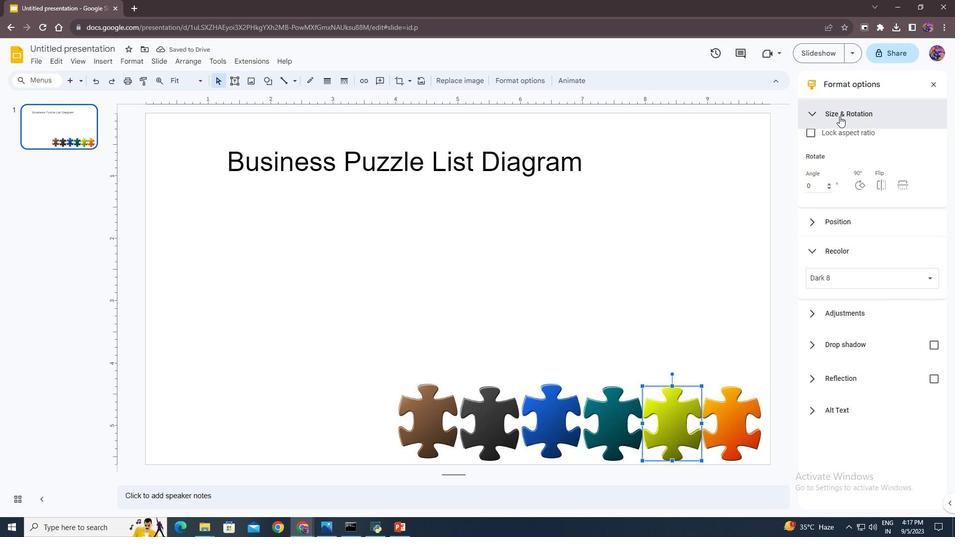 
Action: Mouse pressed left at (841, 117)
Screenshot: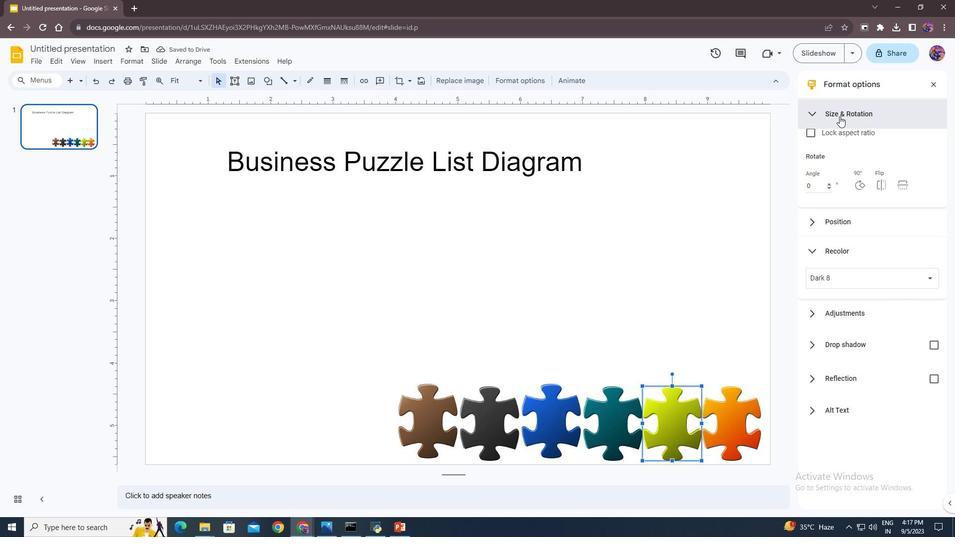 
Action: Mouse moved to (816, 280)
Screenshot: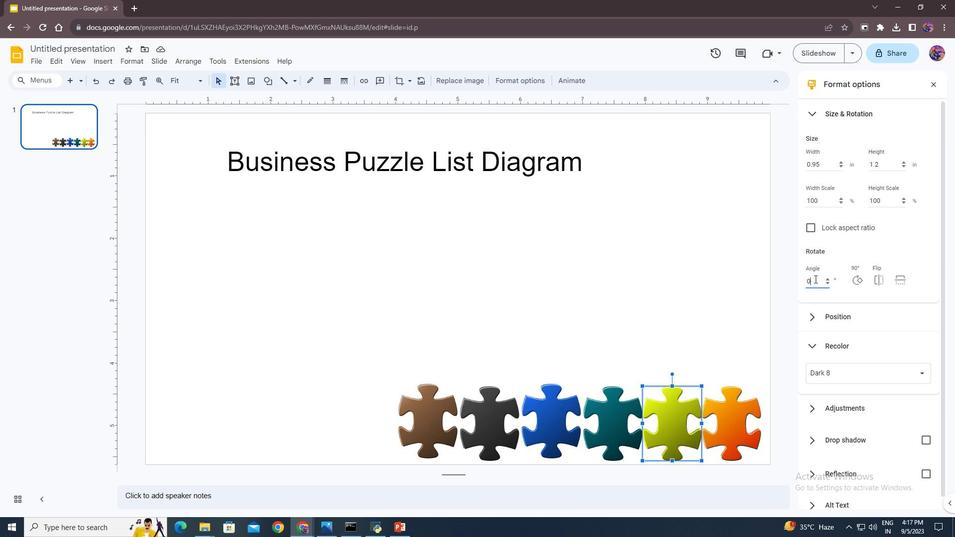 
Action: Mouse pressed left at (816, 280)
Screenshot: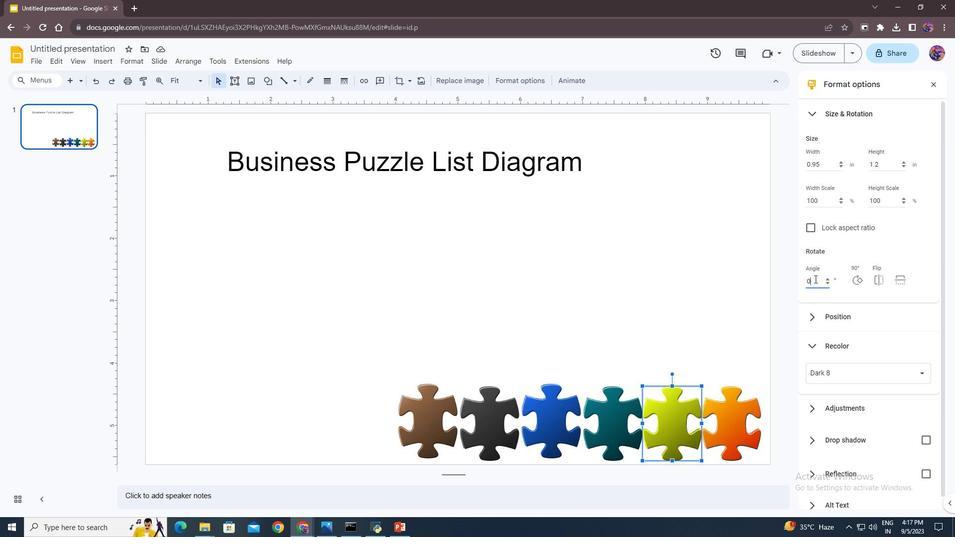 
Action: Key pressed <Key.backspace>90<Key.enter>
Screenshot: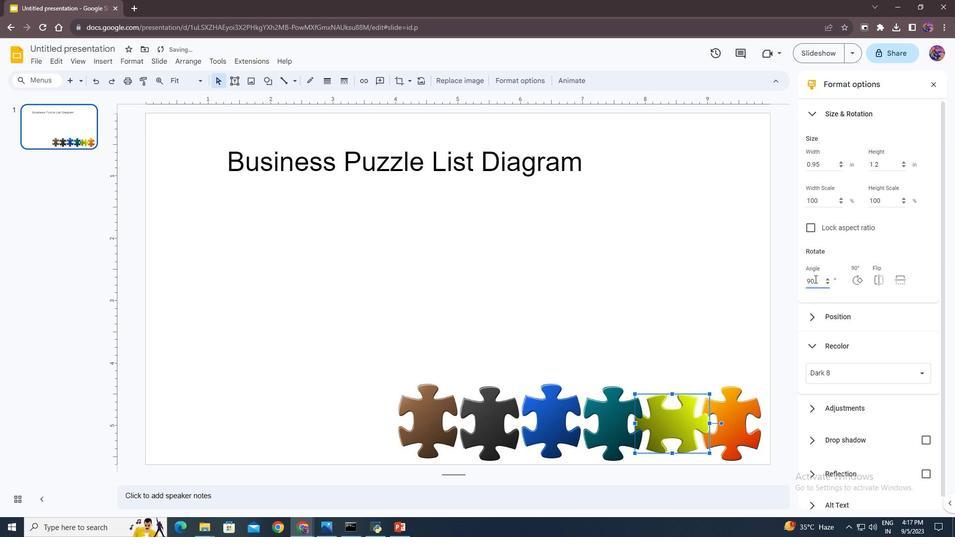 
Action: Mouse moved to (665, 434)
Screenshot: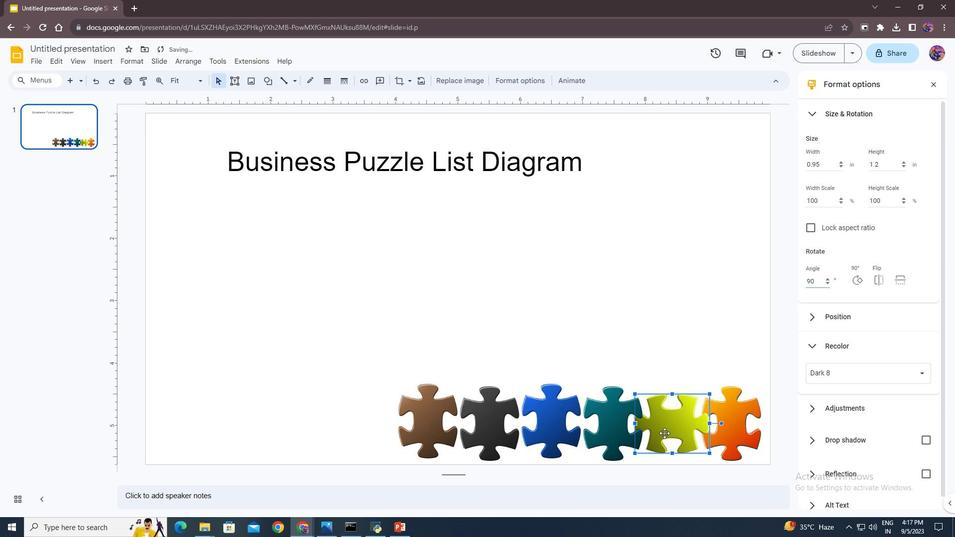 
Action: Mouse pressed left at (665, 434)
Screenshot: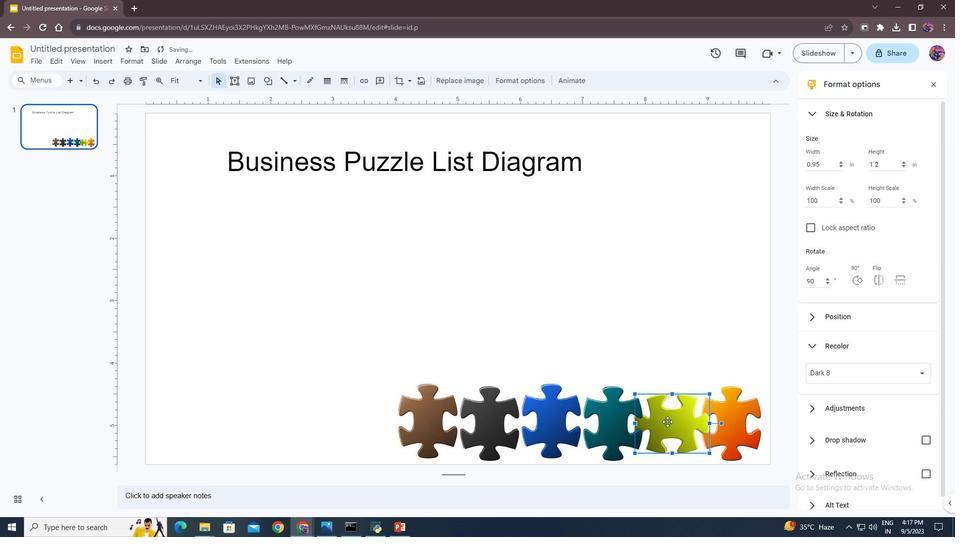 
Action: Mouse moved to (725, 366)
Screenshot: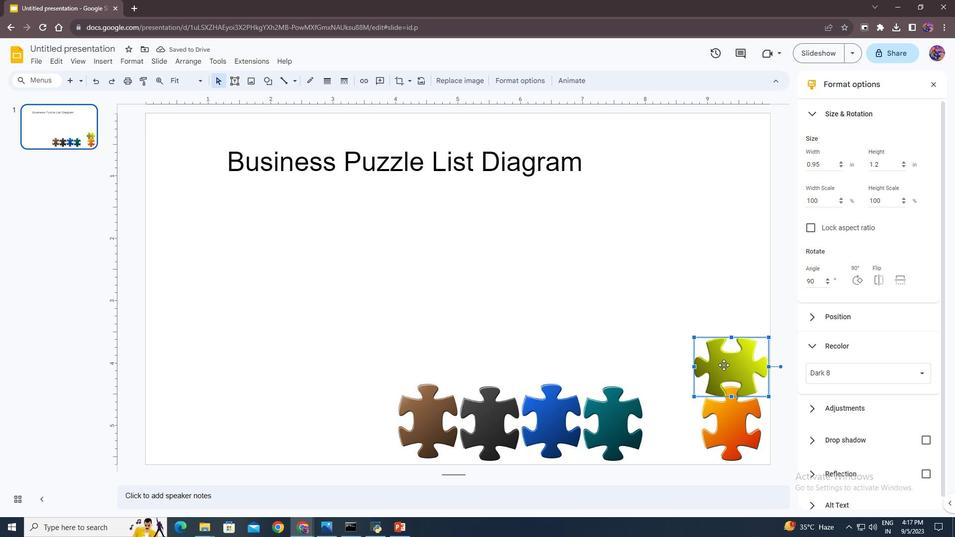 
Action: Mouse pressed left at (725, 366)
Screenshot: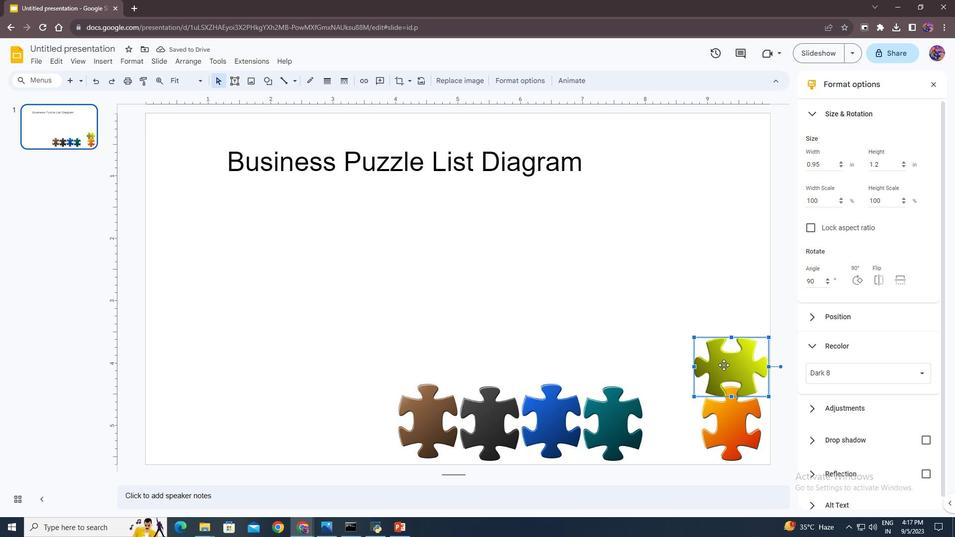 
Action: Mouse moved to (687, 289)
Screenshot: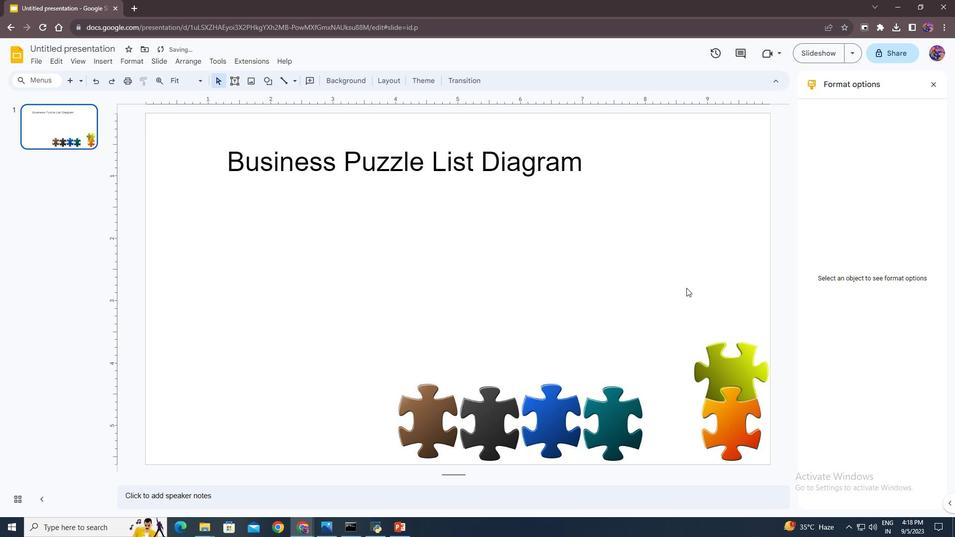 
Action: Mouse pressed left at (687, 289)
Screenshot: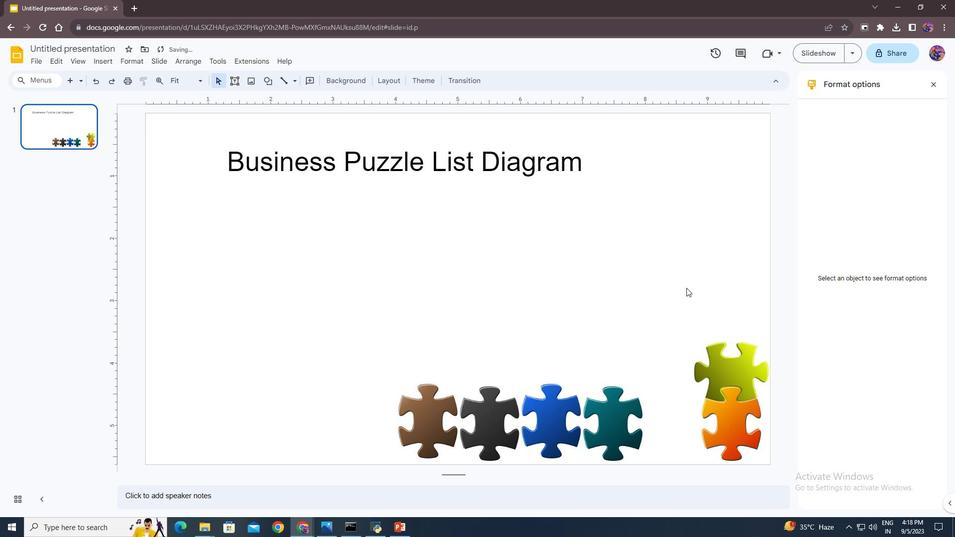 
Action: Mouse moved to (621, 425)
Screenshot: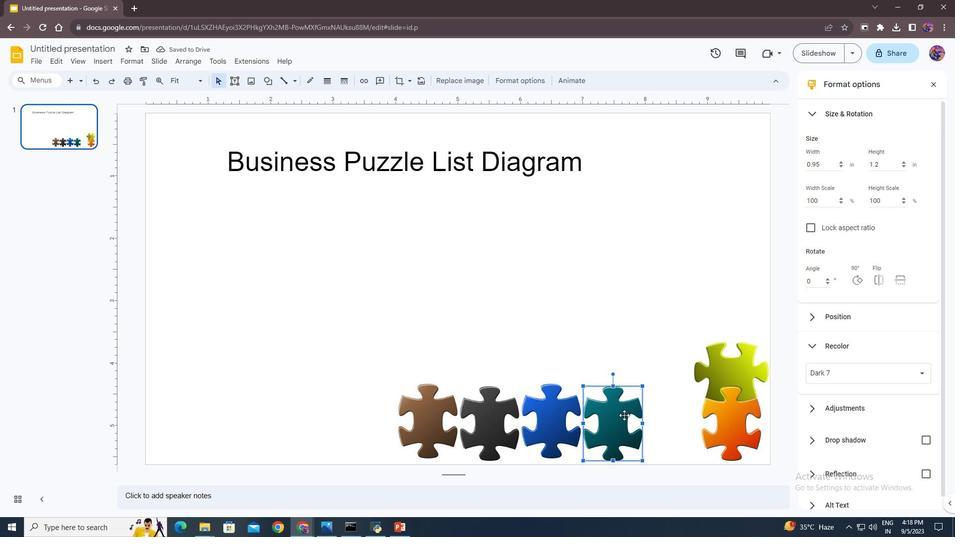 
Action: Mouse pressed left at (621, 425)
Screenshot: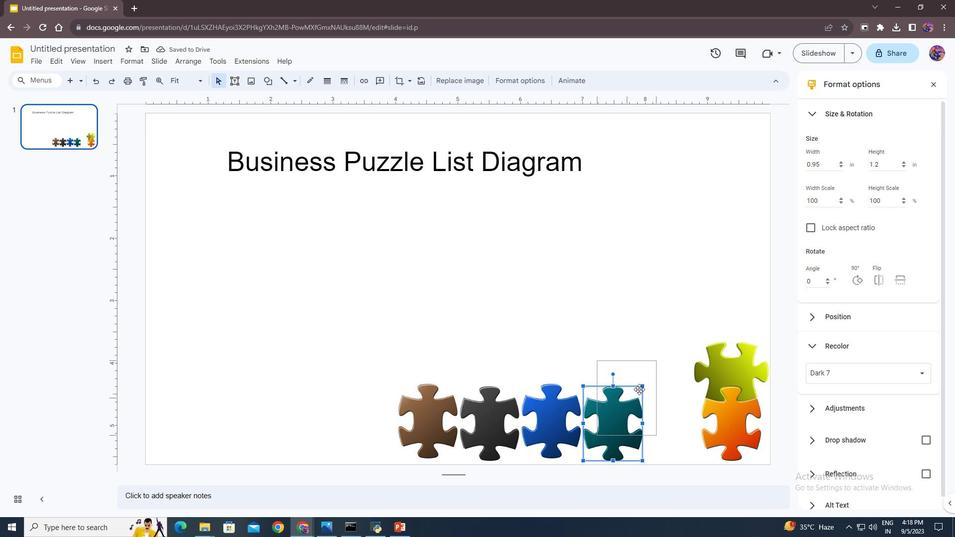 
Action: Mouse moved to (657, 284)
Screenshot: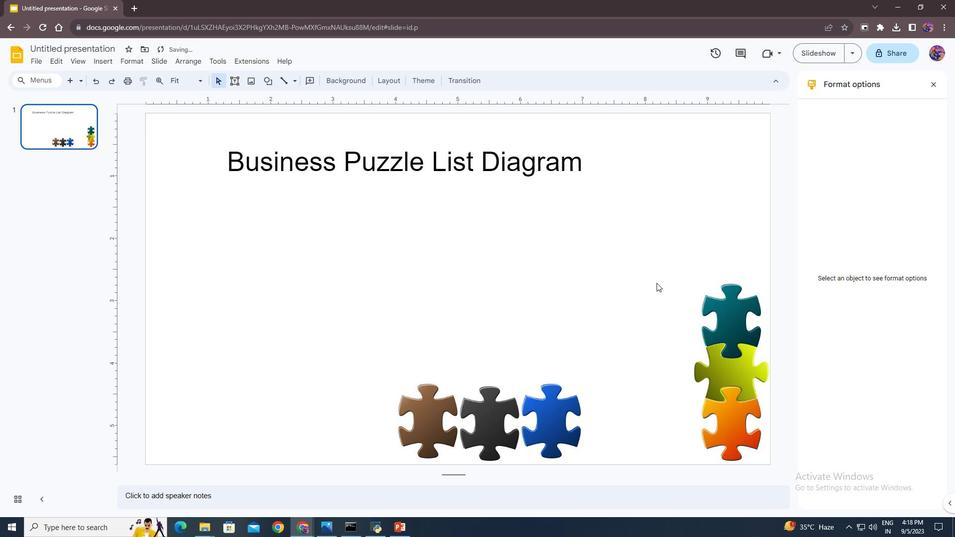 
Action: Mouse pressed left at (657, 284)
Screenshot: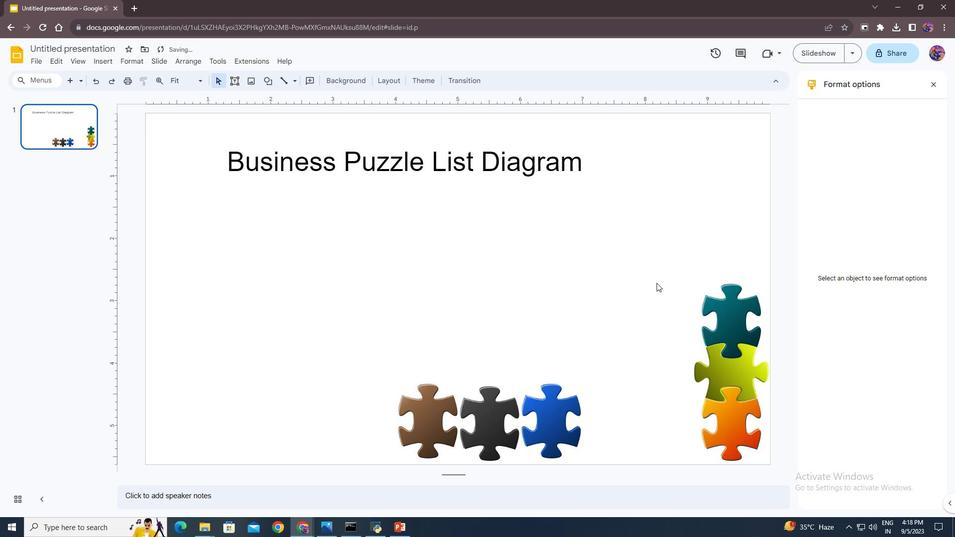 
Action: Mouse moved to (551, 423)
Screenshot: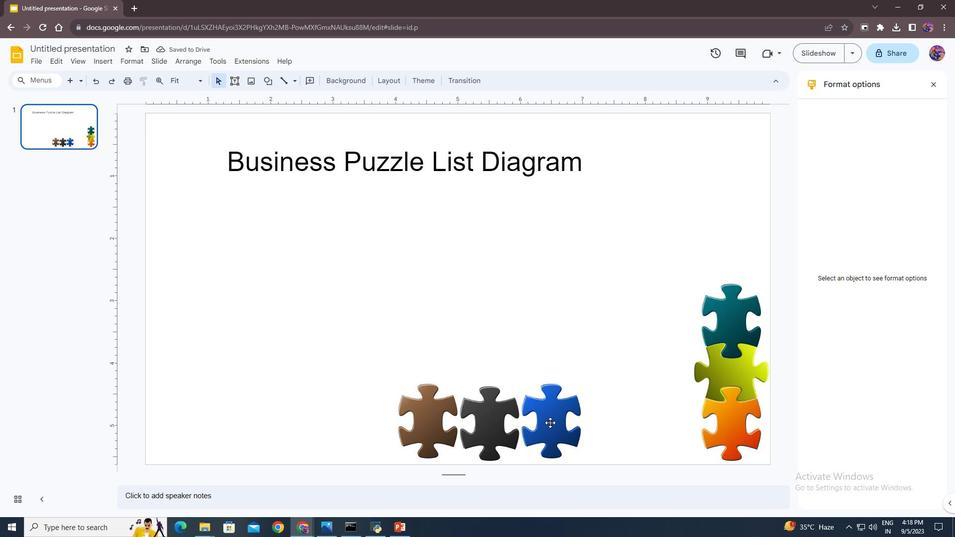 
Action: Mouse pressed left at (551, 423)
Screenshot: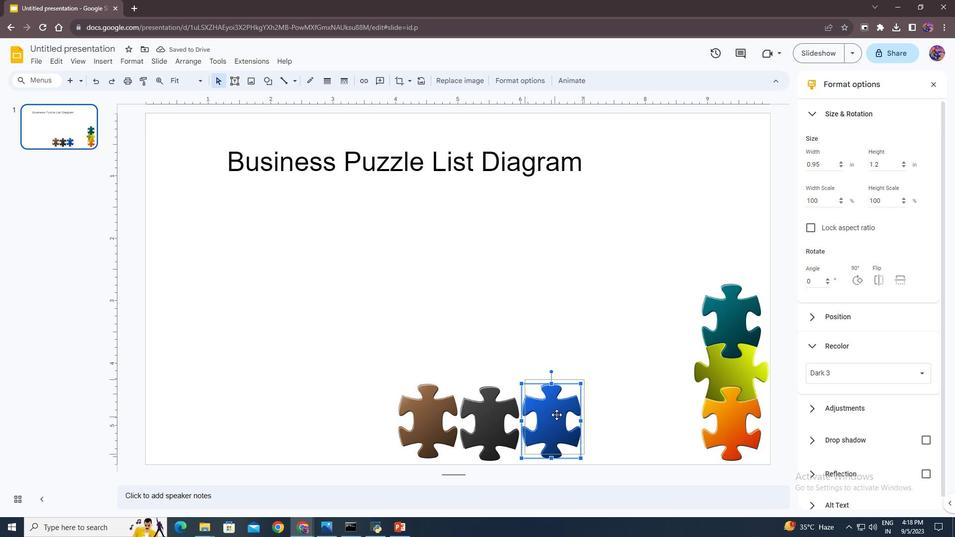 
Action: Mouse moved to (827, 200)
Screenshot: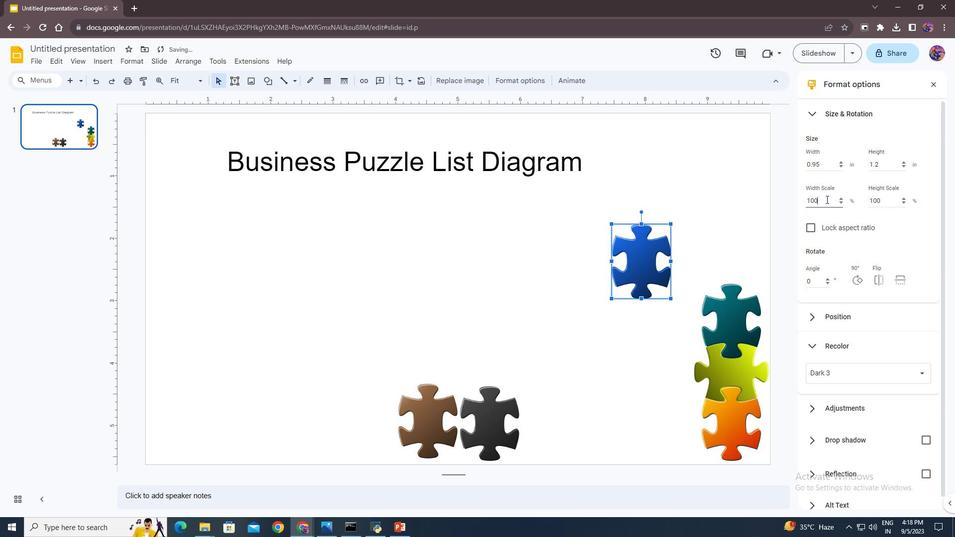 
Action: Mouse pressed left at (827, 200)
Screenshot: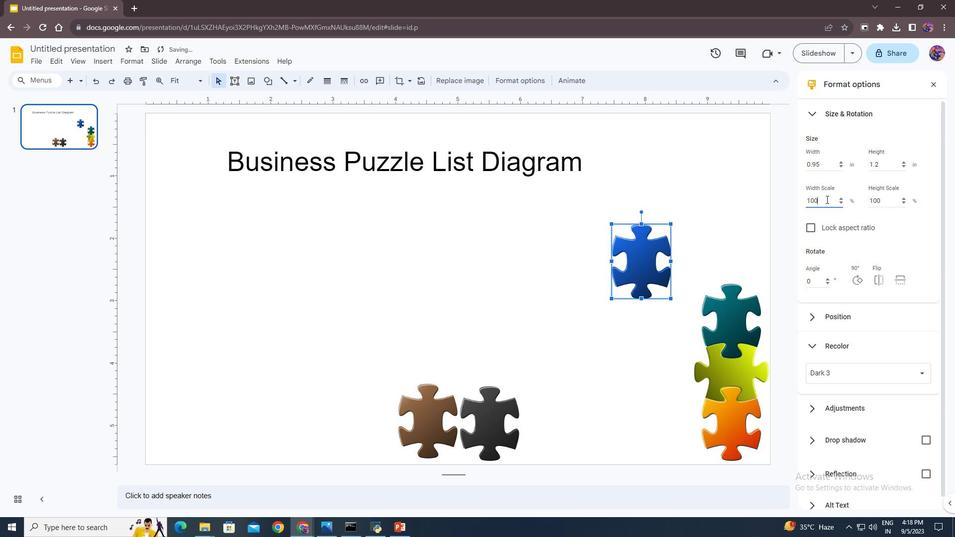 
Action: Mouse moved to (817, 285)
Screenshot: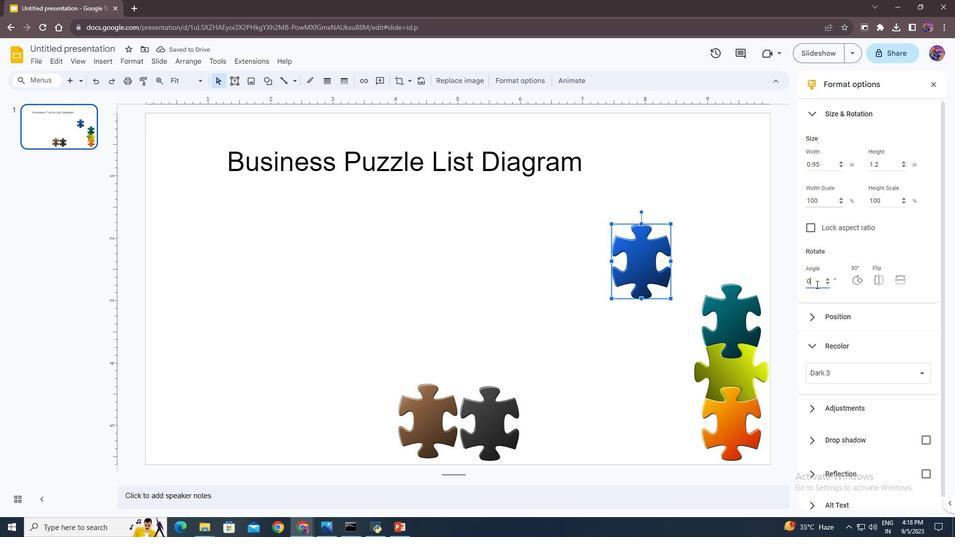 
Action: Mouse pressed left at (817, 285)
Screenshot: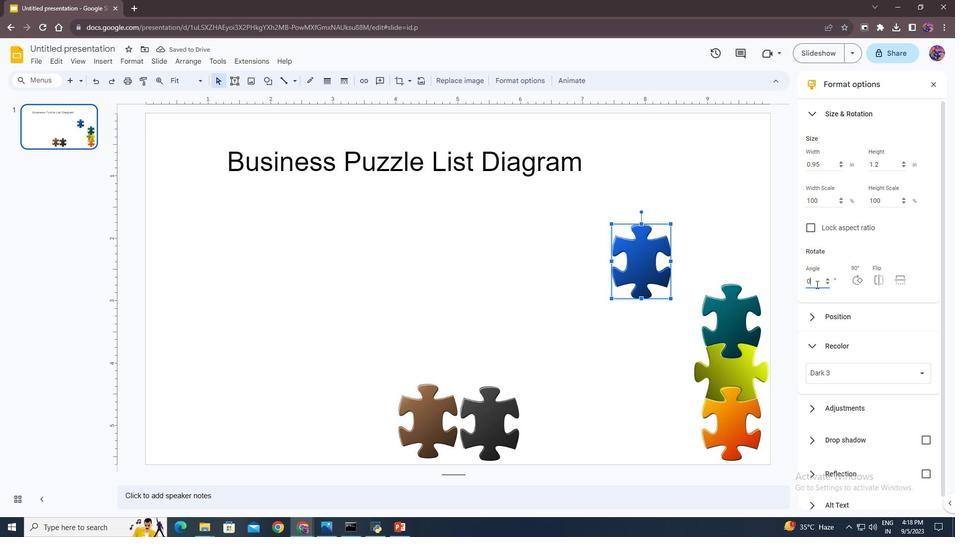 
Action: Key pressed <Key.backspace>90
Screenshot: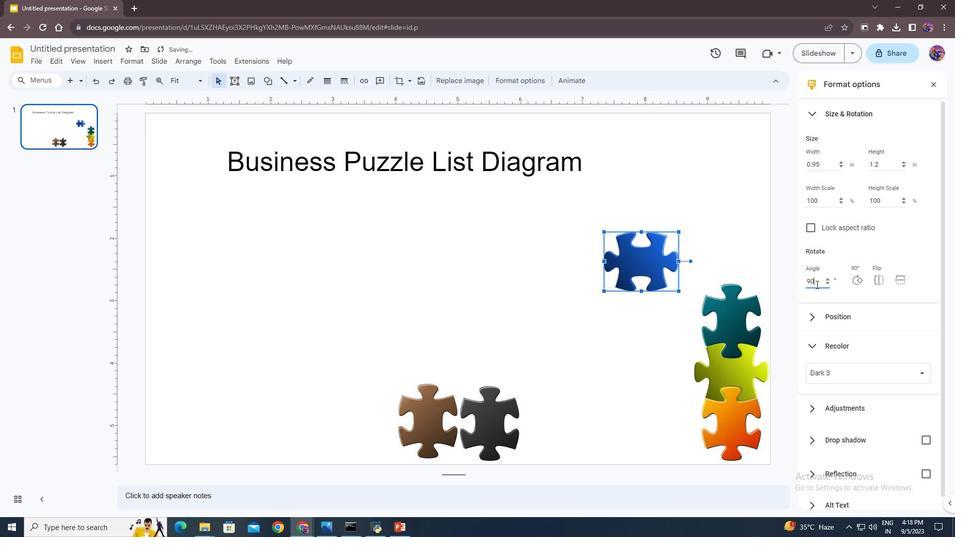
Action: Mouse moved to (641, 260)
Screenshot: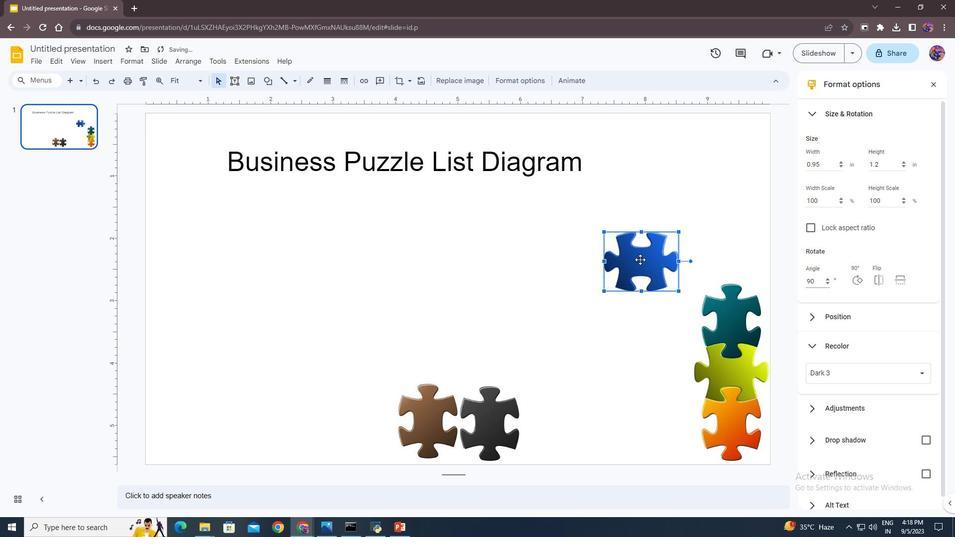 
Action: Mouse pressed left at (641, 260)
Screenshot: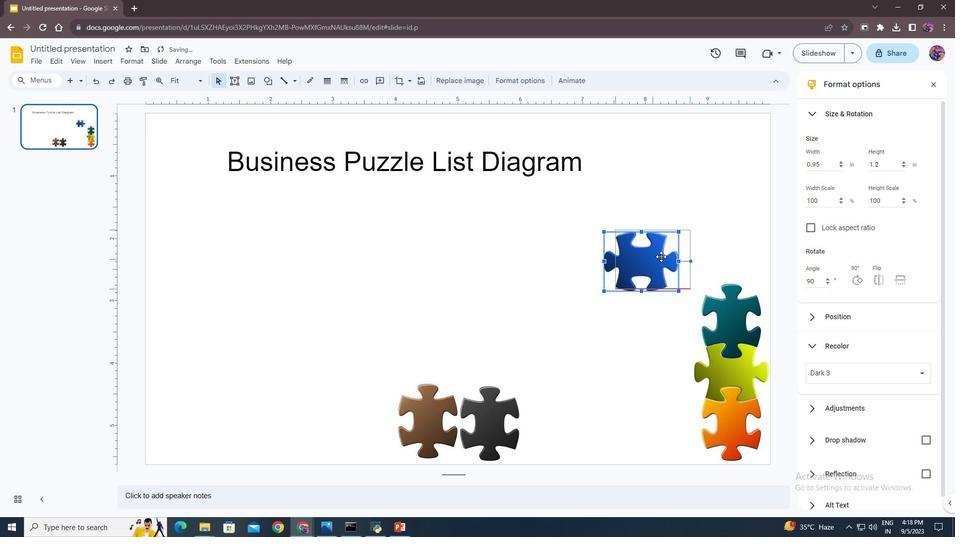 
Action: Mouse moved to (732, 265)
Screenshot: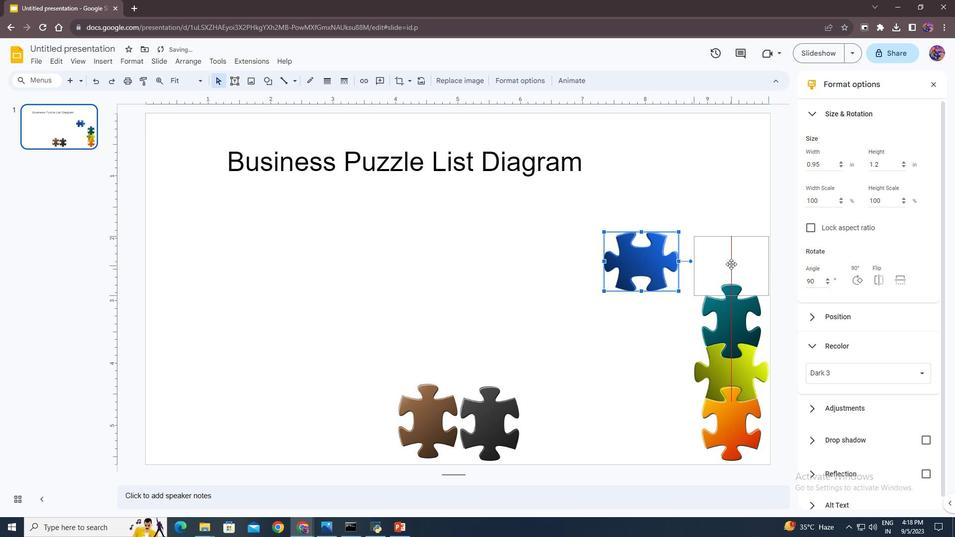 
Action: Mouse pressed left at (732, 265)
Screenshot: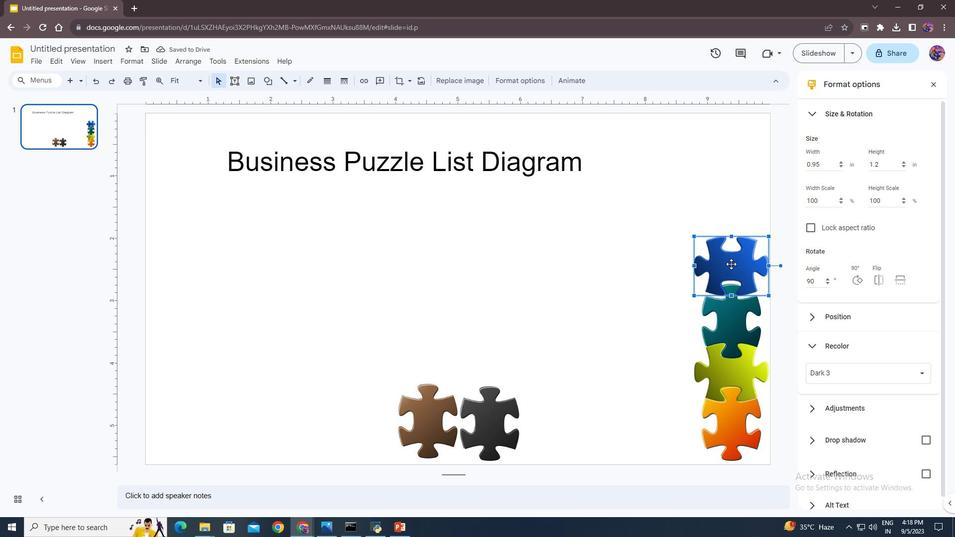 
Action: Mouse moved to (638, 280)
Screenshot: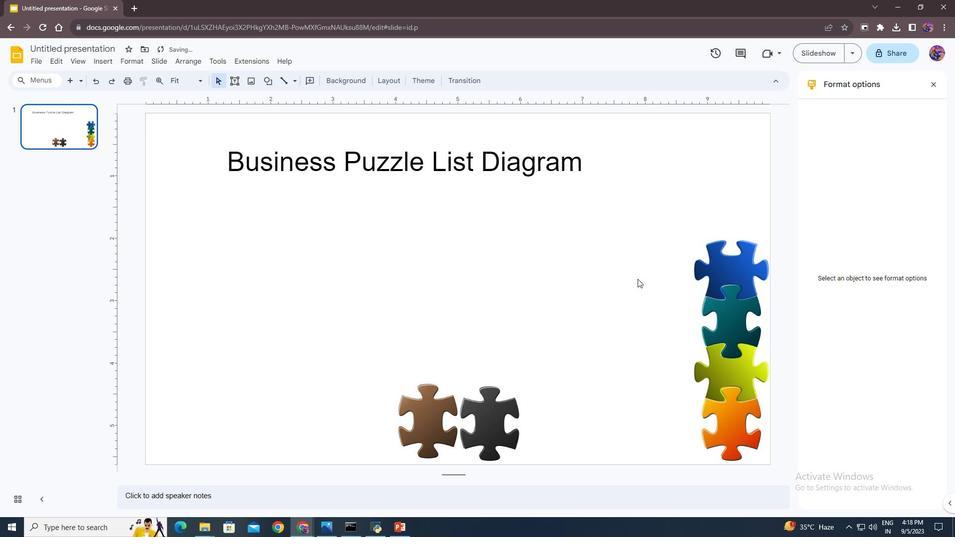 
Action: Mouse pressed left at (638, 280)
Screenshot: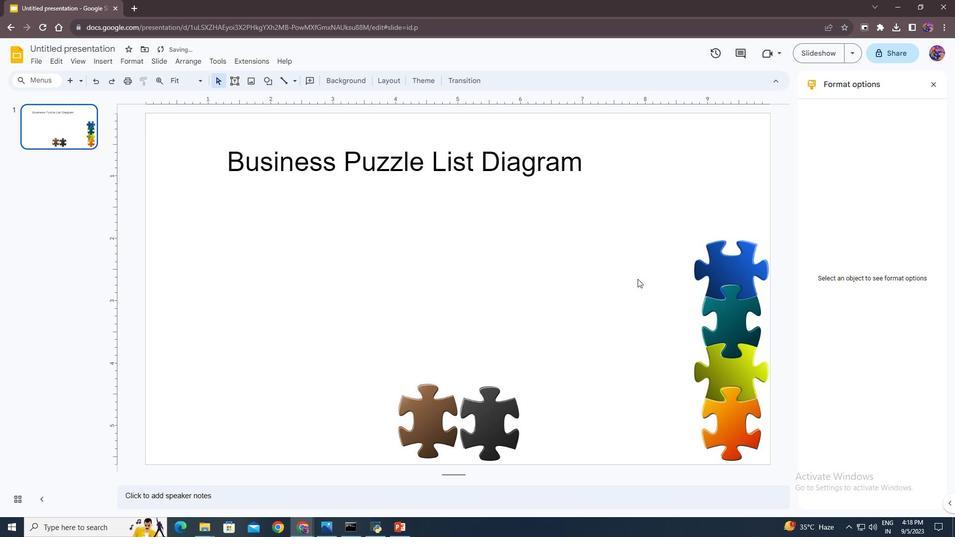 
Action: Mouse moved to (486, 426)
Screenshot: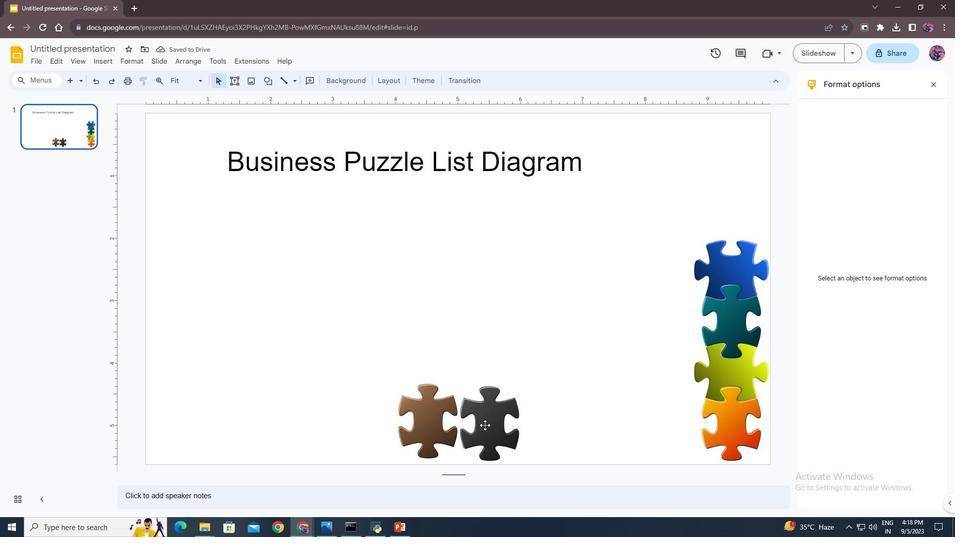 
Action: Mouse pressed left at (486, 426)
Screenshot: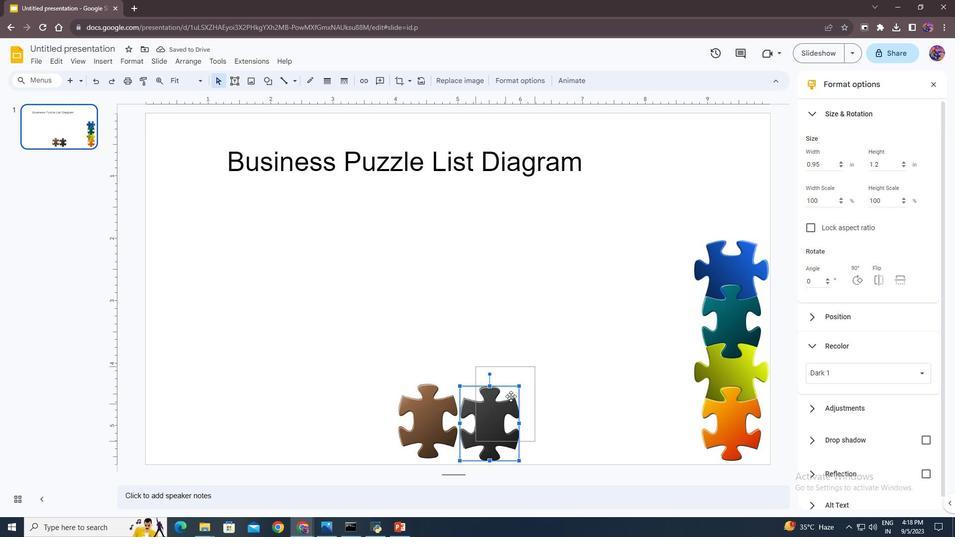 
Action: Mouse moved to (734, 221)
Screenshot: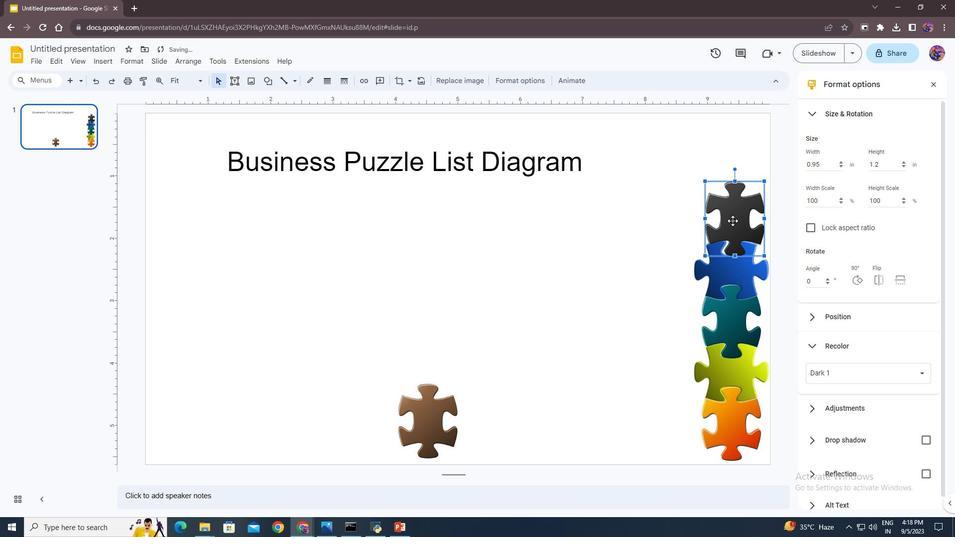 
Action: Mouse pressed left at (734, 221)
Screenshot: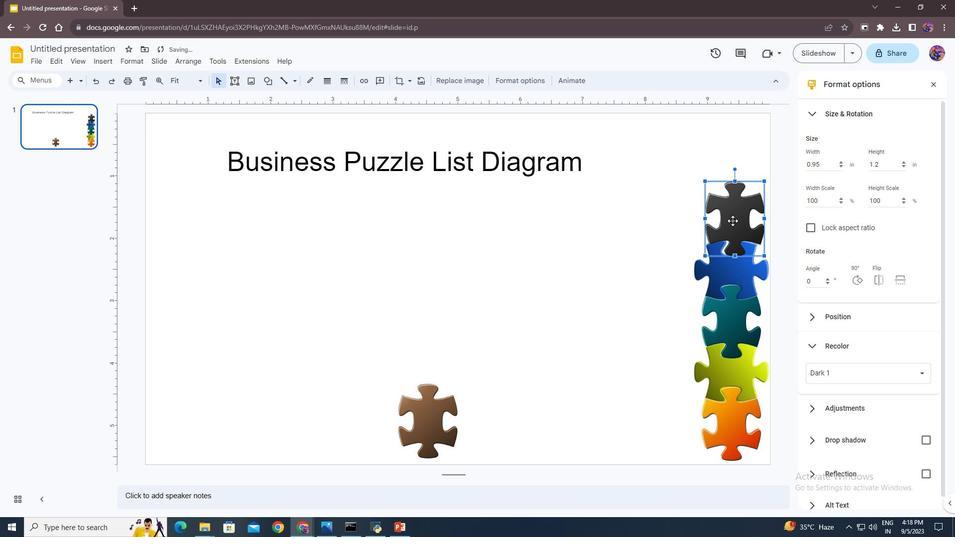 
Action: Mouse moved to (618, 246)
Screenshot: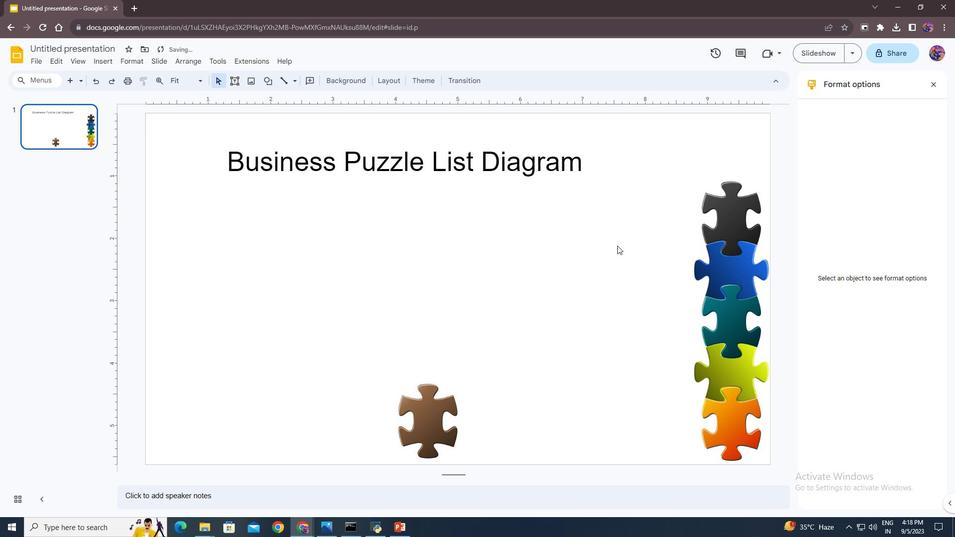 
Action: Mouse pressed left at (618, 246)
Screenshot: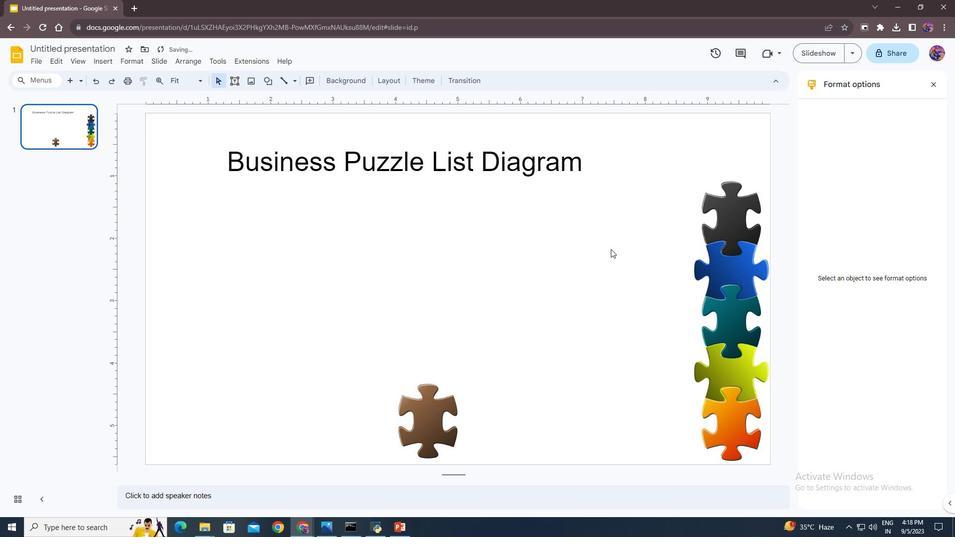 
Action: Mouse moved to (423, 418)
Screenshot: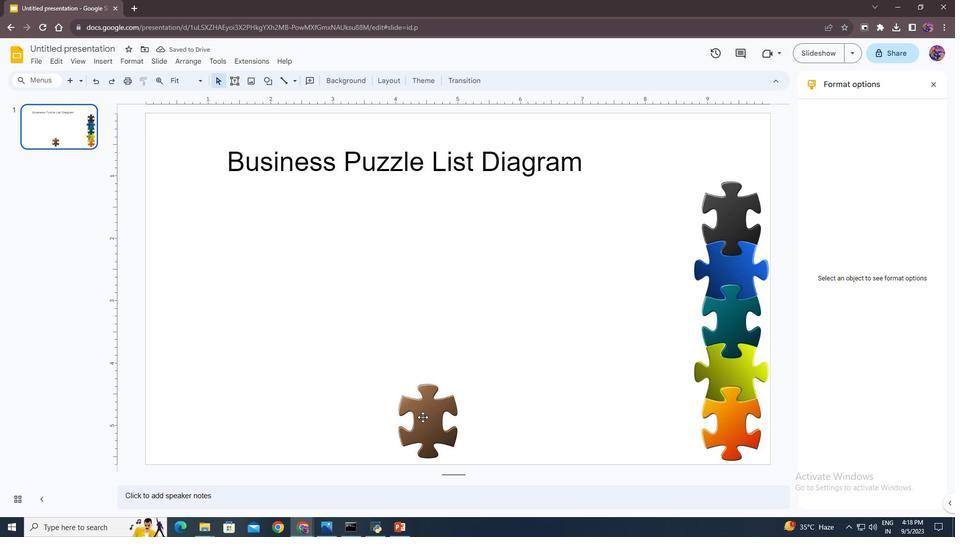 
Action: Mouse pressed left at (423, 418)
Screenshot: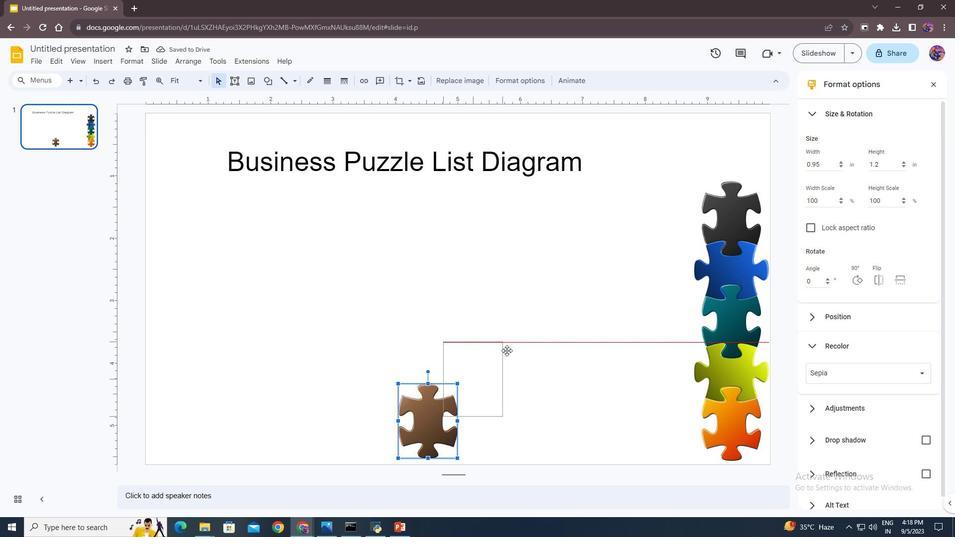 
Action: Mouse moved to (818, 280)
Screenshot: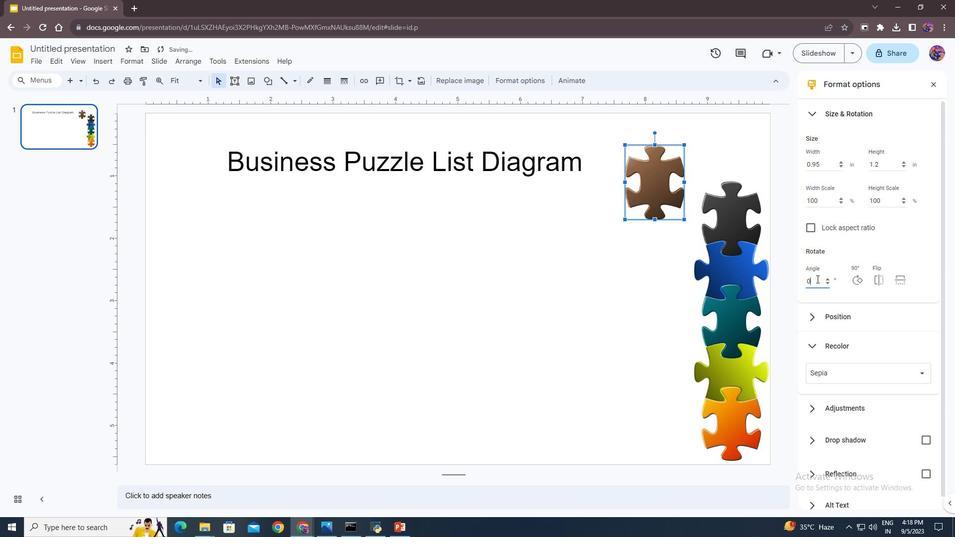 
Action: Mouse pressed left at (818, 280)
Screenshot: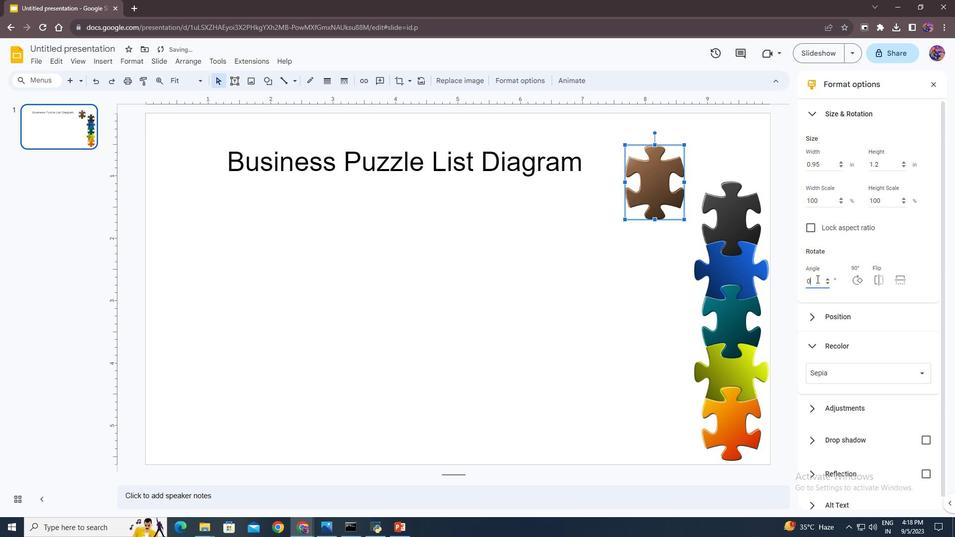 
Action: Key pressed <Key.backspace>90
Screenshot: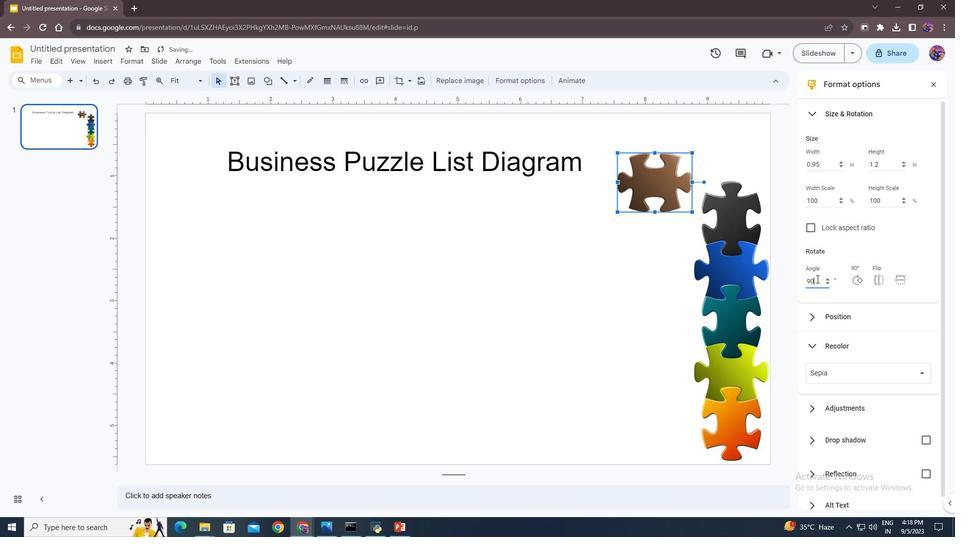 
Action: Mouse moved to (660, 181)
Screenshot: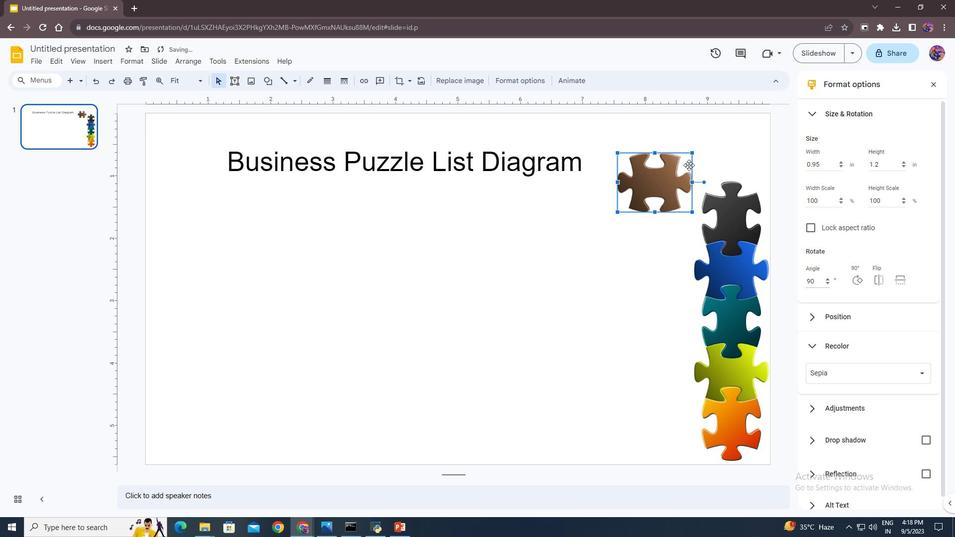 
Action: Mouse pressed left at (660, 181)
Screenshot: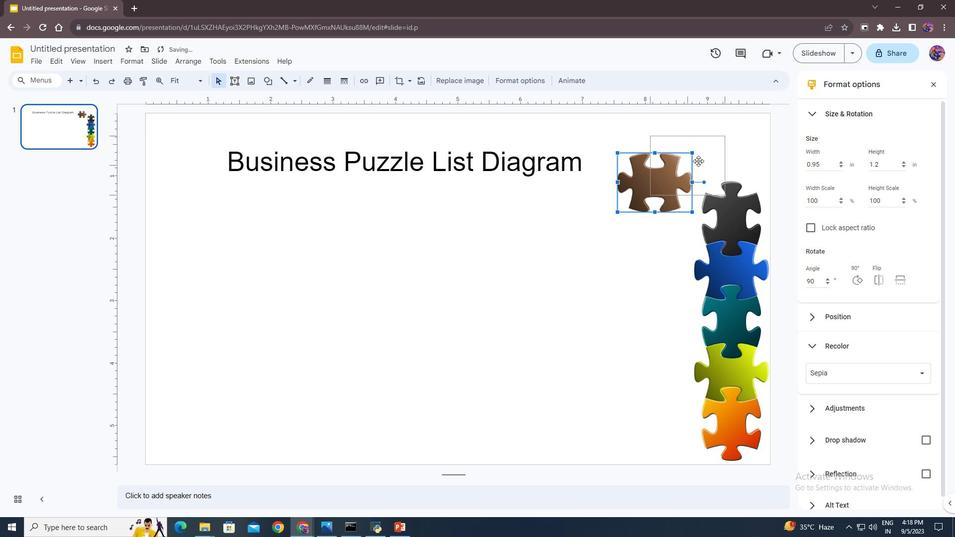 
Action: Mouse moved to (735, 169)
Screenshot: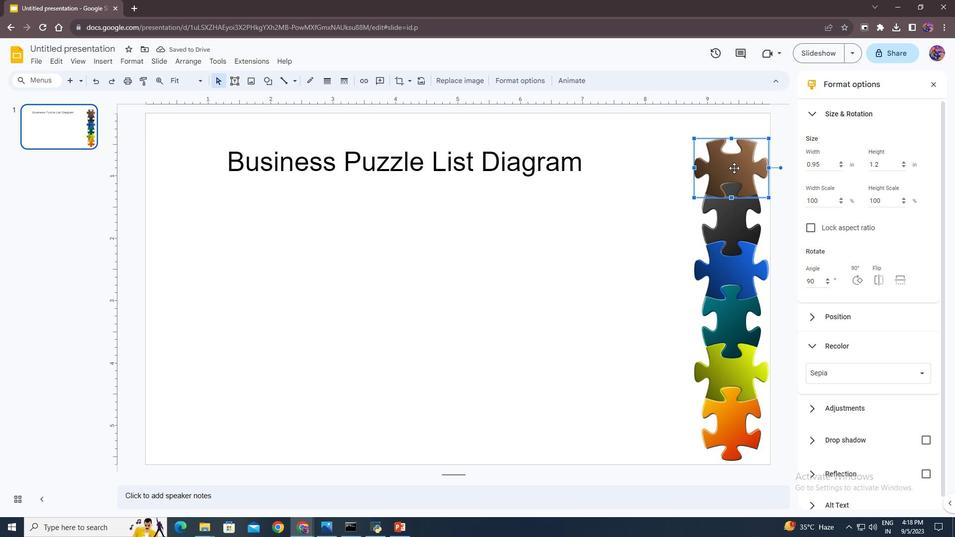 
Action: Mouse pressed left at (735, 169)
Screenshot: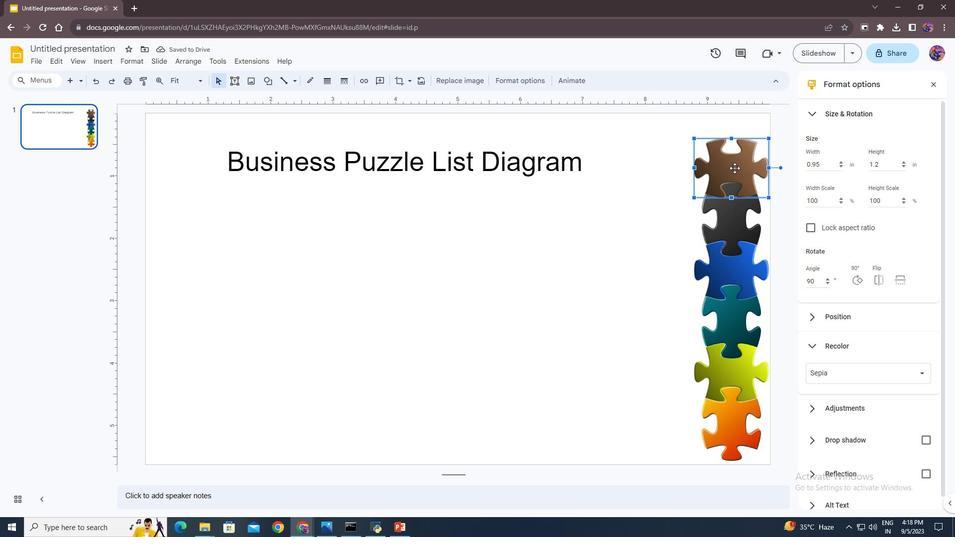
Action: Mouse moved to (738, 168)
Screenshot: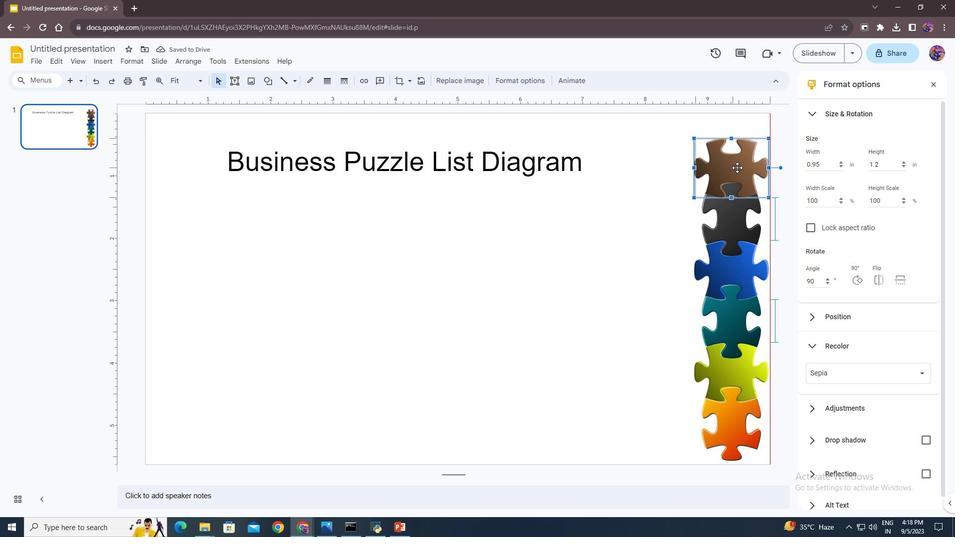 
Action: Mouse pressed left at (738, 168)
Screenshot: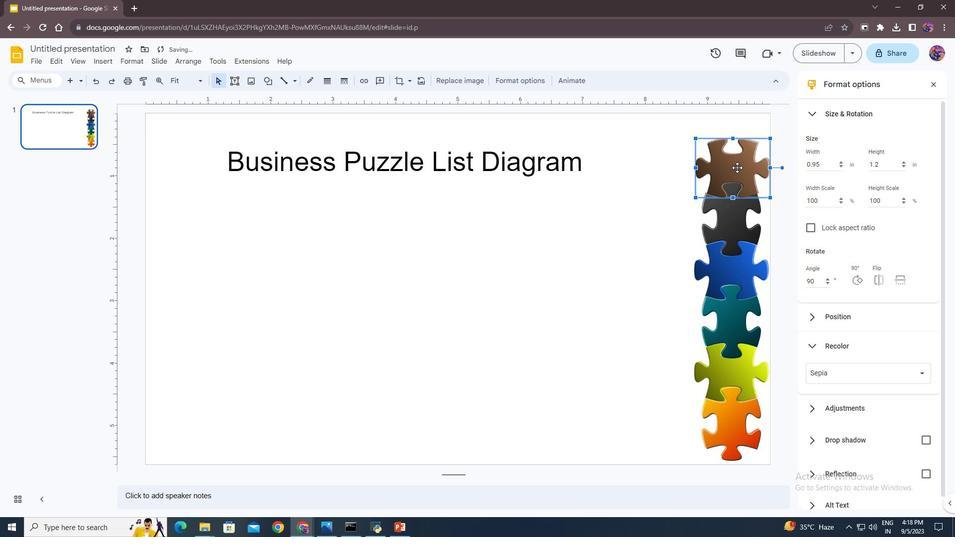 
Action: Mouse moved to (737, 168)
Screenshot: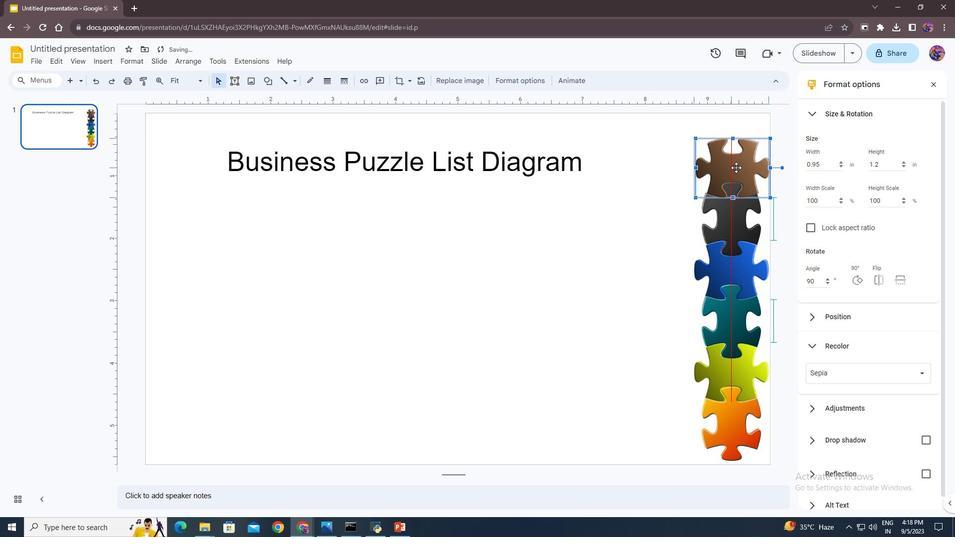 
Action: Mouse pressed left at (737, 168)
Screenshot: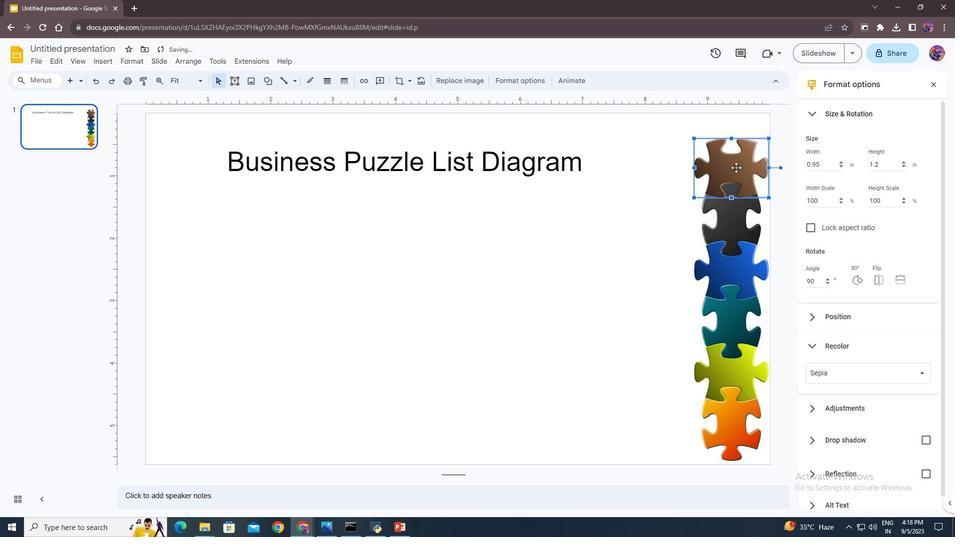 
Action: Mouse moved to (633, 204)
Screenshot: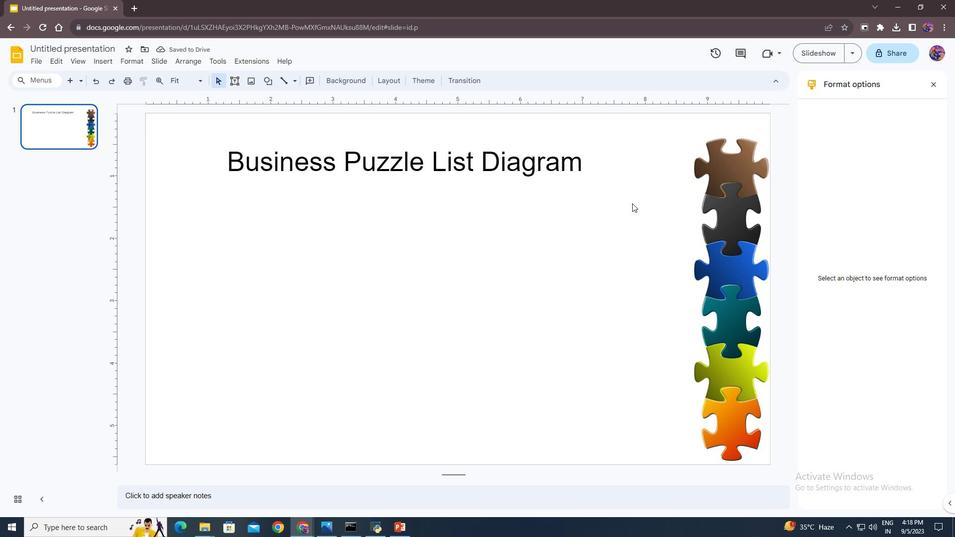 
Action: Mouse pressed left at (633, 204)
Screenshot: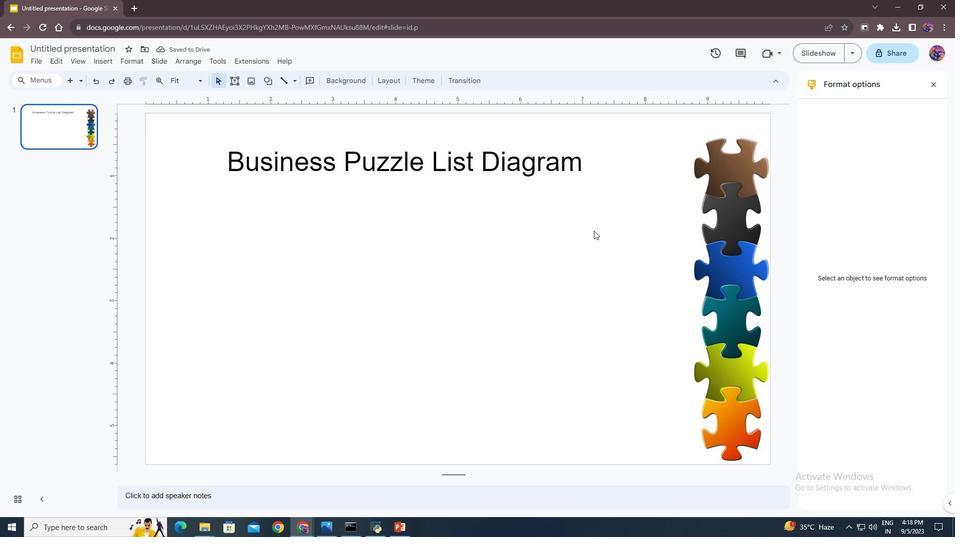 
Action: Mouse moved to (935, 82)
Screenshot: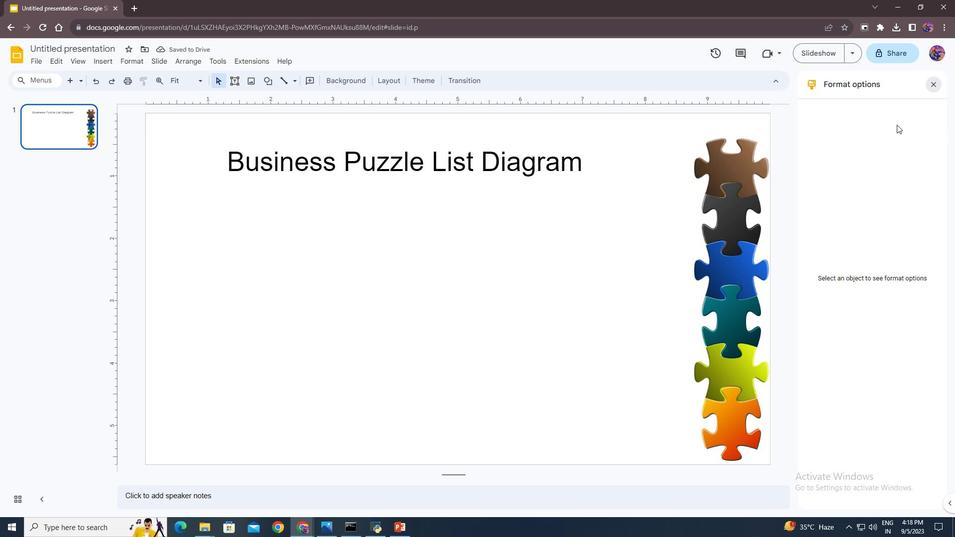 
Action: Mouse pressed left at (935, 82)
Screenshot: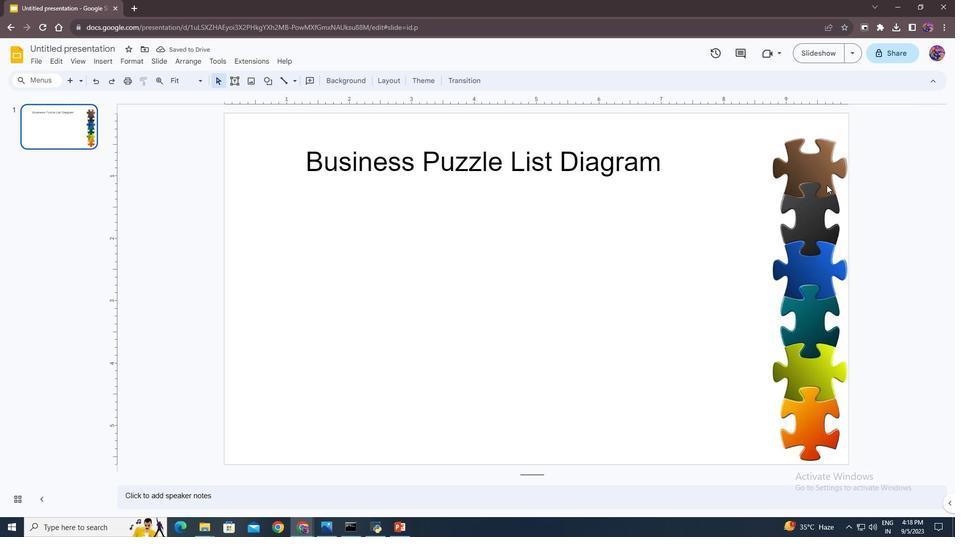 
Action: Mouse moved to (507, 335)
Screenshot: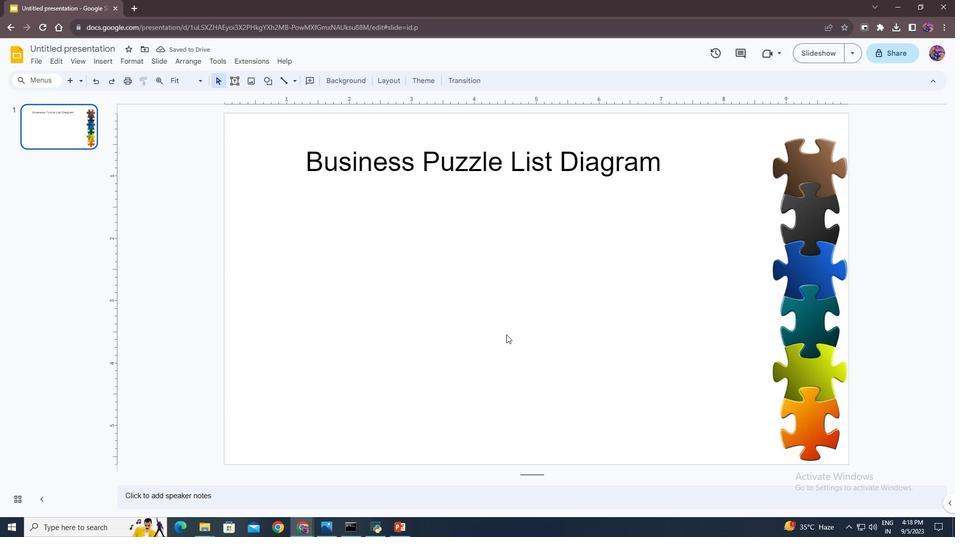 
Action: Mouse pressed left at (507, 335)
Screenshot: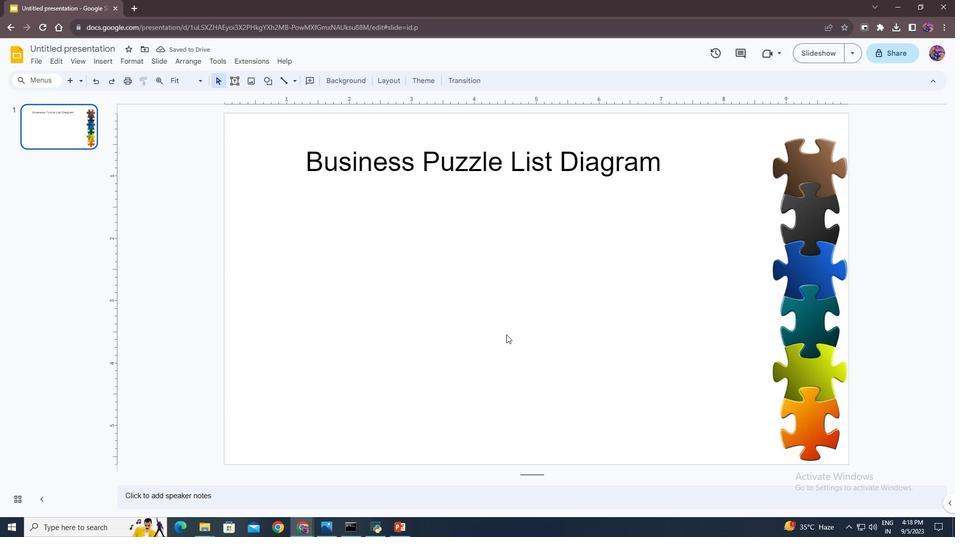 
Action: Mouse moved to (418, 183)
Screenshot: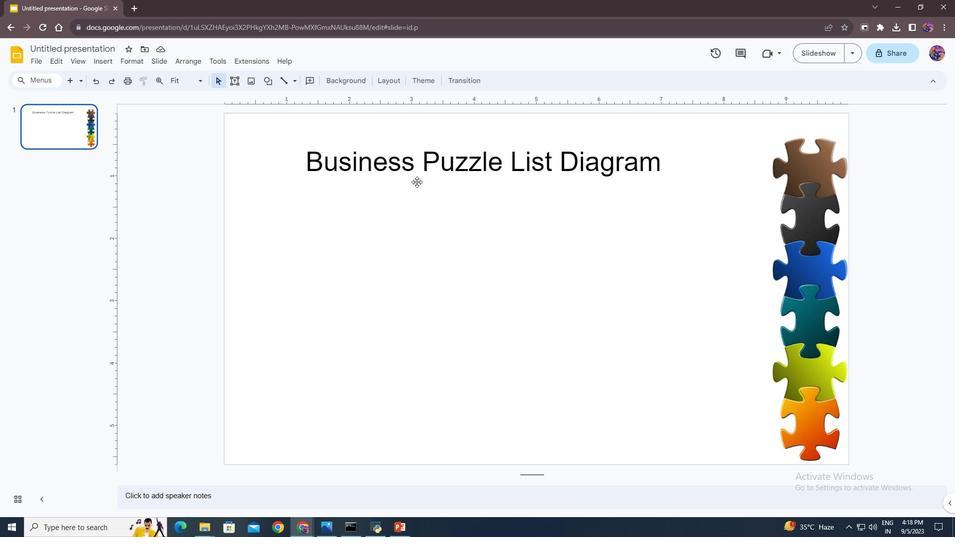 
Action: Mouse pressed left at (418, 183)
Screenshot: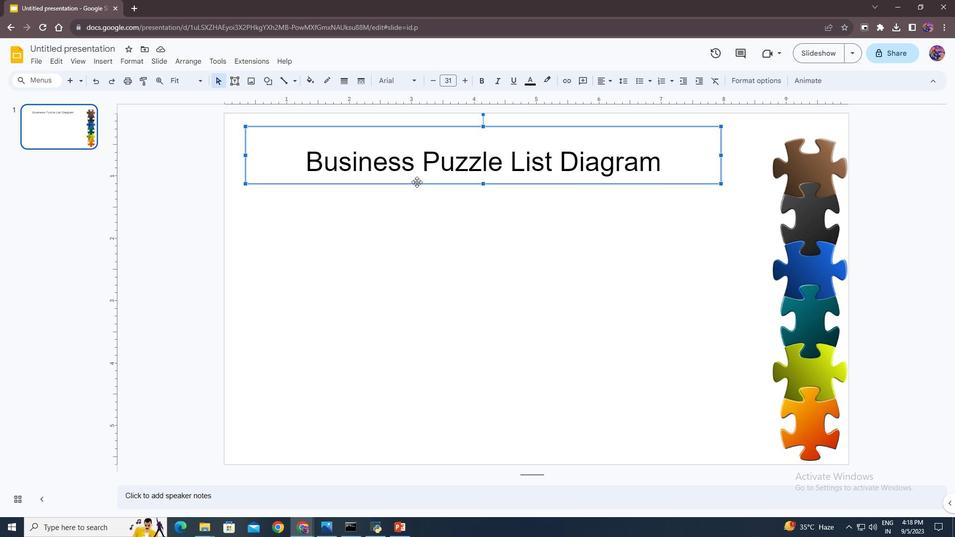 
Action: Mouse moved to (666, 163)
Screenshot: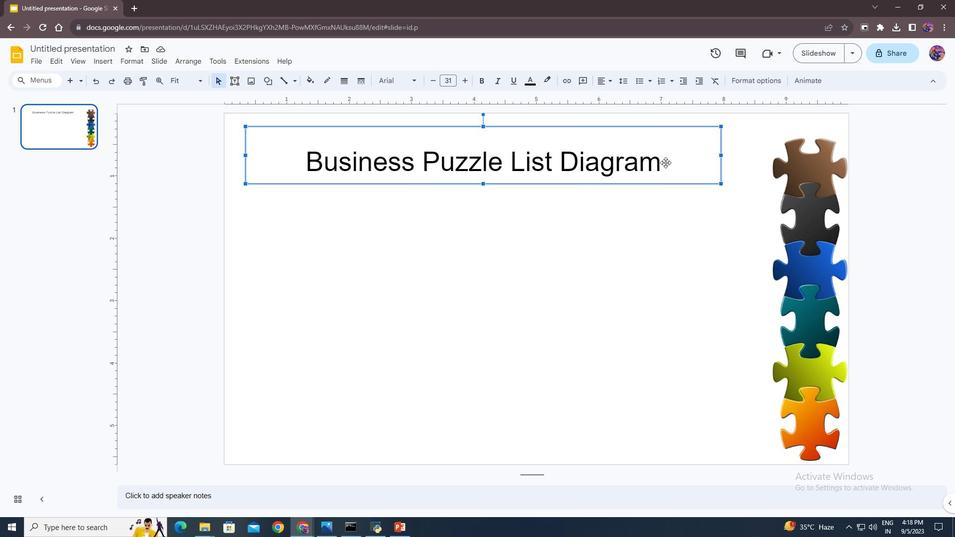 
Action: Mouse pressed left at (666, 163)
Screenshot: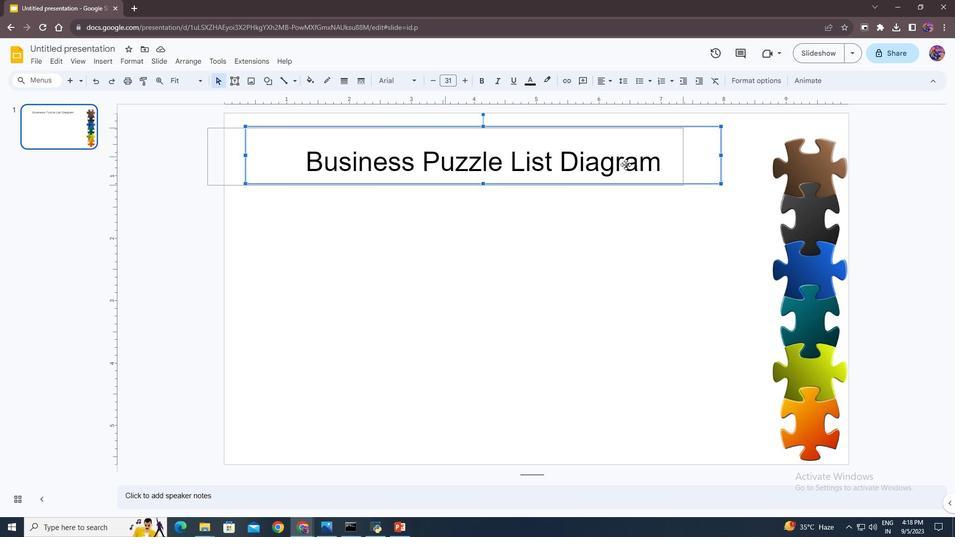 
Action: Mouse moved to (646, 165)
Screenshot: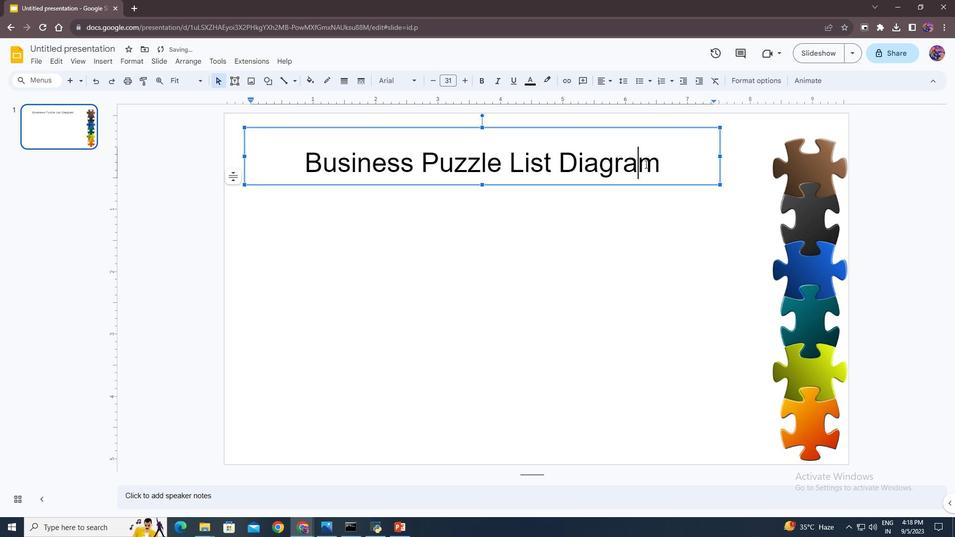 
Action: Mouse pressed left at (646, 165)
Screenshot: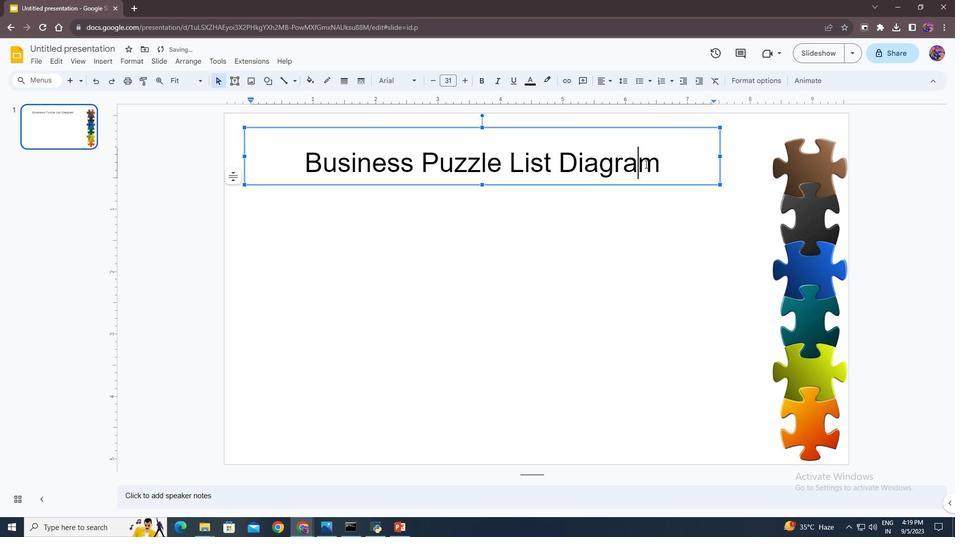 
Action: Key pressed ctrl+A
Screenshot: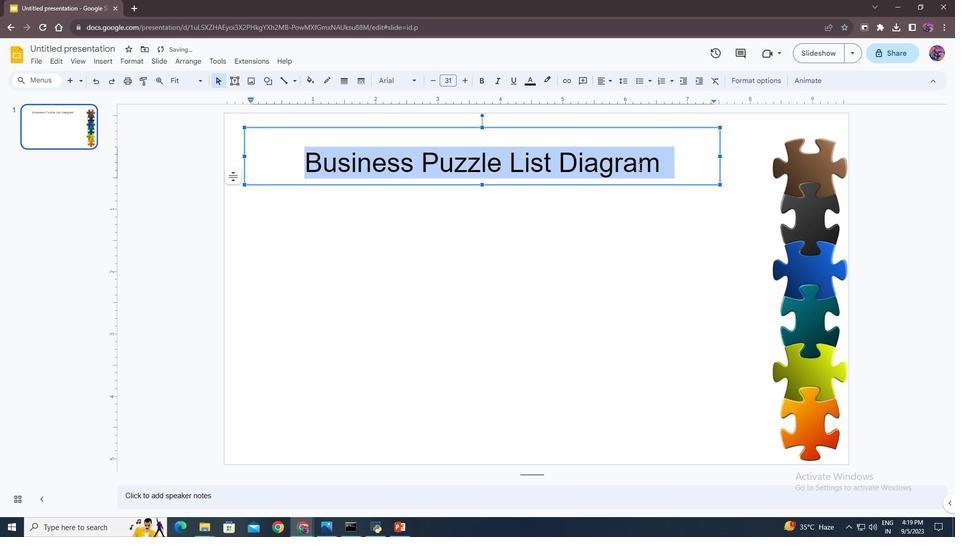 
Action: Mouse moved to (411, 77)
Screenshot: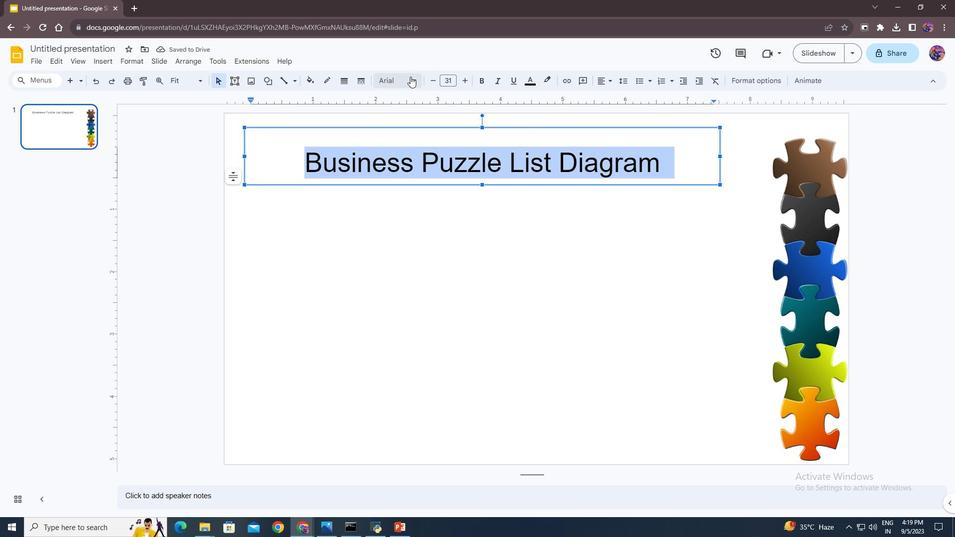 
Action: Mouse pressed left at (411, 77)
Screenshot: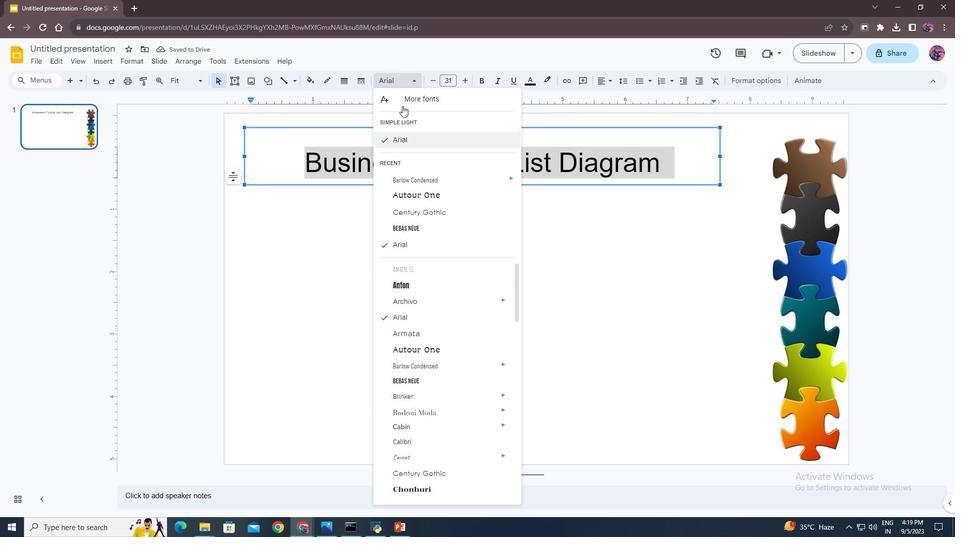 
Action: Mouse moved to (431, 198)
Screenshot: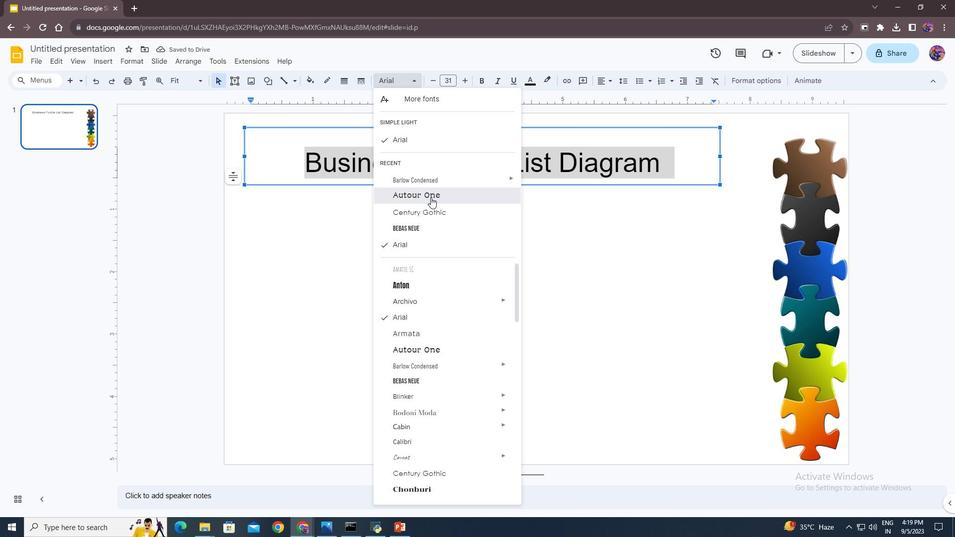 
Action: Mouse pressed left at (431, 198)
Screenshot: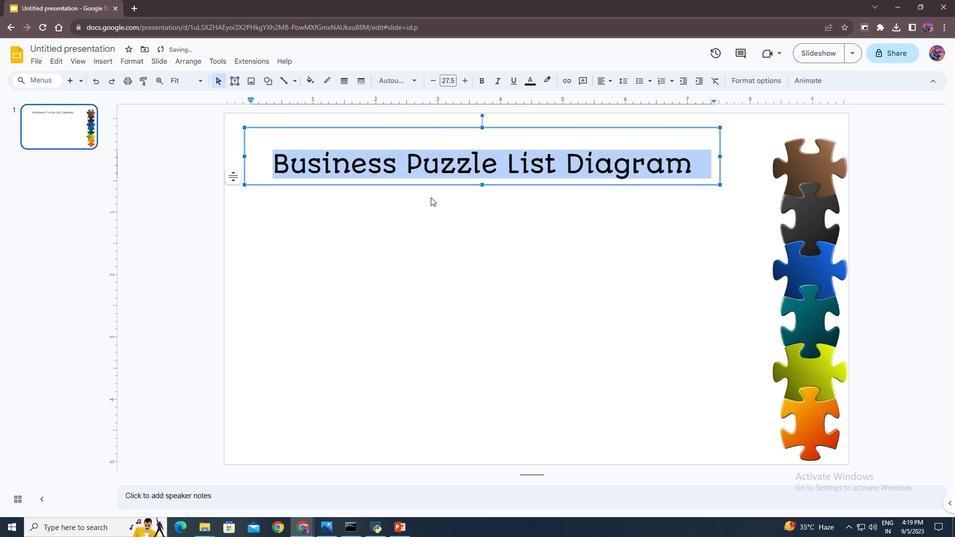 
Action: Mouse moved to (481, 260)
Screenshot: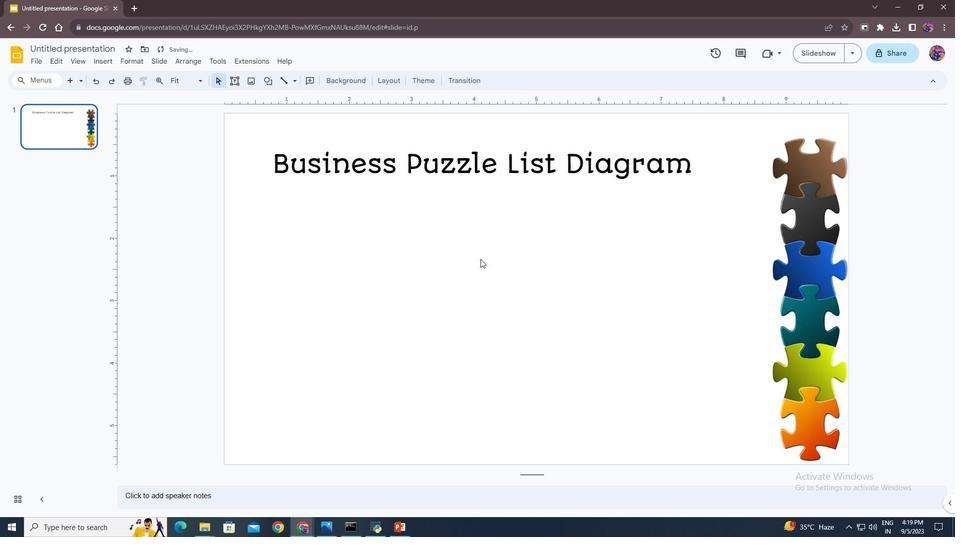 
Action: Mouse pressed left at (481, 260)
Screenshot: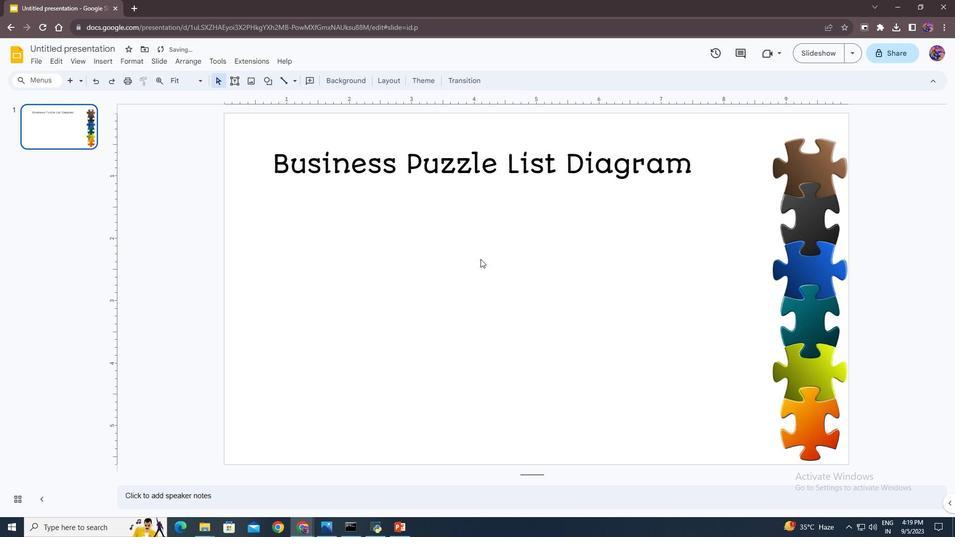 
Action: Mouse moved to (271, 80)
Screenshot: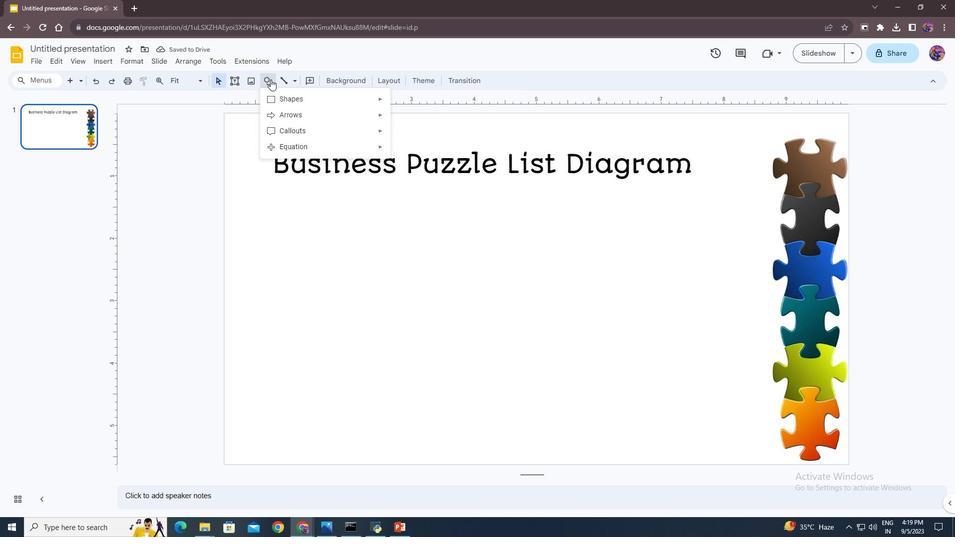 
Action: Mouse pressed left at (271, 80)
Screenshot: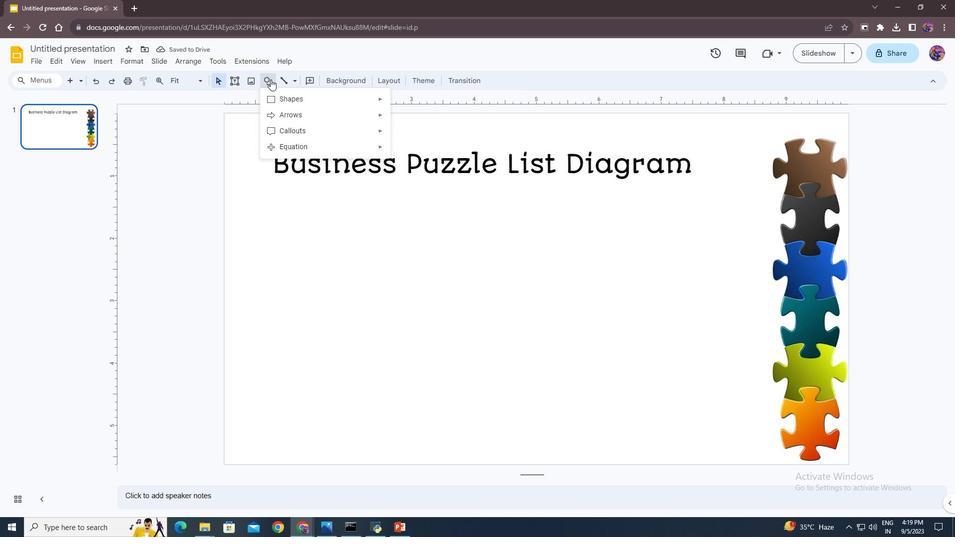 
Action: Mouse moved to (298, 100)
Screenshot: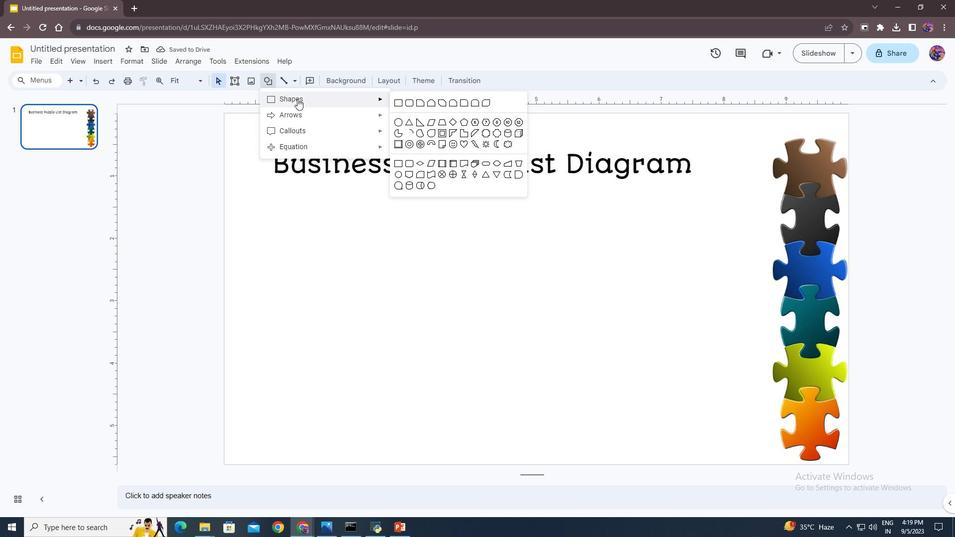 
Action: Mouse pressed left at (298, 100)
Screenshot: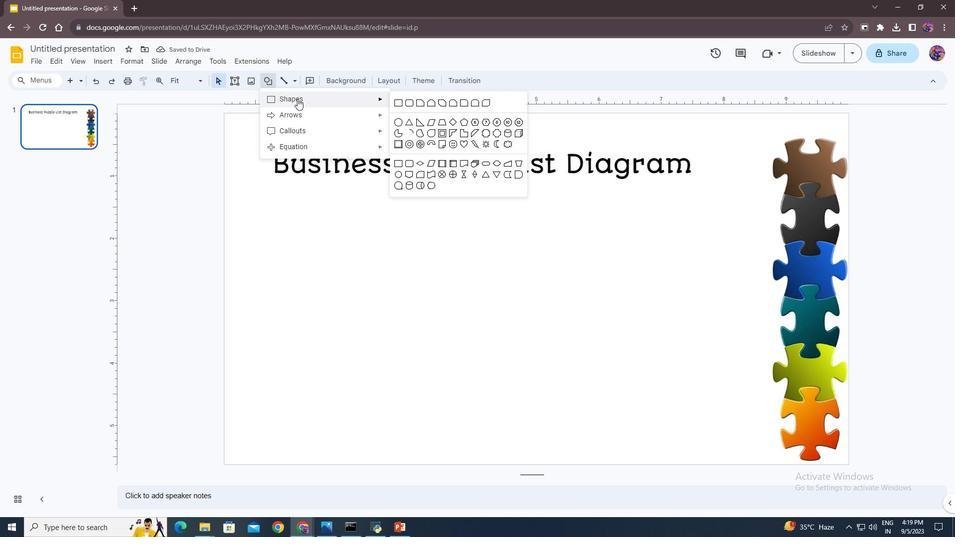 
Action: Mouse moved to (400, 120)
Screenshot: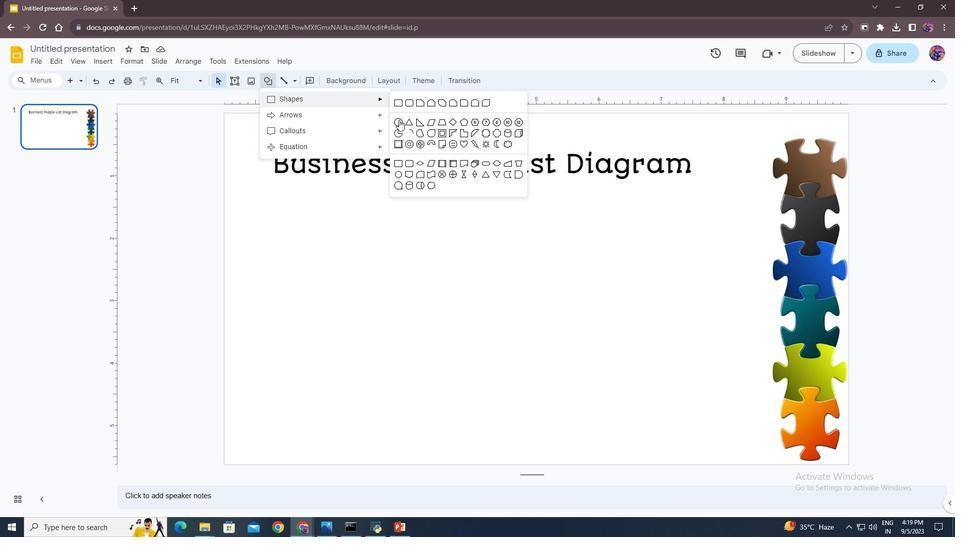 
Action: Mouse pressed left at (400, 120)
Screenshot: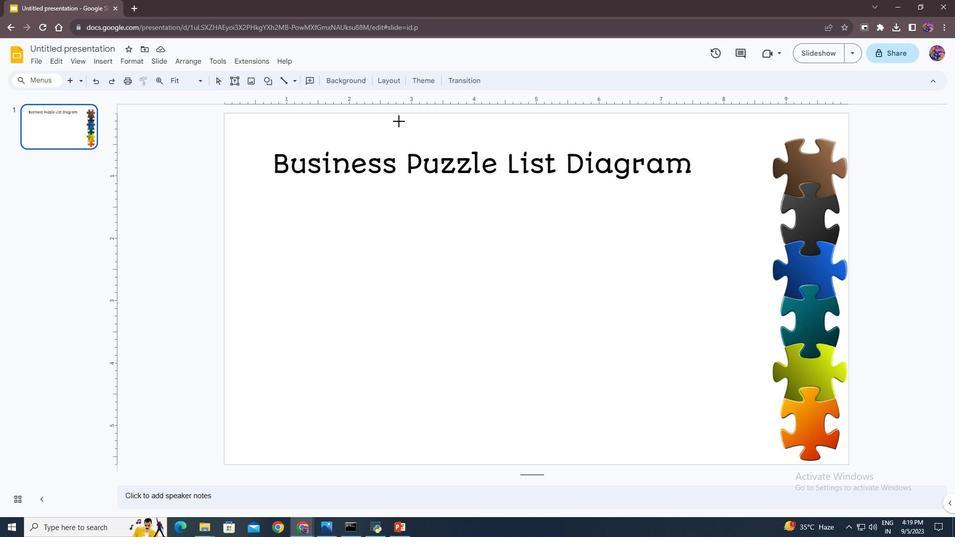 
Action: Mouse moved to (256, 211)
Screenshot: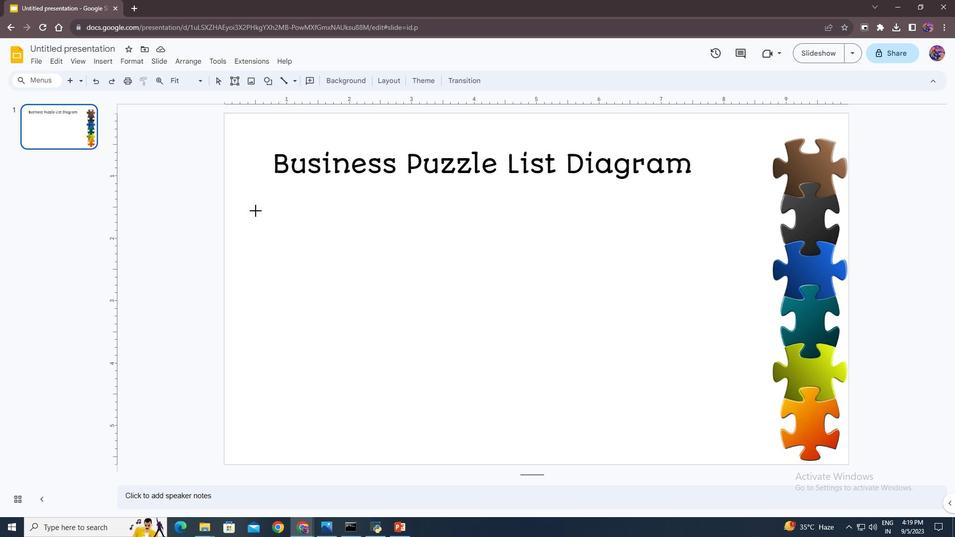
Action: Mouse pressed left at (256, 211)
Screenshot: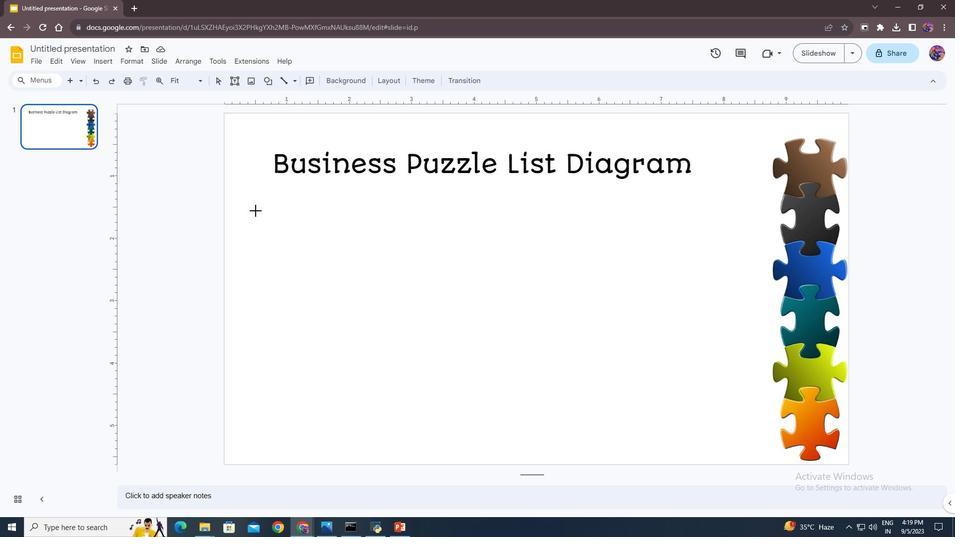 
Action: Mouse moved to (273, 235)
Screenshot: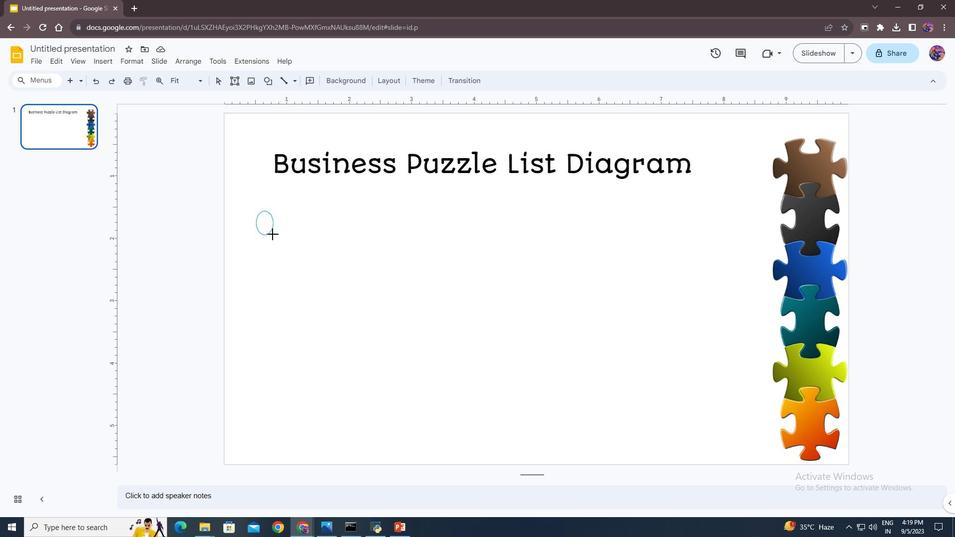 
Action: Key pressed <Key.shift>
Screenshot: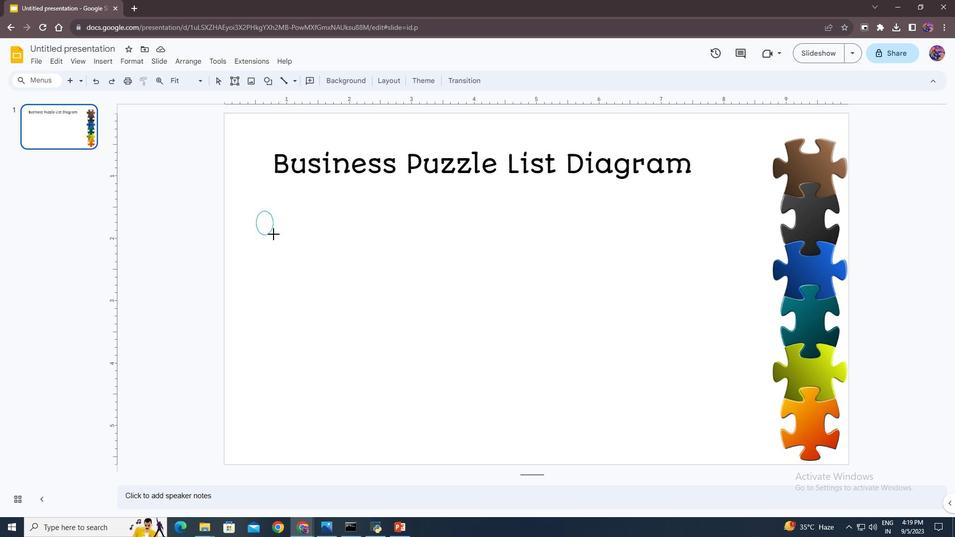
Action: Mouse moved to (278, 237)
Screenshot: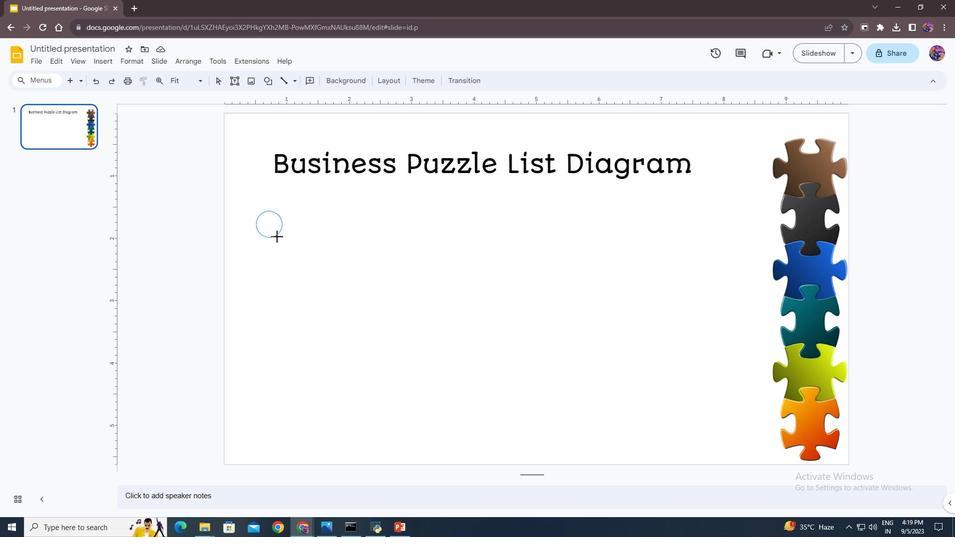 
Action: Key pressed <Key.shift><Key.shift><Key.shift><Key.shift><Key.shift><Key.shift><Key.shift><Key.shift><Key.shift><Key.shift><Key.shift><Key.shift><Key.shift><Key.shift><Key.shift><Key.shift><Key.shift><Key.shift>
Screenshot: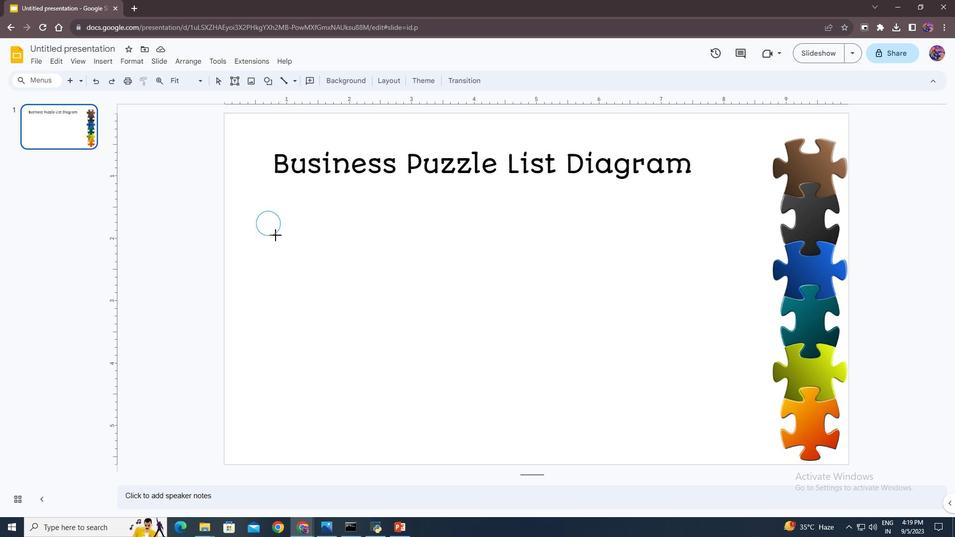 
Action: Mouse moved to (278, 237)
Screenshot: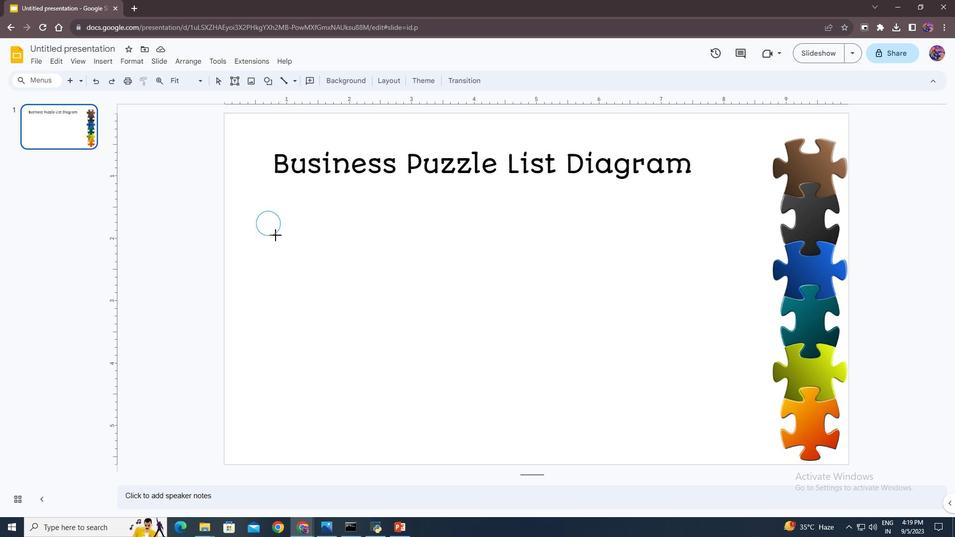 
Action: Key pressed <Key.shift>
Screenshot: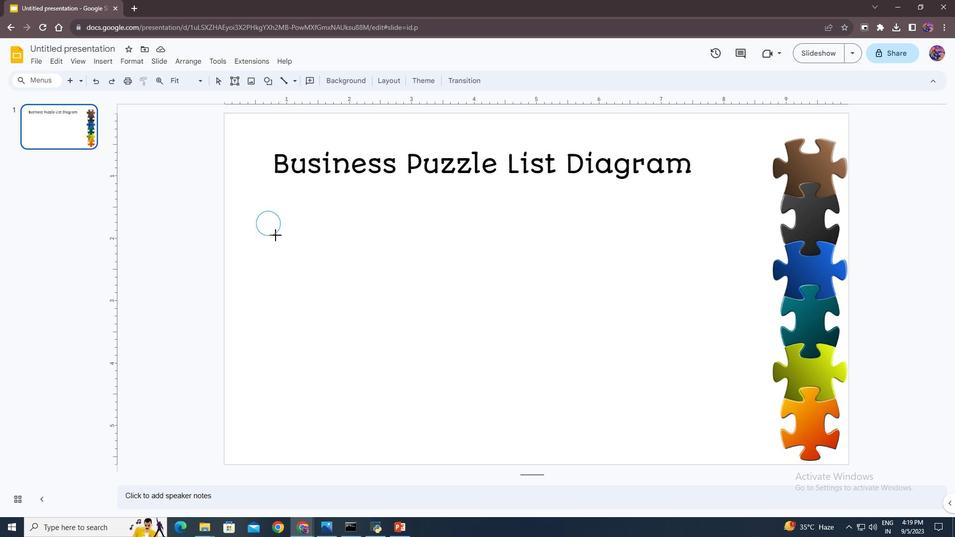 
Action: Mouse moved to (277, 236)
Screenshot: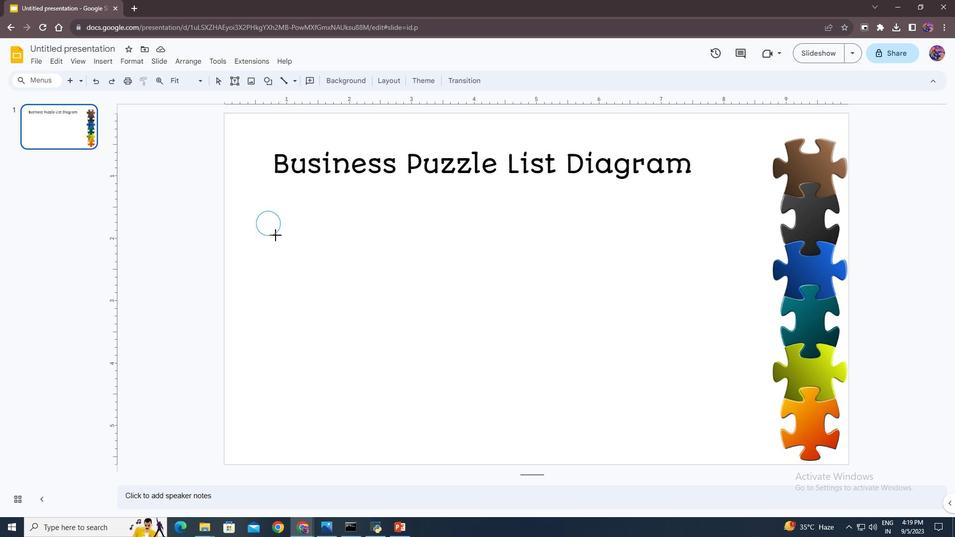 
Action: Key pressed <Key.shift>
Screenshot: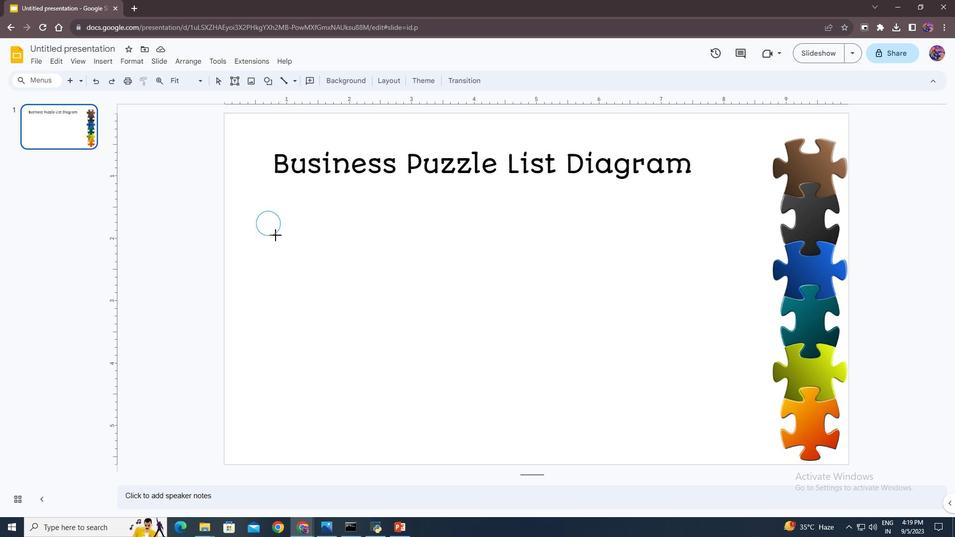 
Action: Mouse moved to (277, 236)
Screenshot: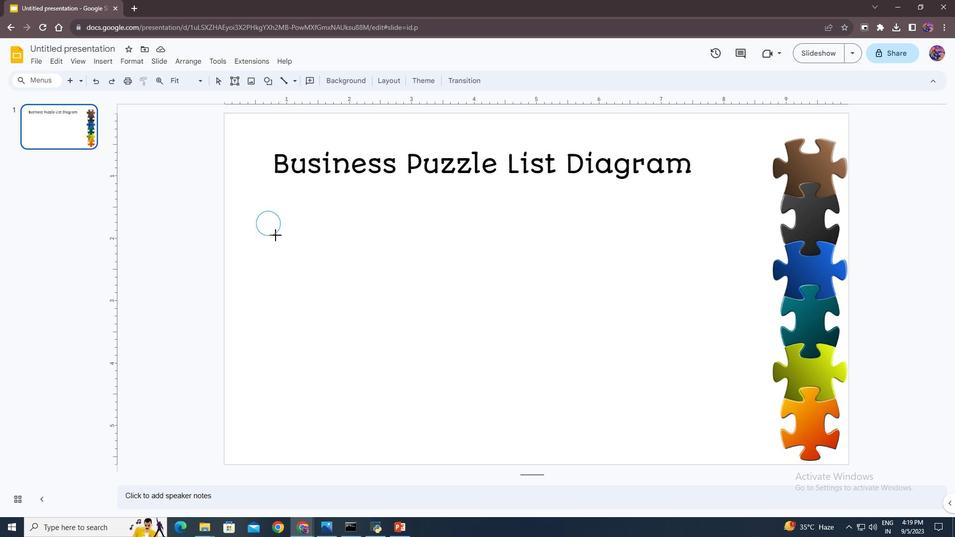 
Action: Key pressed <Key.shift><Key.shift>
Screenshot: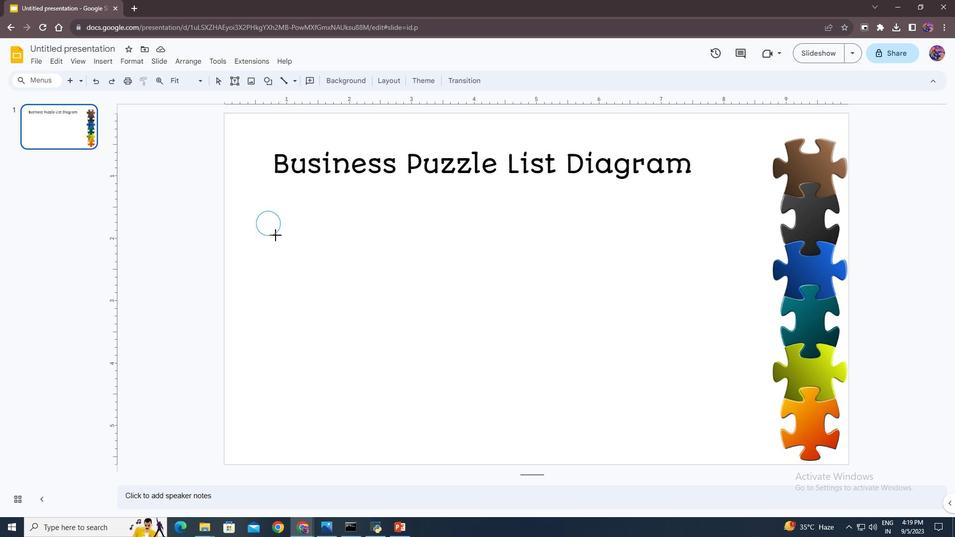 
Action: Mouse moved to (276, 236)
Screenshot: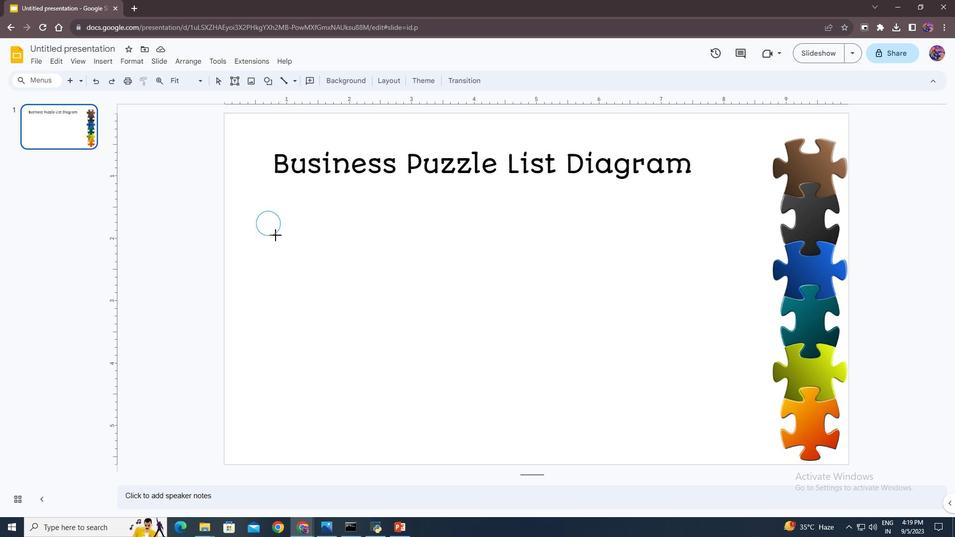 
Action: Key pressed <Key.shift>
Screenshot: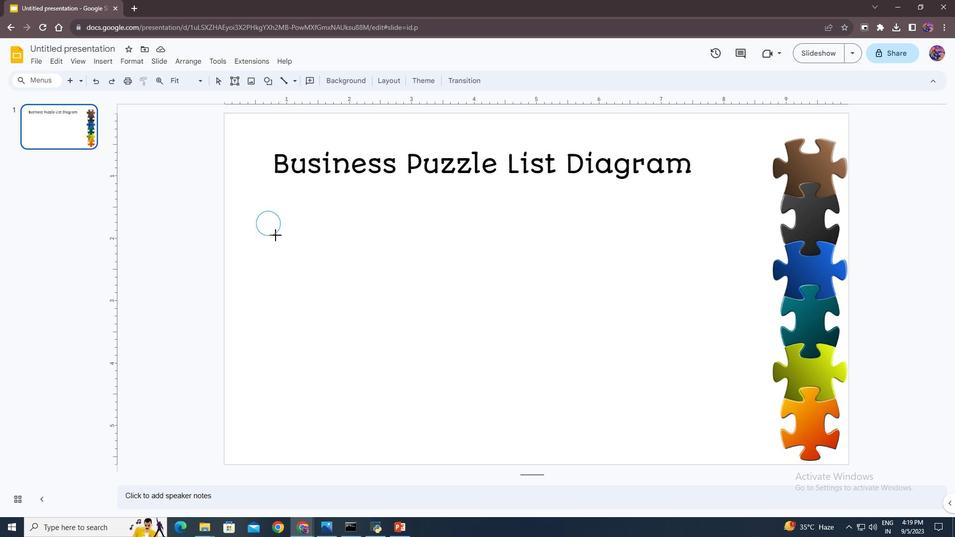 
Action: Mouse moved to (276, 236)
Screenshot: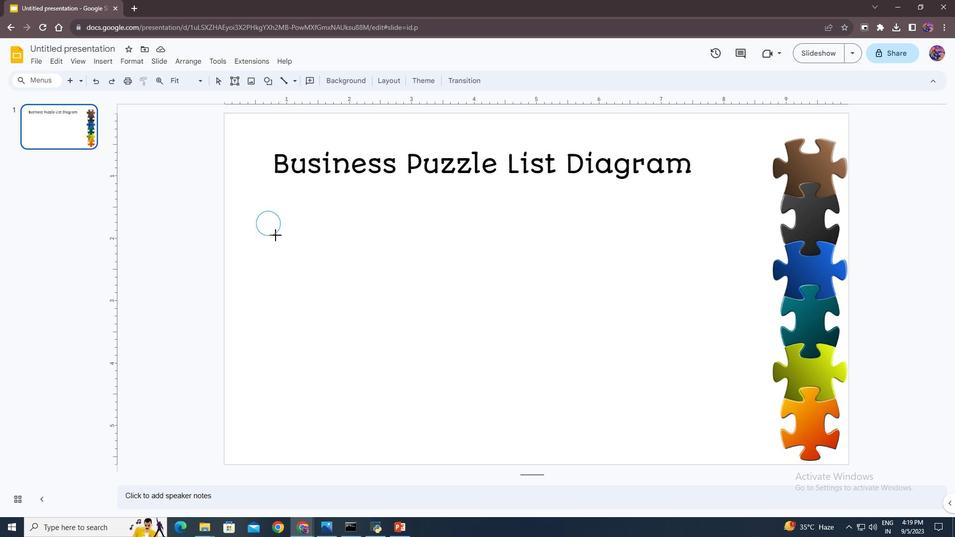 
Action: Key pressed <Key.shift><Key.shift><Key.shift><Key.shift><Key.shift><Key.shift><Key.shift><Key.shift><Key.shift><Key.shift><Key.shift><Key.shift><Key.shift><Key.shift><Key.shift><Key.shift><Key.shift><Key.shift><Key.shift><Key.shift><Key.shift><Key.shift><Key.shift><Key.shift><Key.shift><Key.shift><Key.shift><Key.shift><Key.shift>
Screenshot: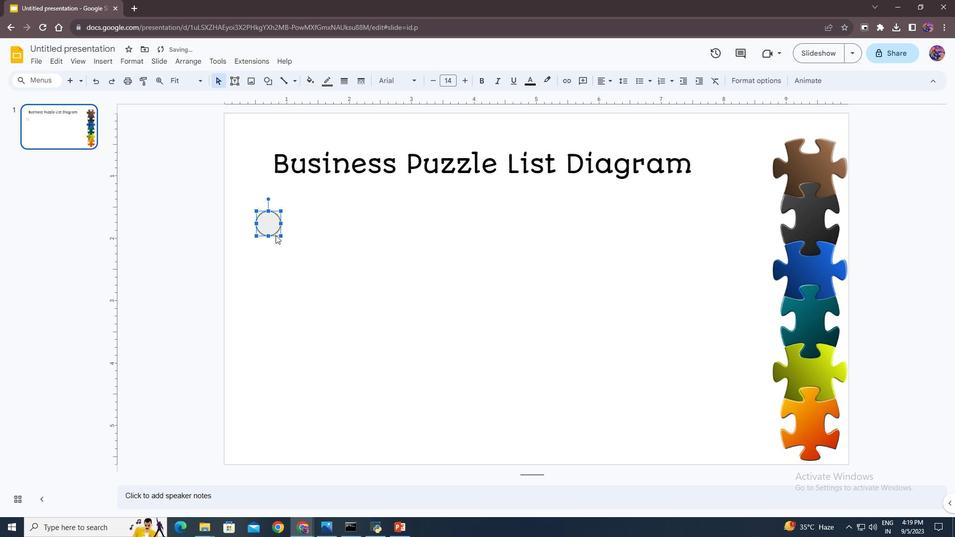 
Action: Mouse moved to (267, 223)
Screenshot: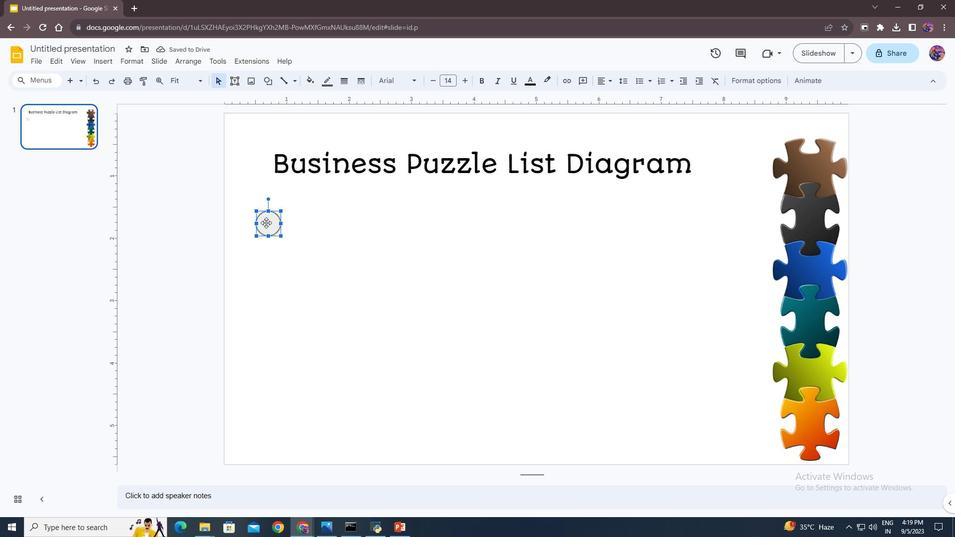 
Action: Mouse pressed left at (267, 223)
Screenshot: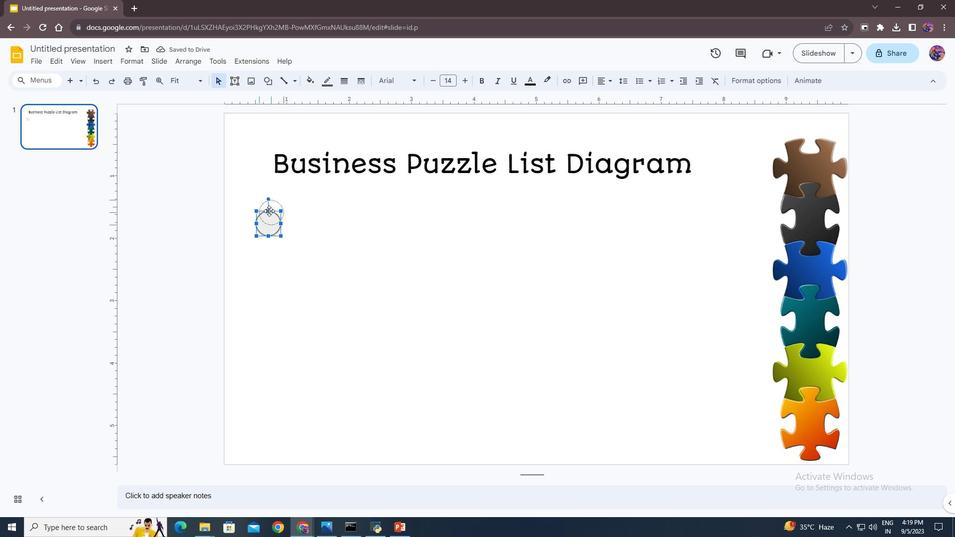 
Action: Mouse moved to (389, 159)
Screenshot: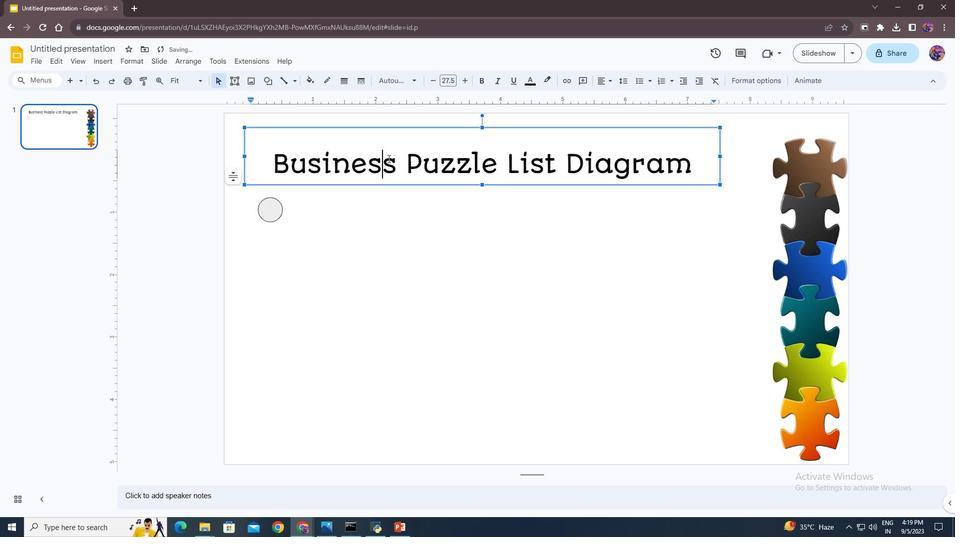 
Action: Mouse pressed left at (389, 159)
Screenshot: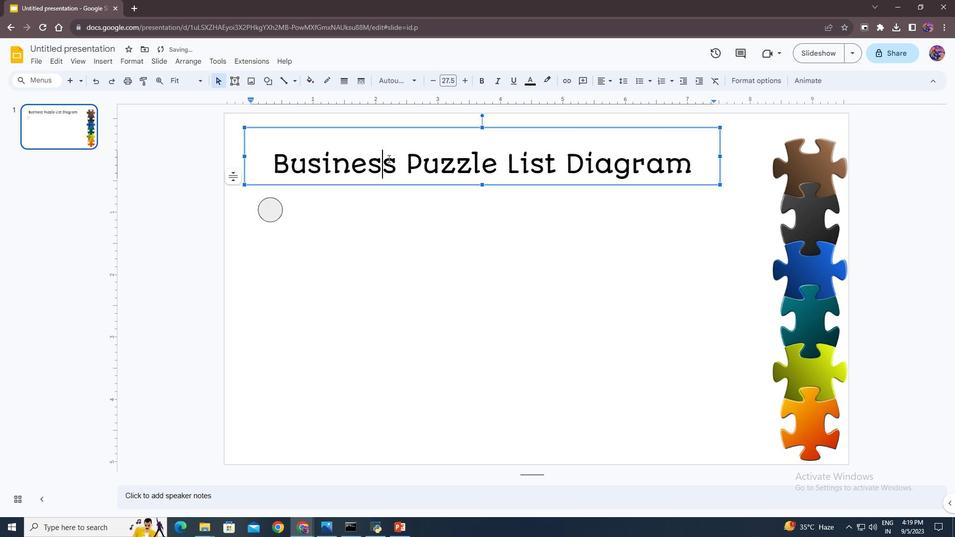 
Action: Mouse moved to (485, 186)
Screenshot: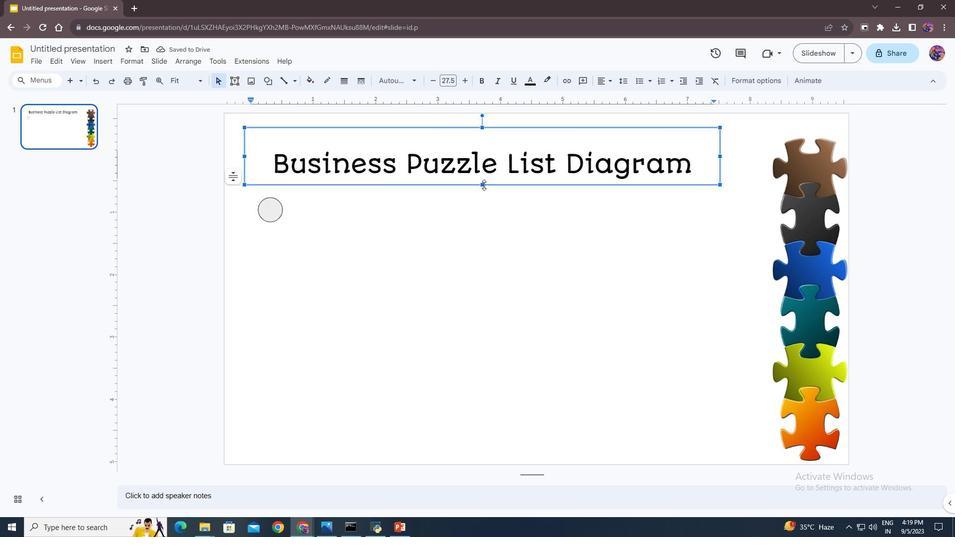 
Action: Mouse pressed left at (485, 186)
Screenshot: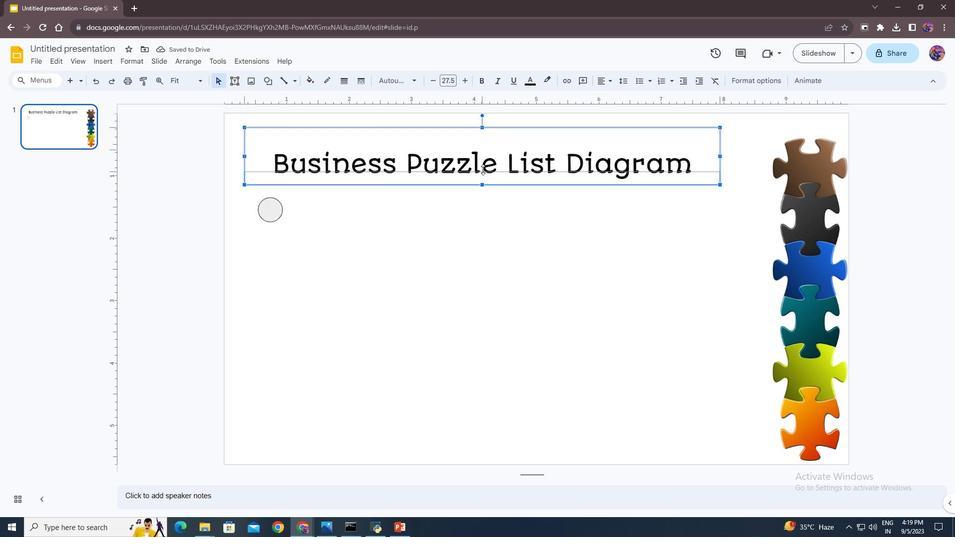 
Action: Mouse moved to (482, 131)
Screenshot: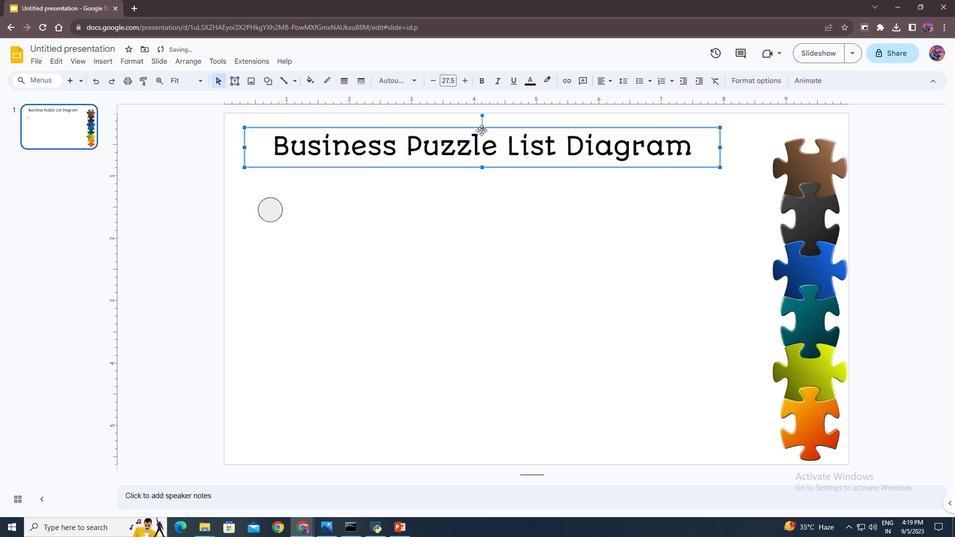 
Action: Mouse pressed left at (482, 131)
Screenshot: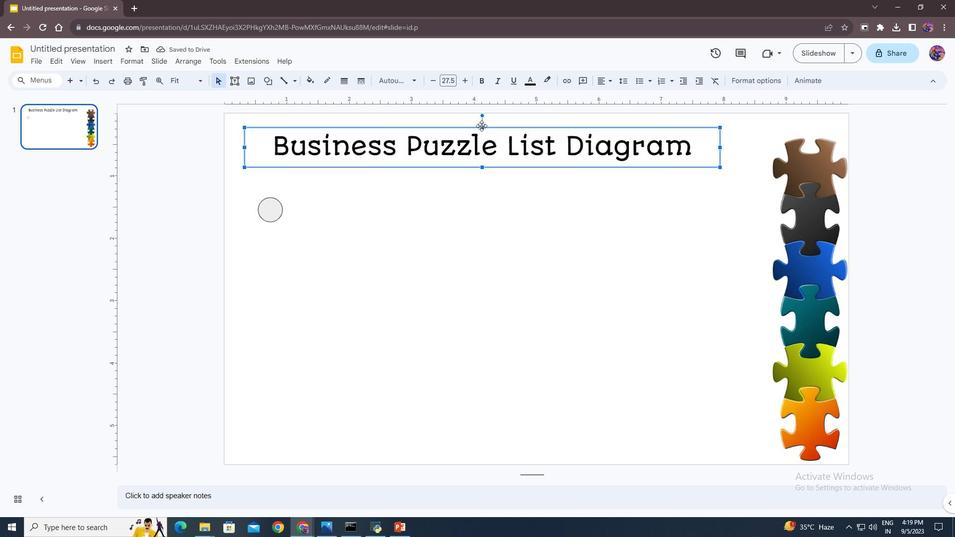 
Action: Mouse moved to (468, 180)
Screenshot: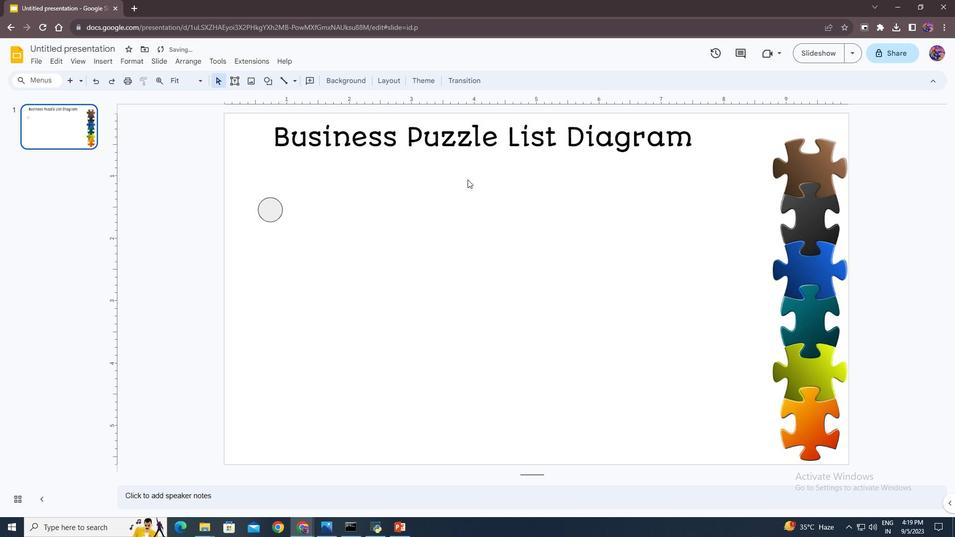 
Action: Mouse pressed left at (468, 180)
Screenshot: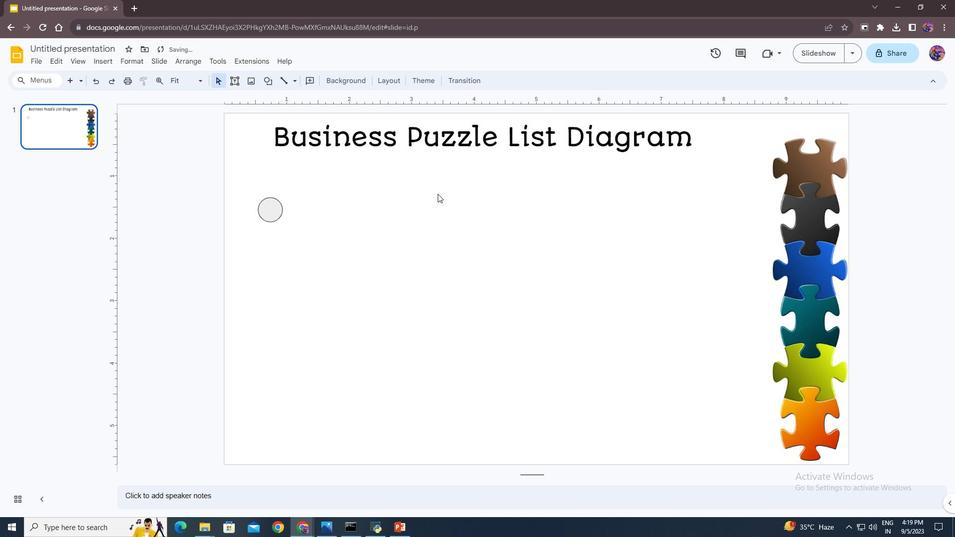 
Action: Mouse moved to (276, 210)
Screenshot: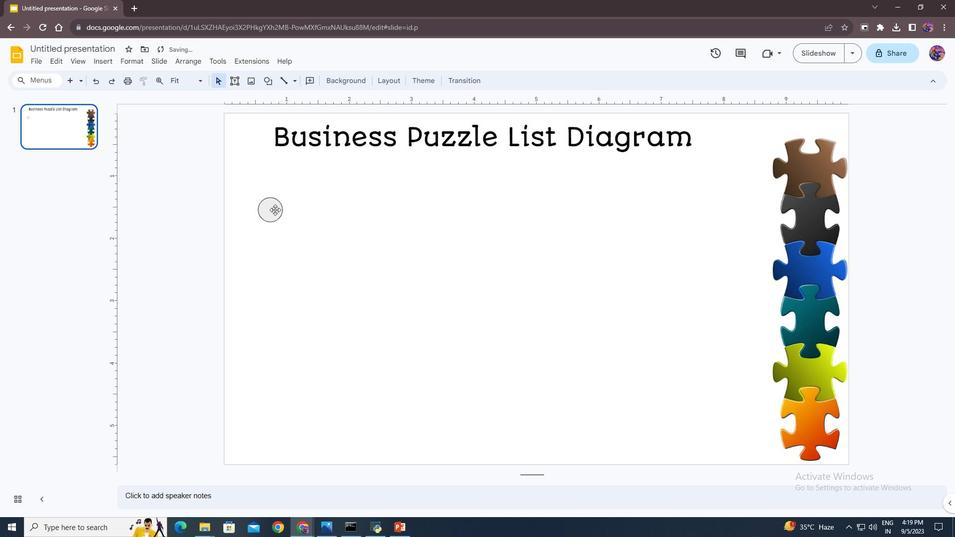 
Action: Mouse pressed left at (276, 210)
Screenshot: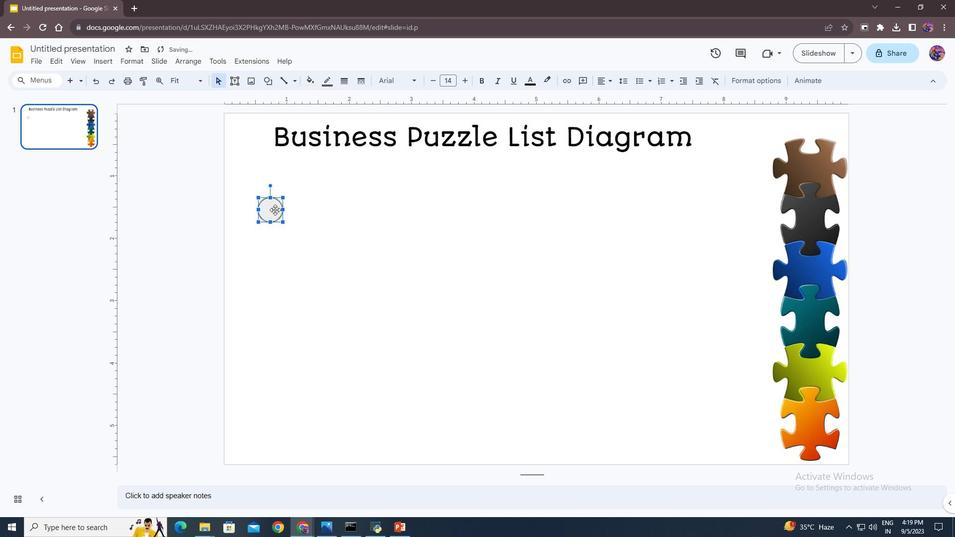 
Action: Mouse moved to (273, 211)
Screenshot: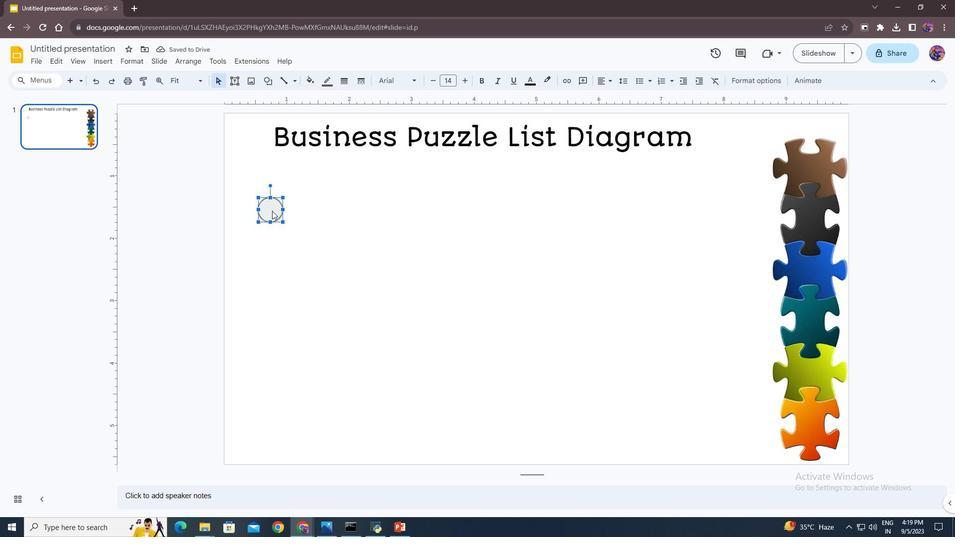 
Action: Mouse pressed left at (273, 211)
Screenshot: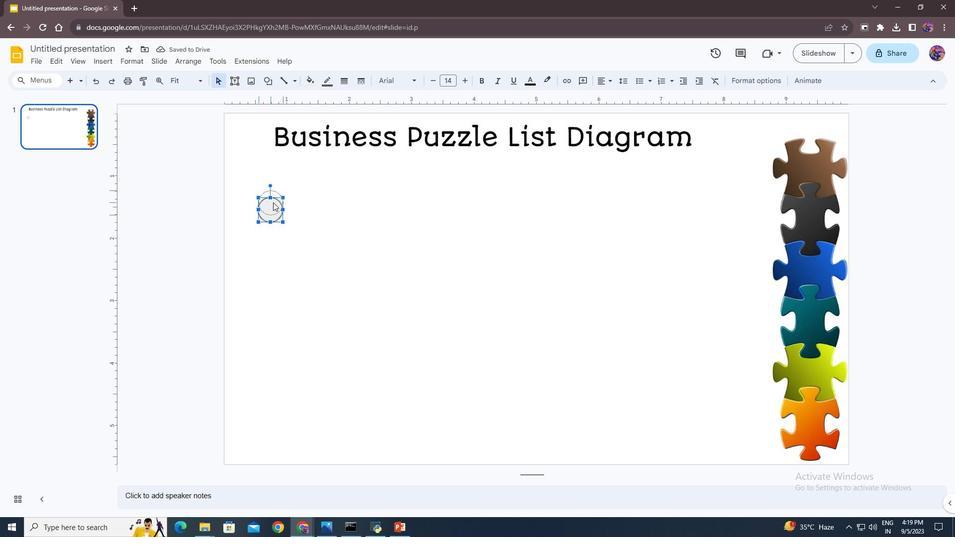 
Action: Mouse moved to (284, 182)
Screenshot: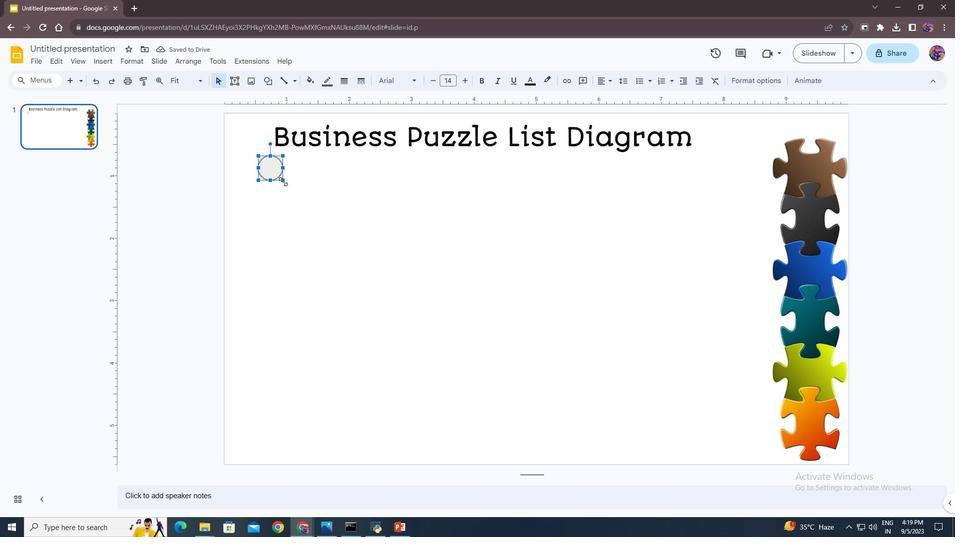 
Action: Mouse pressed left at (284, 182)
Screenshot: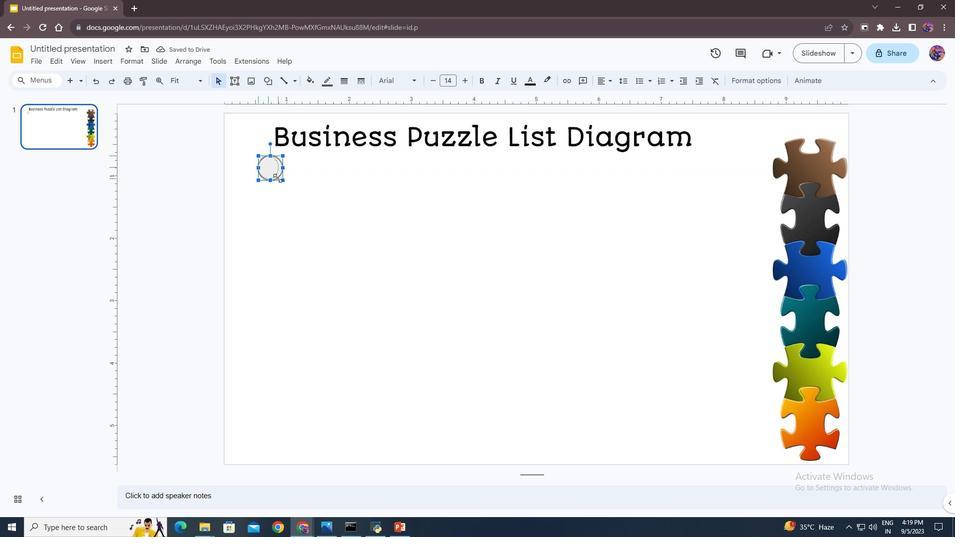 
Action: Mouse moved to (268, 164)
Screenshot: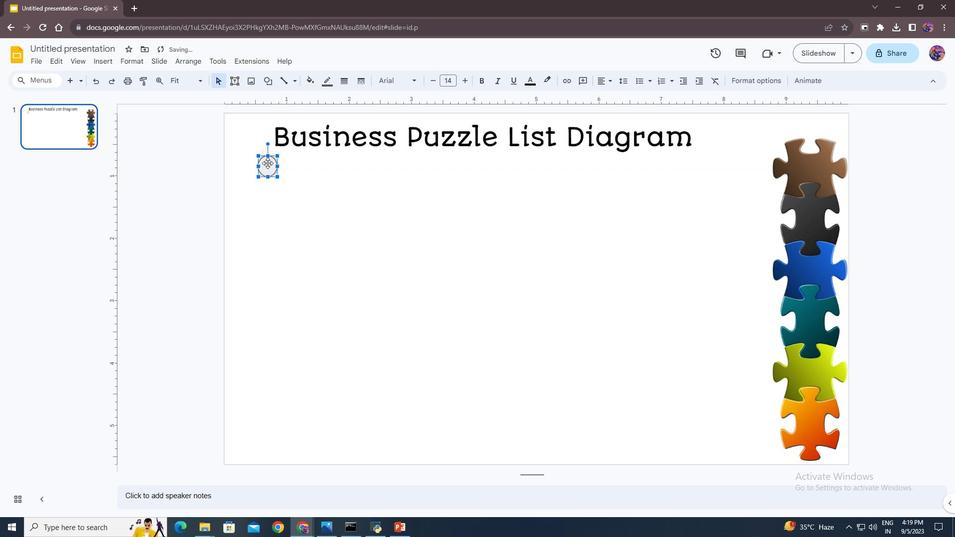 
Action: Mouse pressed left at (268, 164)
Screenshot: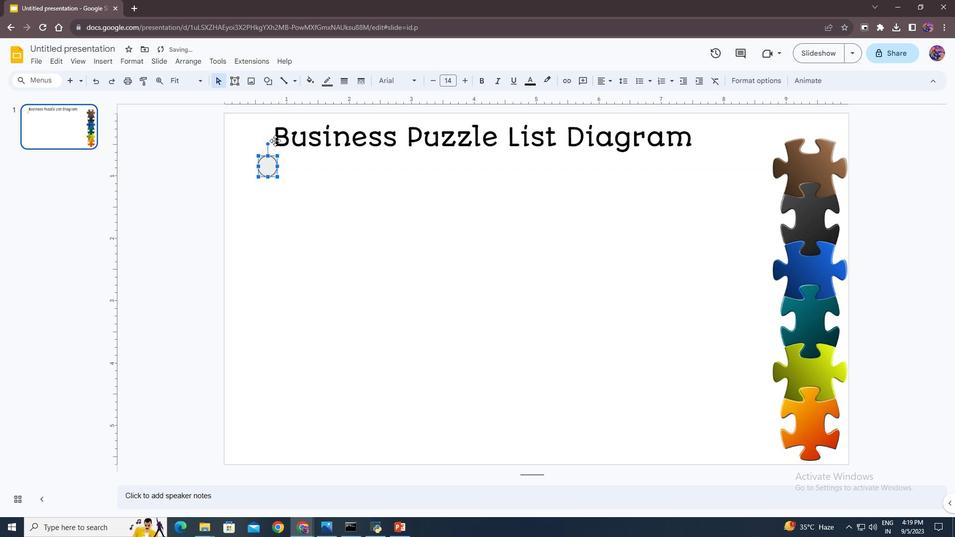 
Action: Mouse moved to (332, 82)
Screenshot: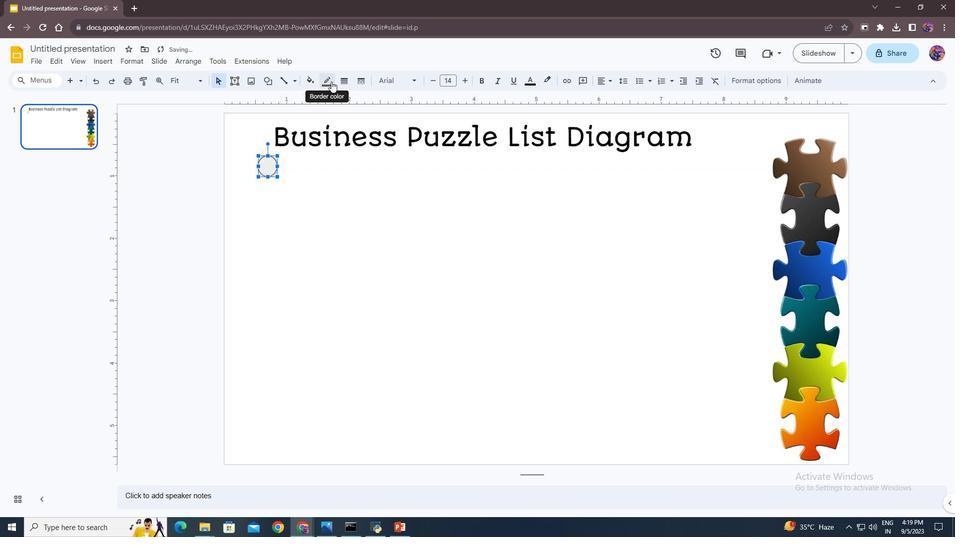 
Action: Mouse pressed left at (332, 82)
Screenshot: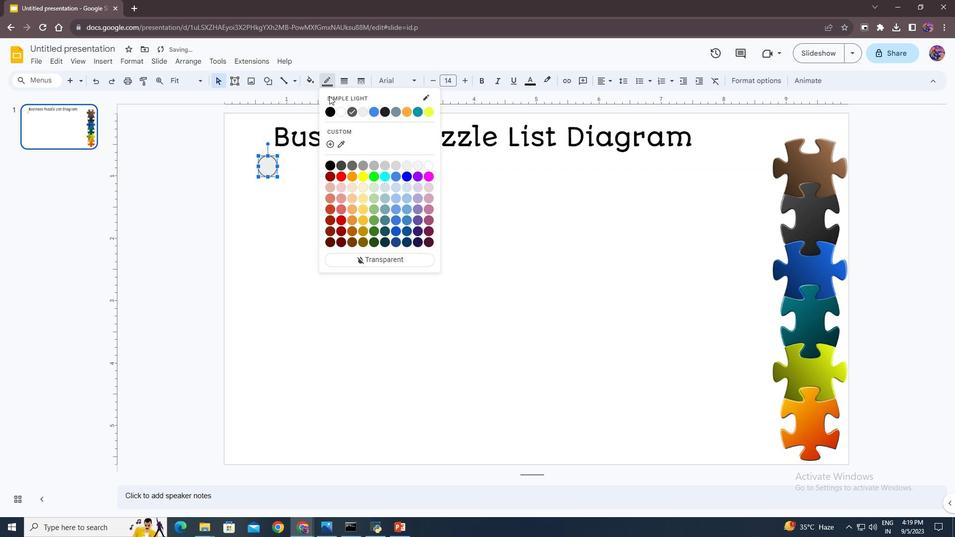 
Action: Mouse moved to (379, 259)
Screenshot: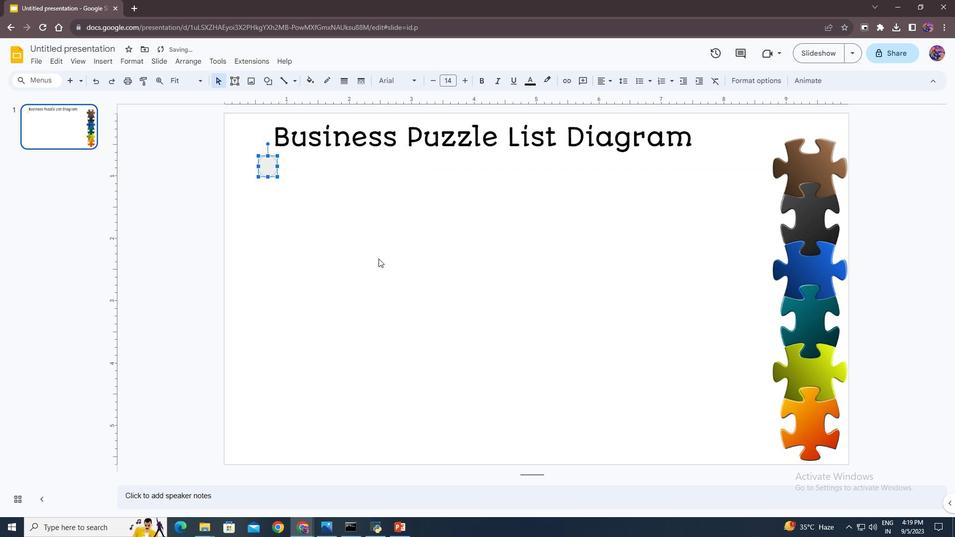 
Action: Mouse pressed left at (379, 259)
Screenshot: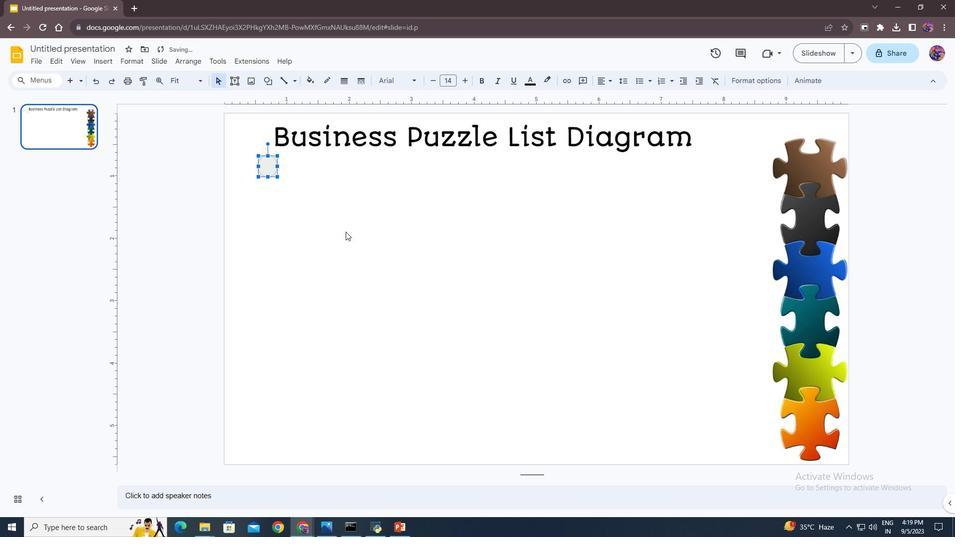 
Action: Mouse moved to (265, 169)
Screenshot: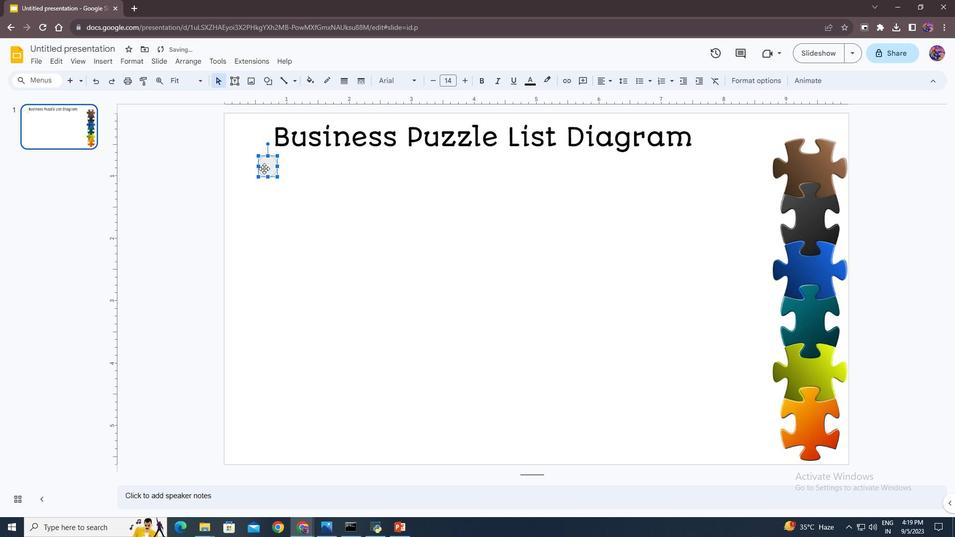 
Action: Mouse pressed left at (265, 169)
Screenshot: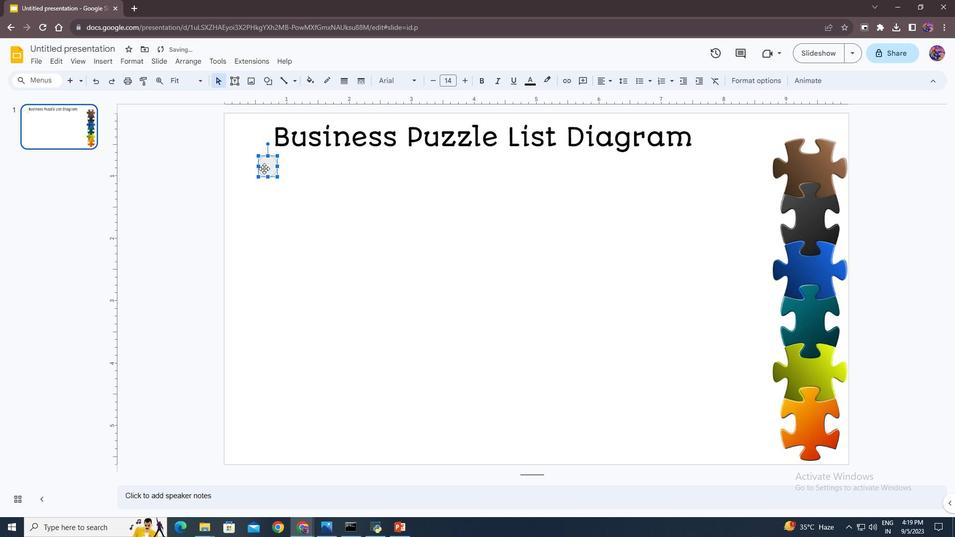 
Action: Mouse moved to (307, 79)
Screenshot: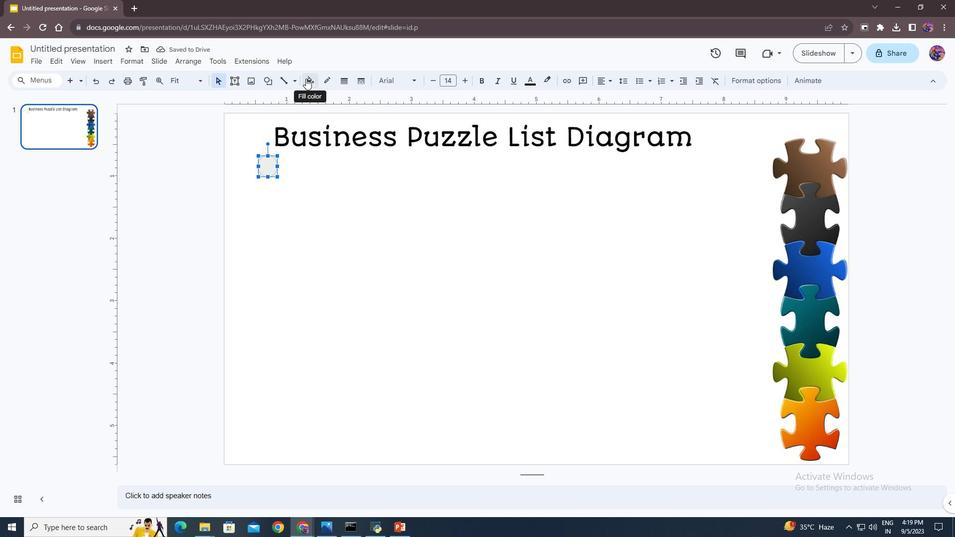 
Action: Mouse pressed left at (307, 79)
Screenshot: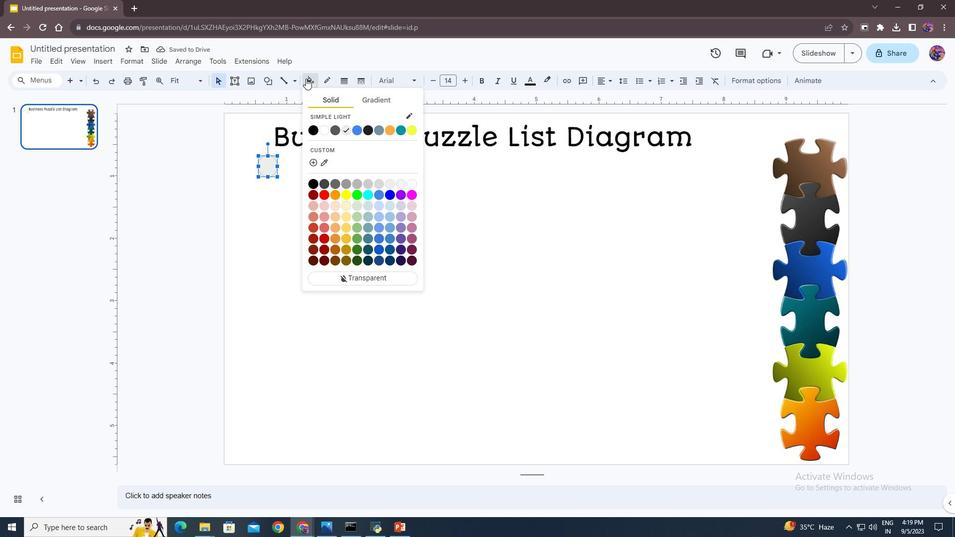 
Action: Mouse moved to (327, 165)
Screenshot: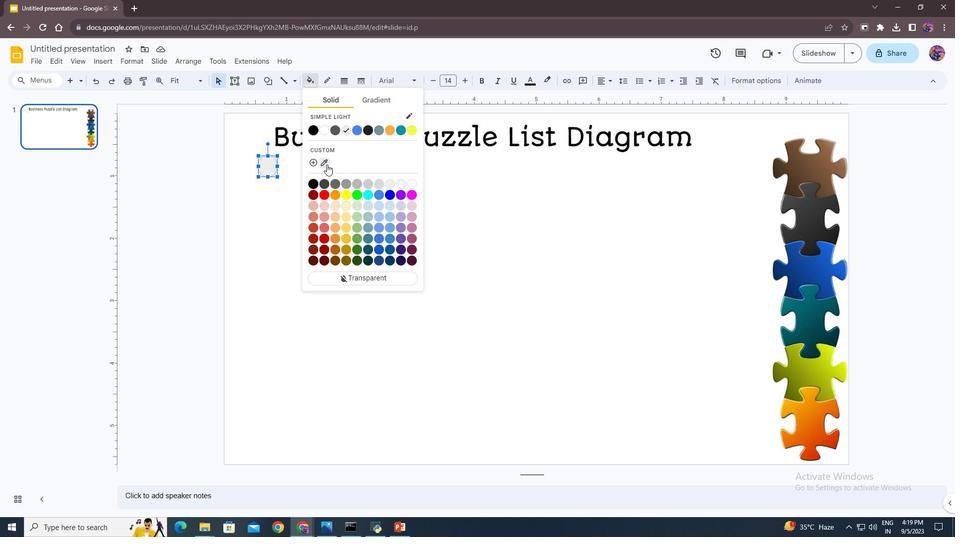 
Action: Mouse pressed left at (327, 165)
Screenshot: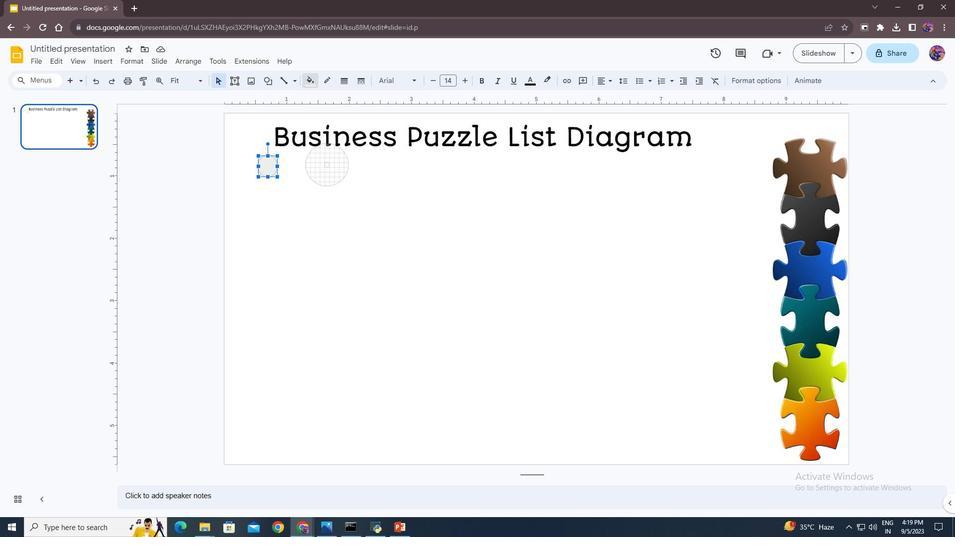 
Action: Mouse moved to (809, 164)
Screenshot: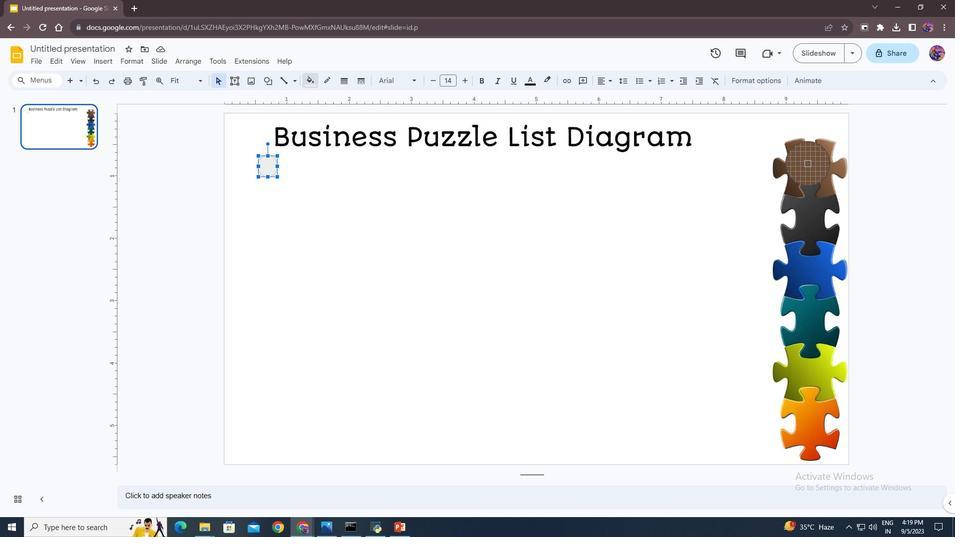 
Action: Mouse pressed left at (809, 164)
Screenshot: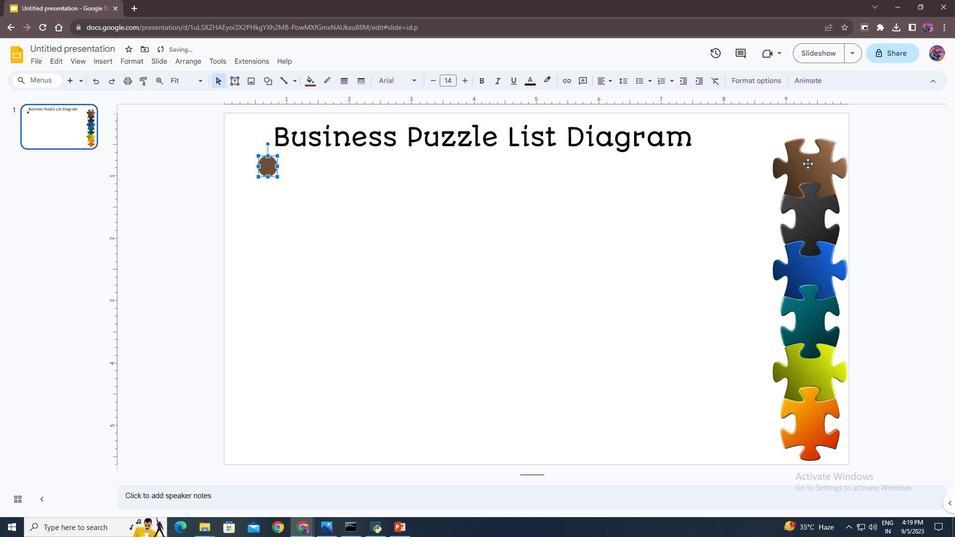 
Action: Mouse moved to (278, 189)
Screenshot: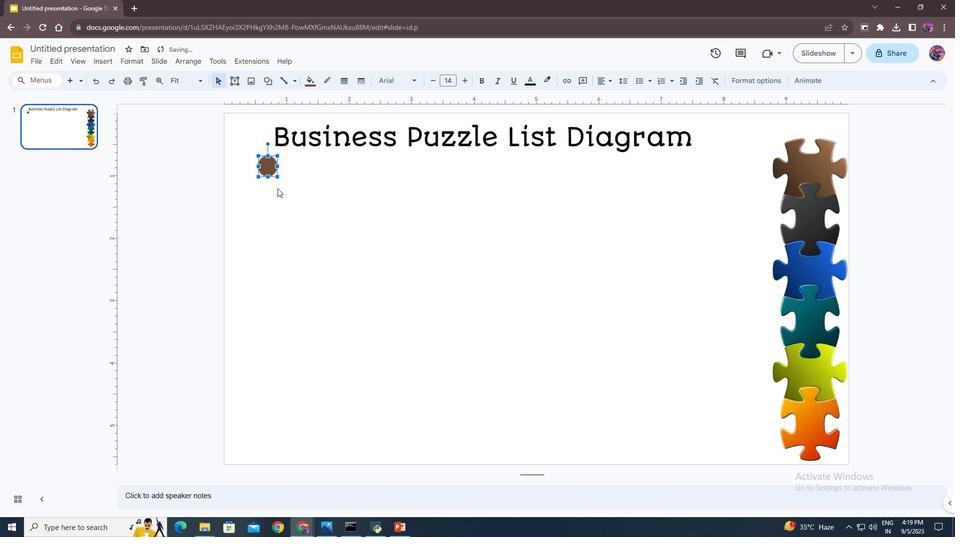 
Action: Mouse pressed left at (278, 189)
Screenshot: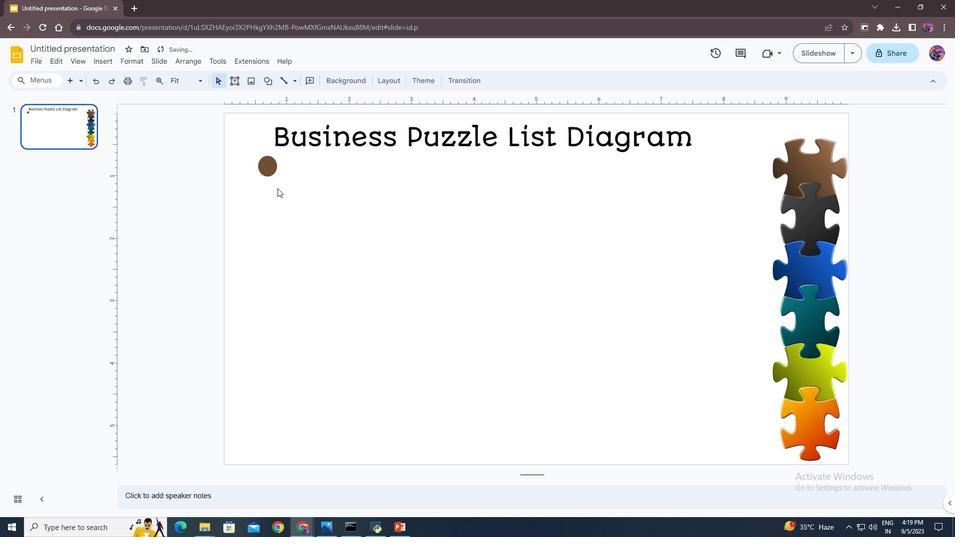
Action: Mouse moved to (271, 82)
Screenshot: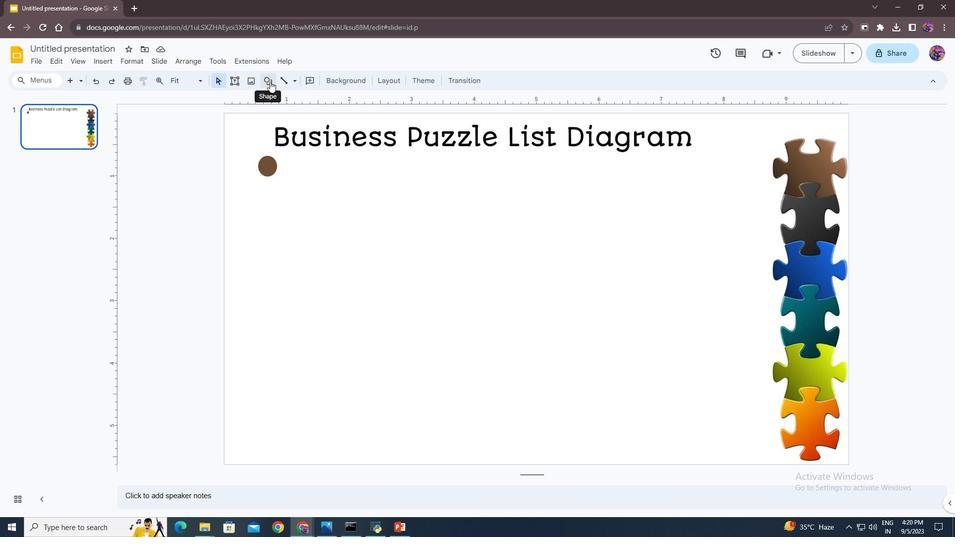 
Action: Mouse pressed left at (271, 82)
Screenshot: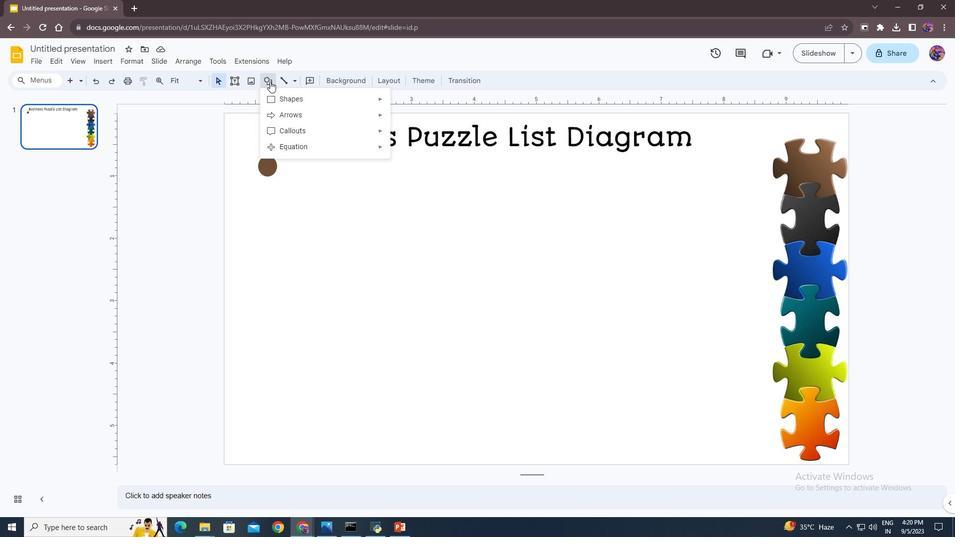 
Action: Mouse moved to (291, 99)
Screenshot: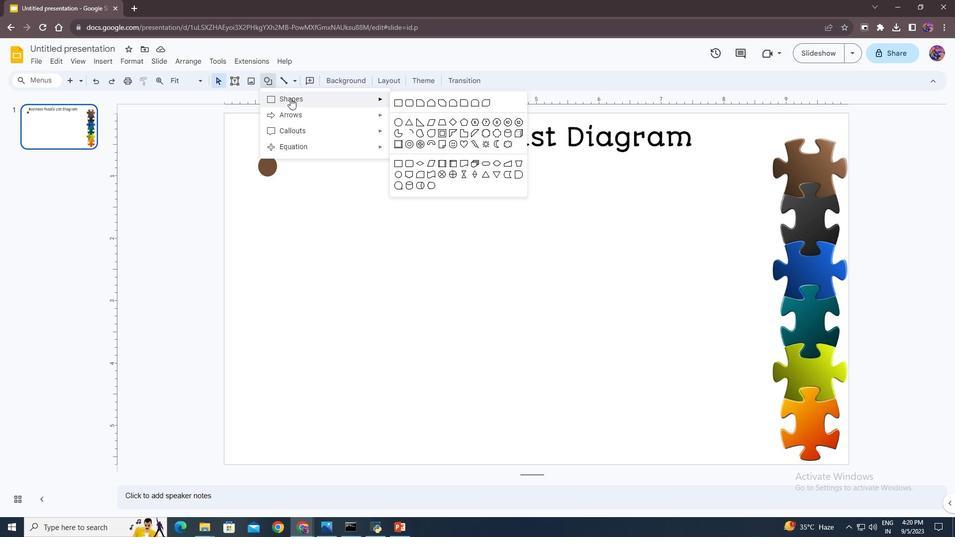 
Action: Mouse pressed left at (291, 99)
Screenshot: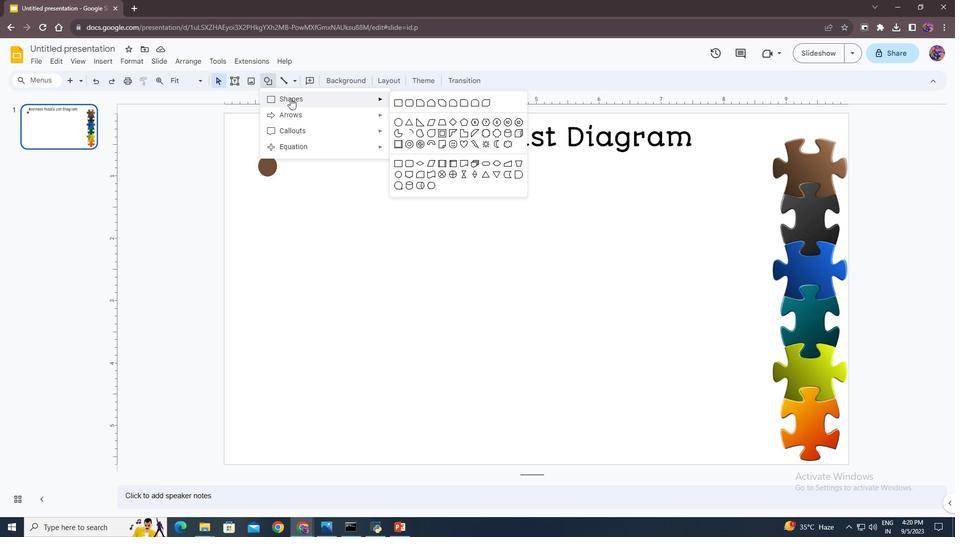
Action: Mouse moved to (507, 172)
Screenshot: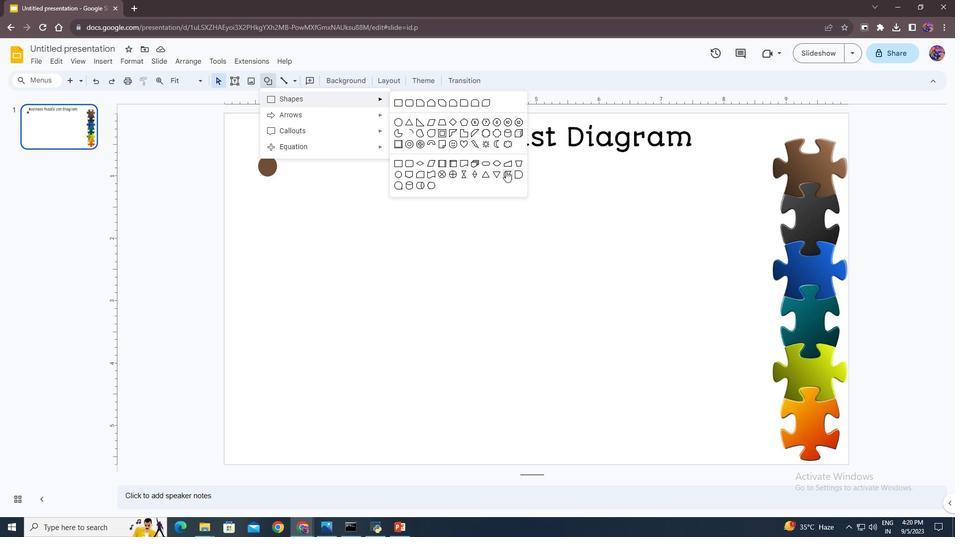 
Action: Mouse pressed left at (507, 172)
